 Task: Look for space in San Fernando del Valle de Catamarca, Argentina from 6th September, 2023 to 18th September, 2023 for 3 adults in price range Rs.6000 to Rs.12000. Place can be entire place with 2 bedrooms having 2 beds and 2 bathrooms. Property type can be house, flat, guest house, hotel. Amenities needed are: heating. Booking option can be shelf check-in. Required host language is English.
Action: Mouse moved to (417, 154)
Screenshot: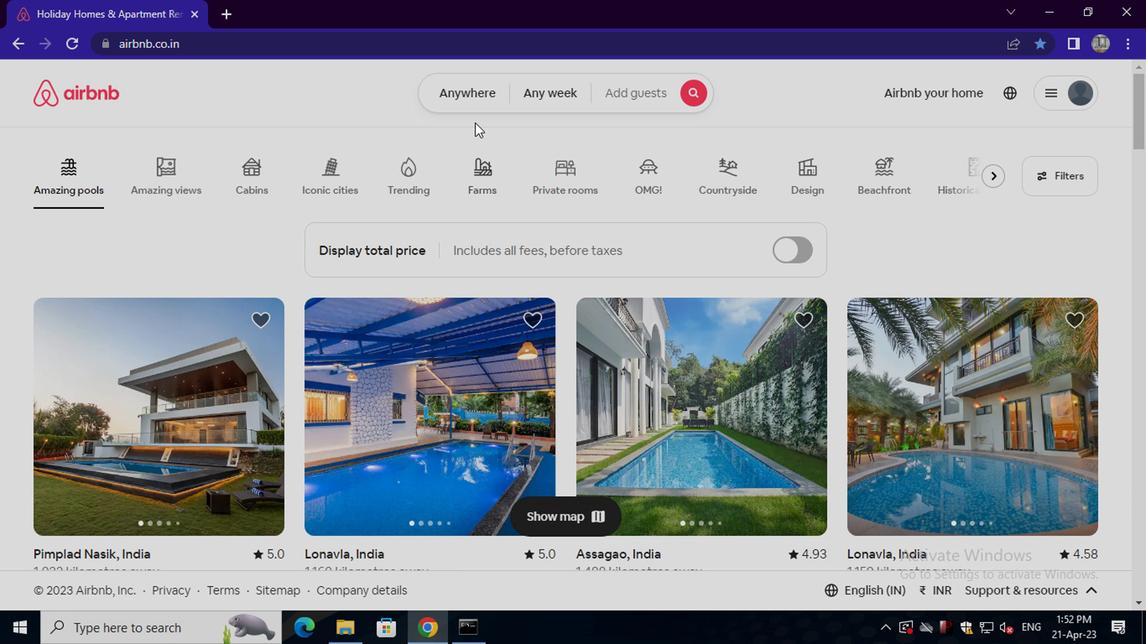 
Action: Mouse pressed left at (417, 154)
Screenshot: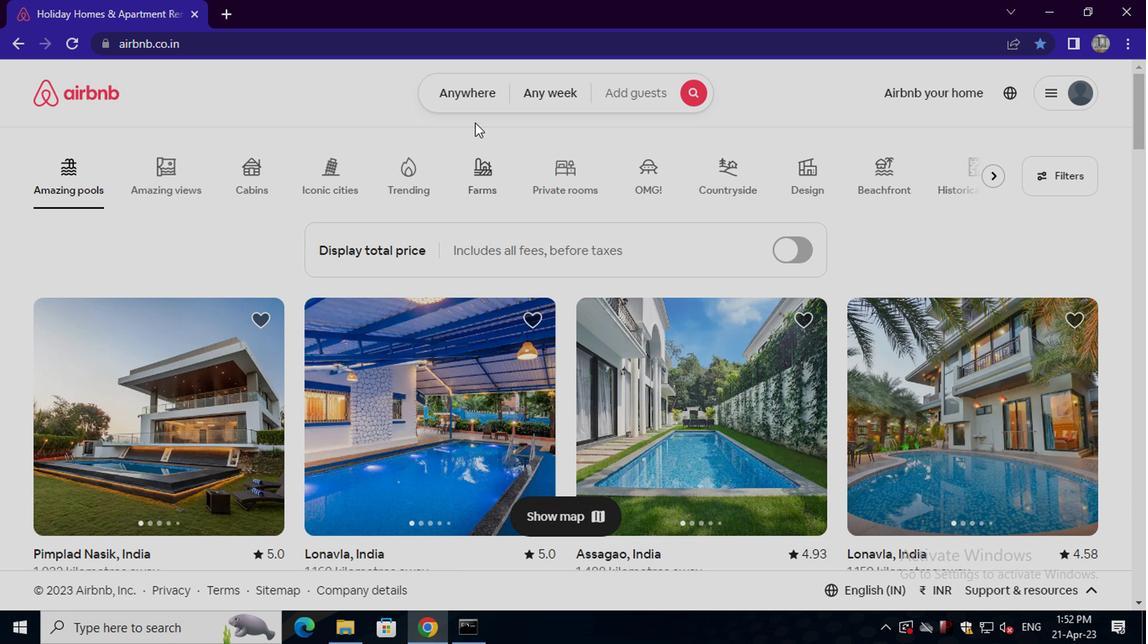 
Action: Mouse moved to (323, 197)
Screenshot: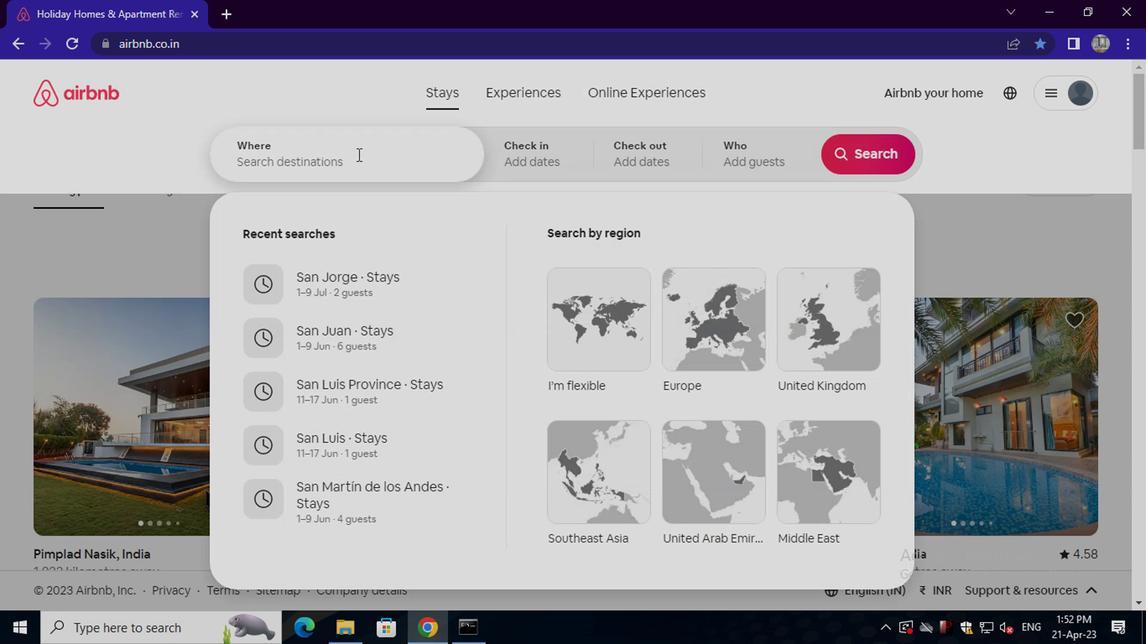 
Action: Mouse pressed left at (323, 197)
Screenshot: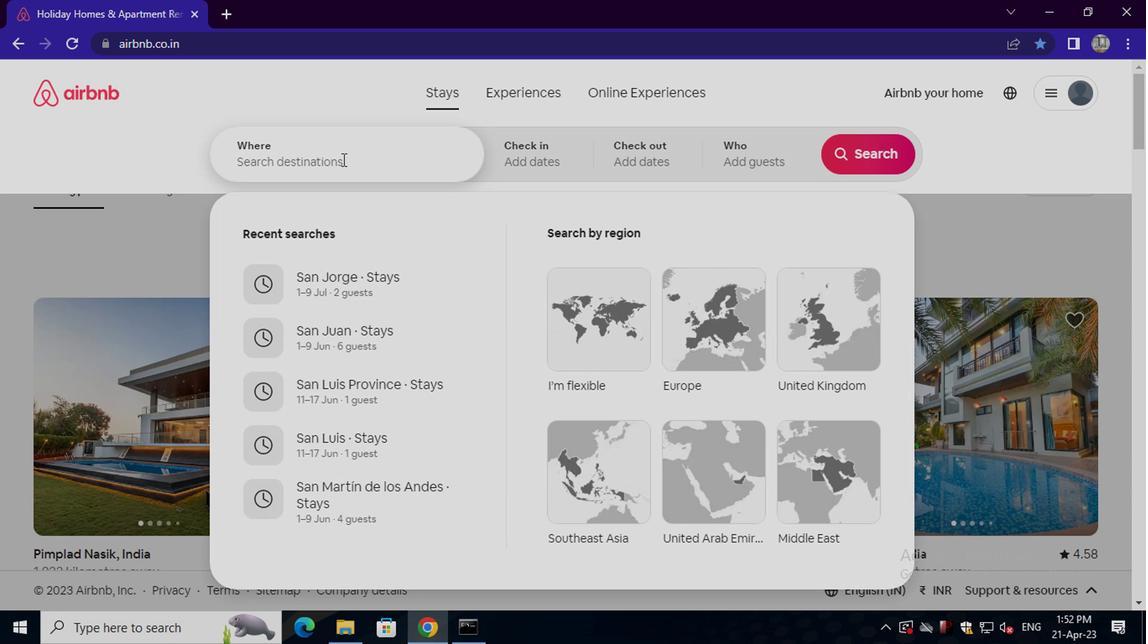 
Action: Key pressed san<Key.space>fere<Key.backspace>nado<Key.space>del<Key.space>valle<Key.space>de<Key.space>catamarca
Screenshot: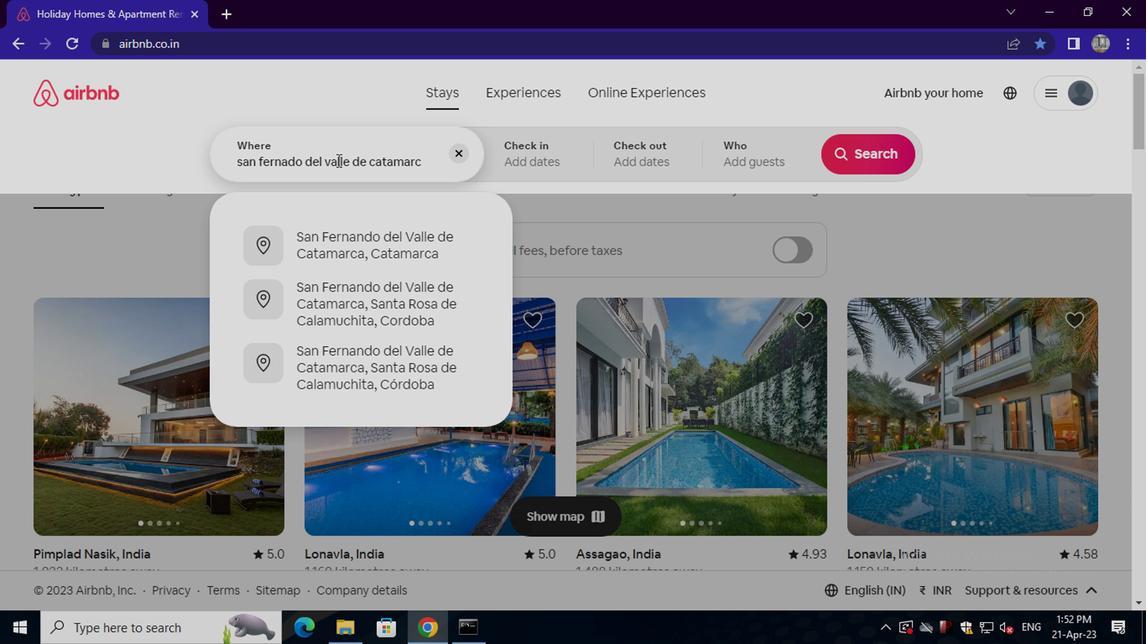 
Action: Mouse moved to (323, 254)
Screenshot: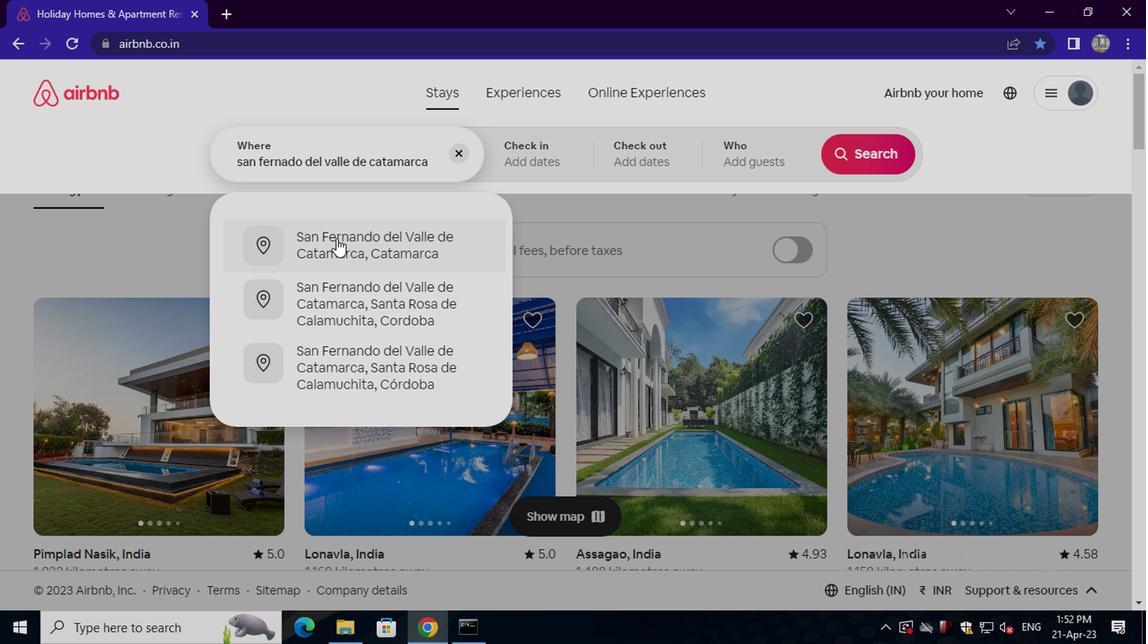 
Action: Mouse pressed left at (323, 254)
Screenshot: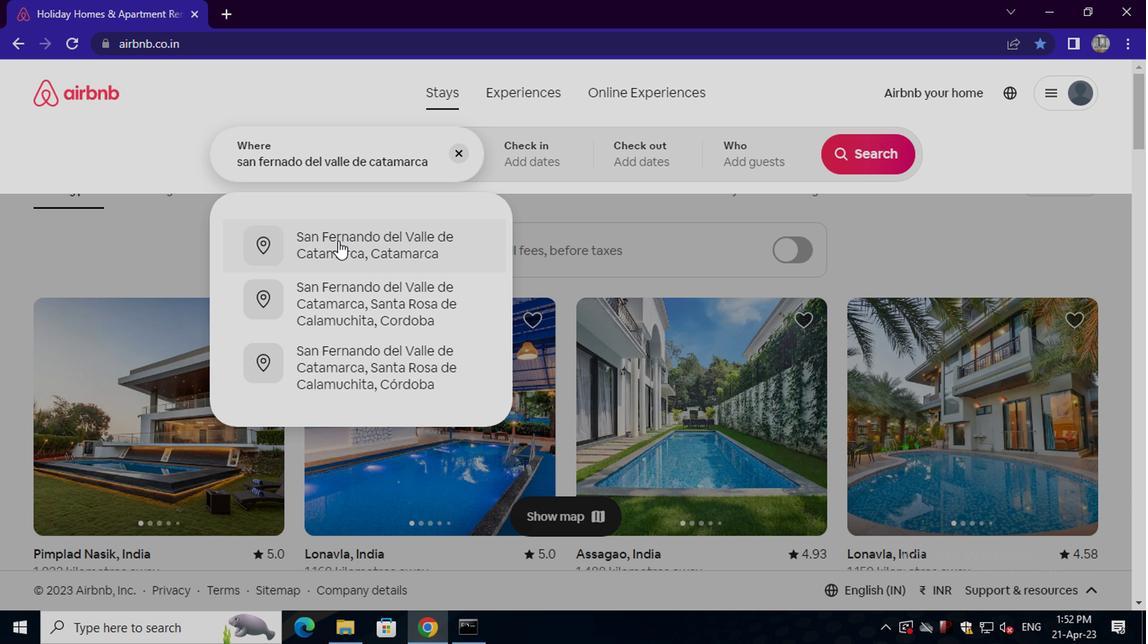 
Action: Mouse moved to (683, 286)
Screenshot: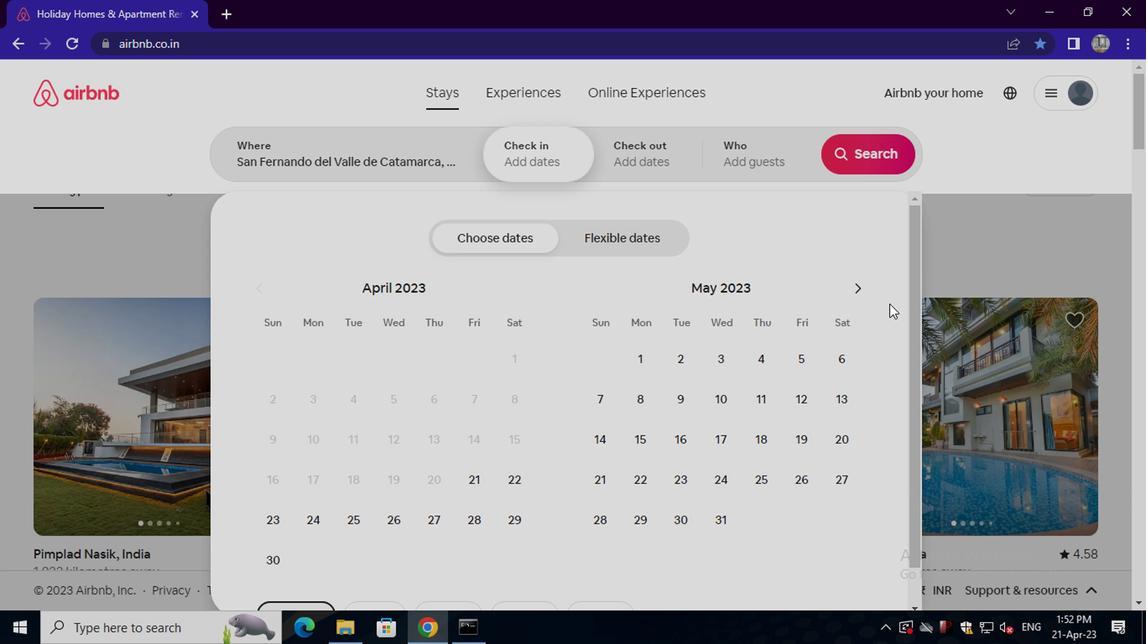 
Action: Mouse pressed left at (683, 286)
Screenshot: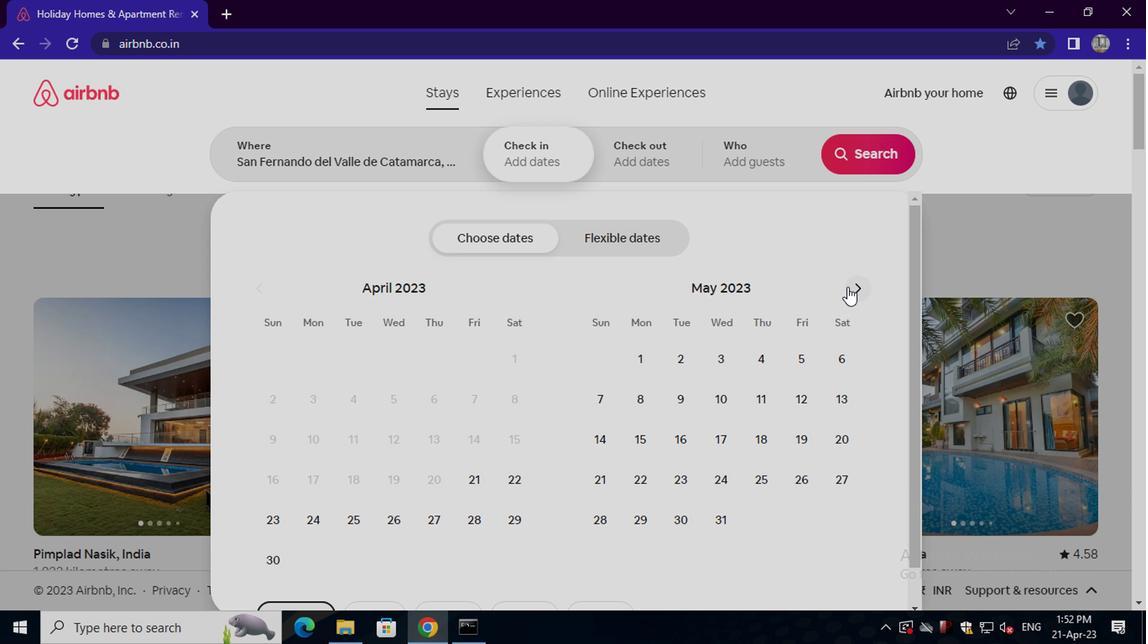 
Action: Mouse moved to (689, 285)
Screenshot: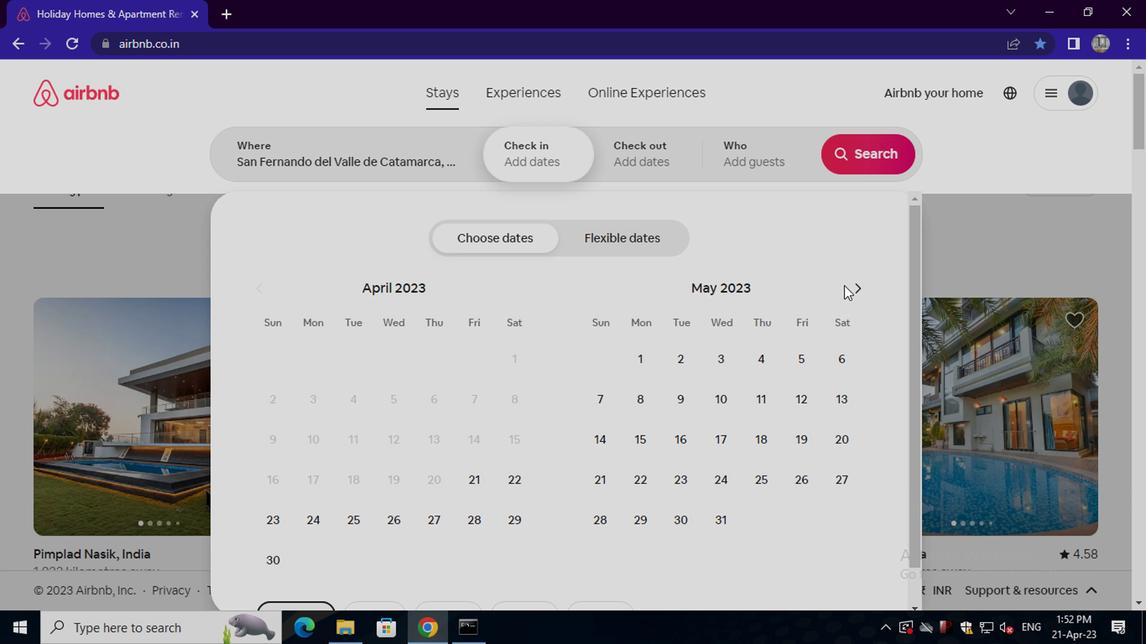 
Action: Mouse pressed left at (689, 285)
Screenshot: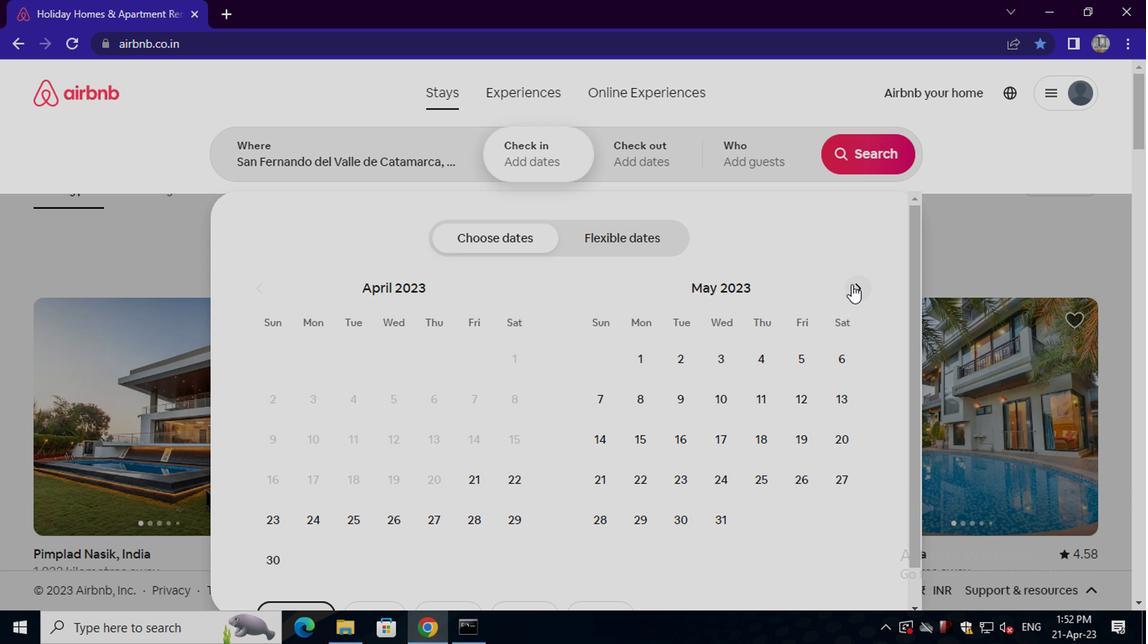 
Action: Mouse pressed left at (689, 285)
Screenshot: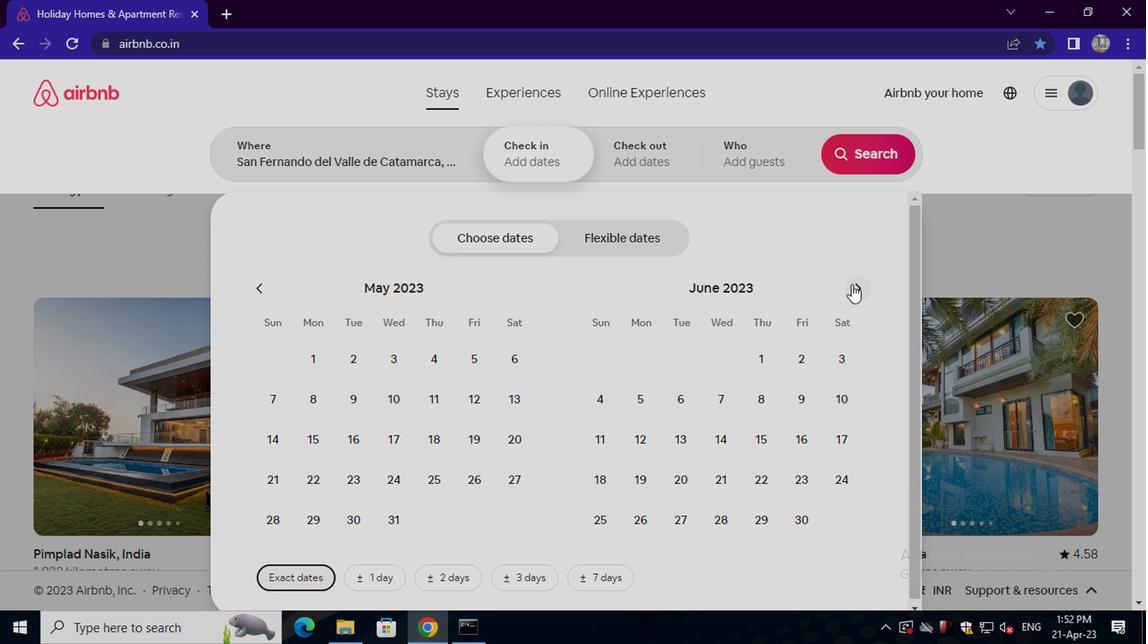 
Action: Mouse pressed left at (689, 285)
Screenshot: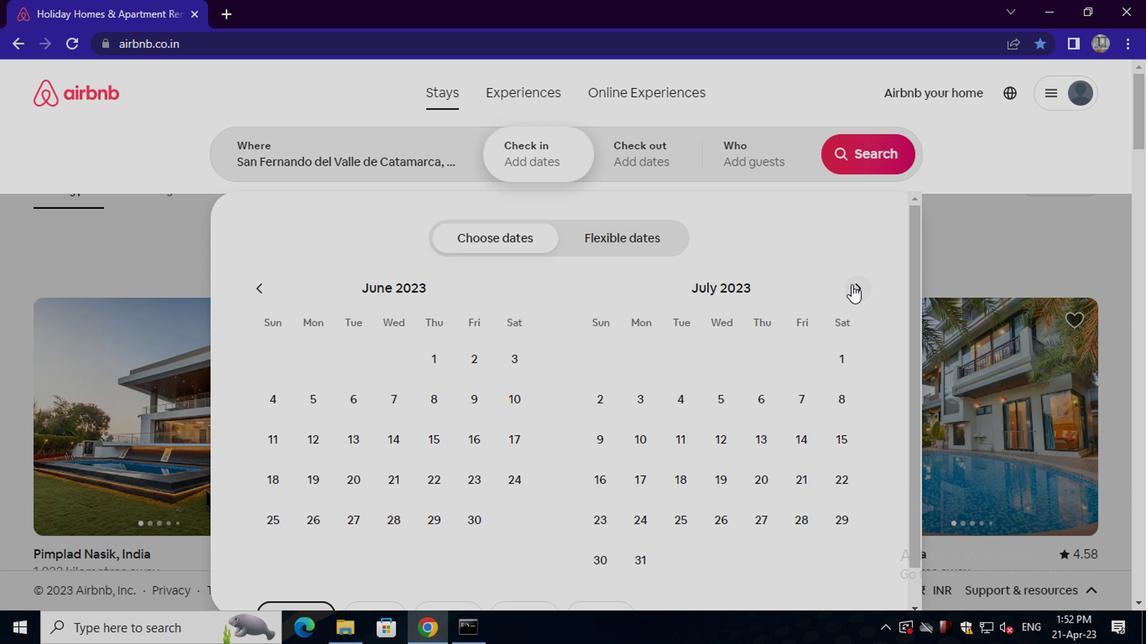 
Action: Mouse pressed left at (689, 285)
Screenshot: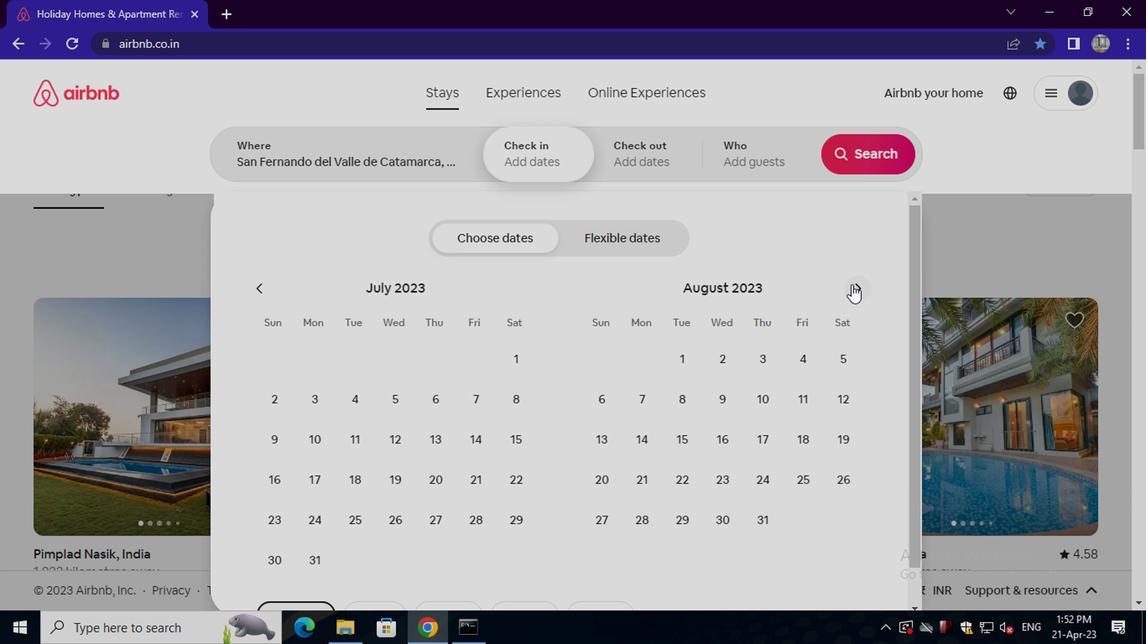 
Action: Mouse moved to (590, 365)
Screenshot: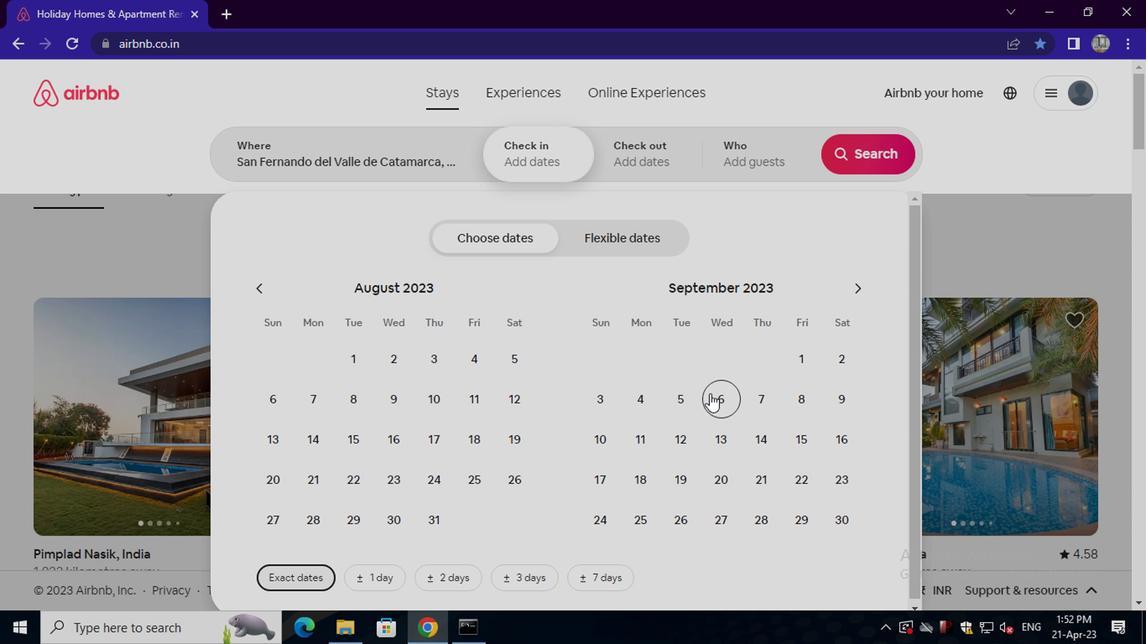 
Action: Mouse pressed left at (590, 365)
Screenshot: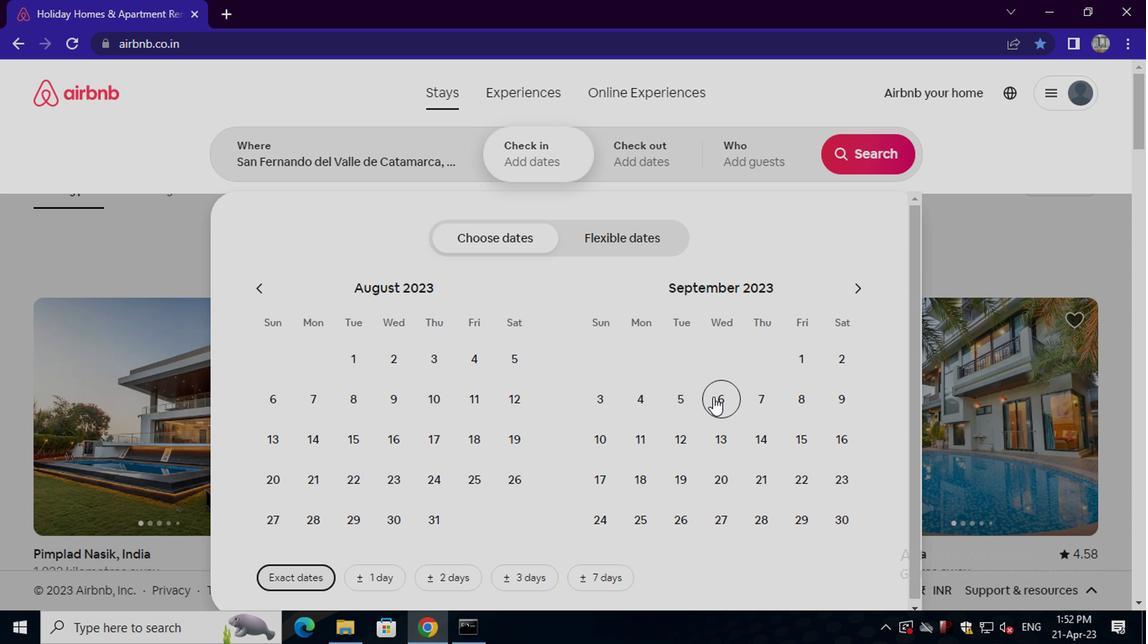 
Action: Mouse moved to (544, 422)
Screenshot: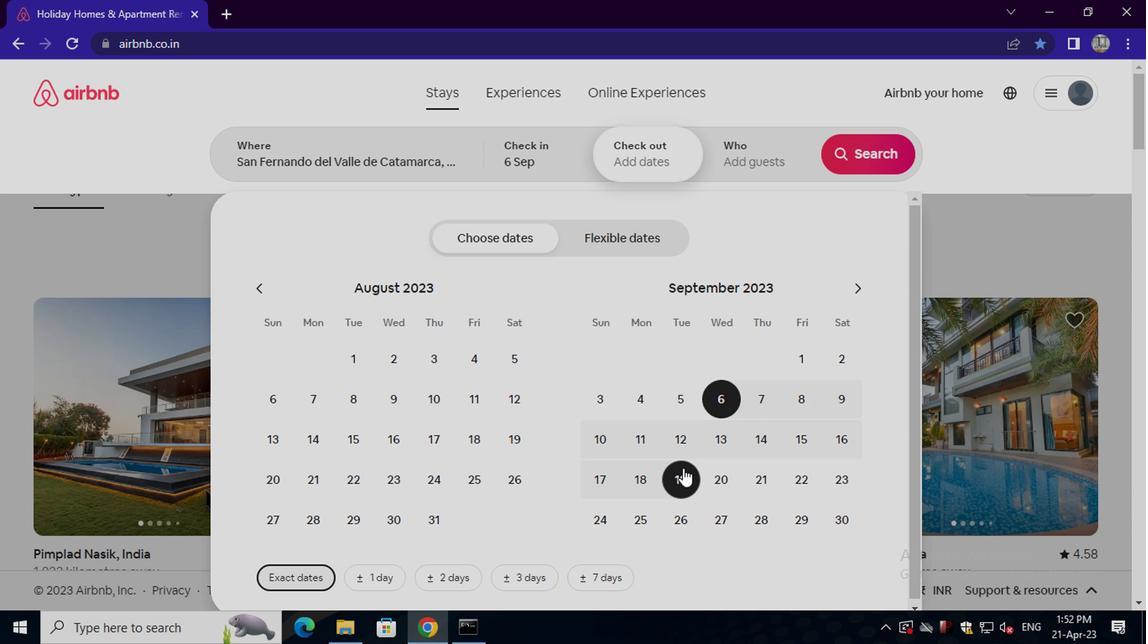 
Action: Mouse pressed left at (544, 422)
Screenshot: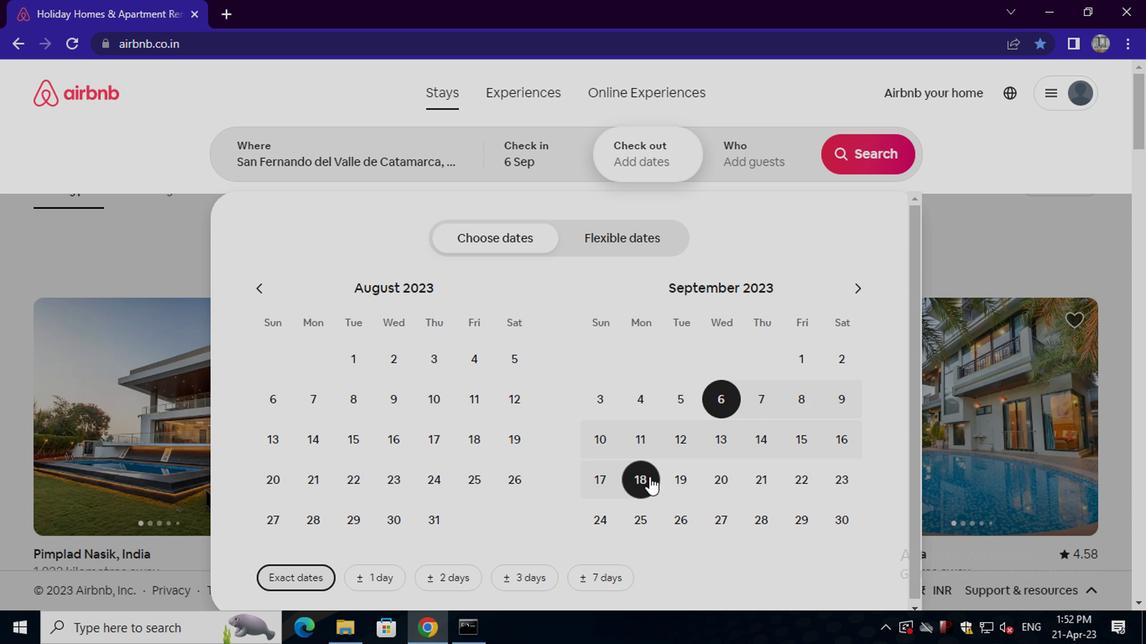 
Action: Mouse moved to (624, 199)
Screenshot: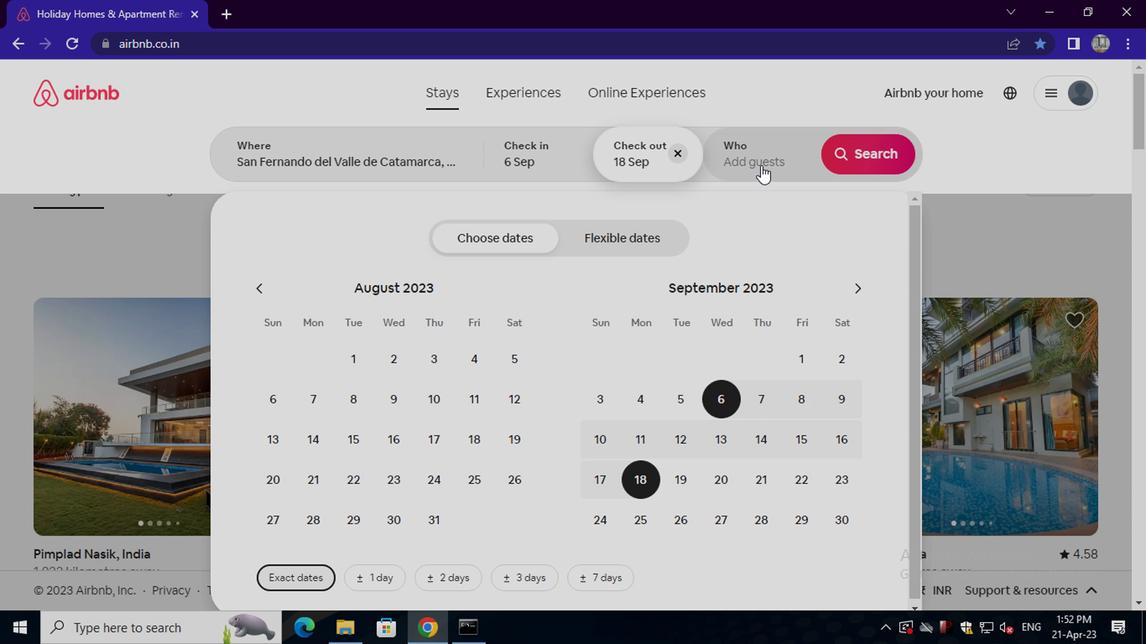 
Action: Mouse pressed left at (624, 199)
Screenshot: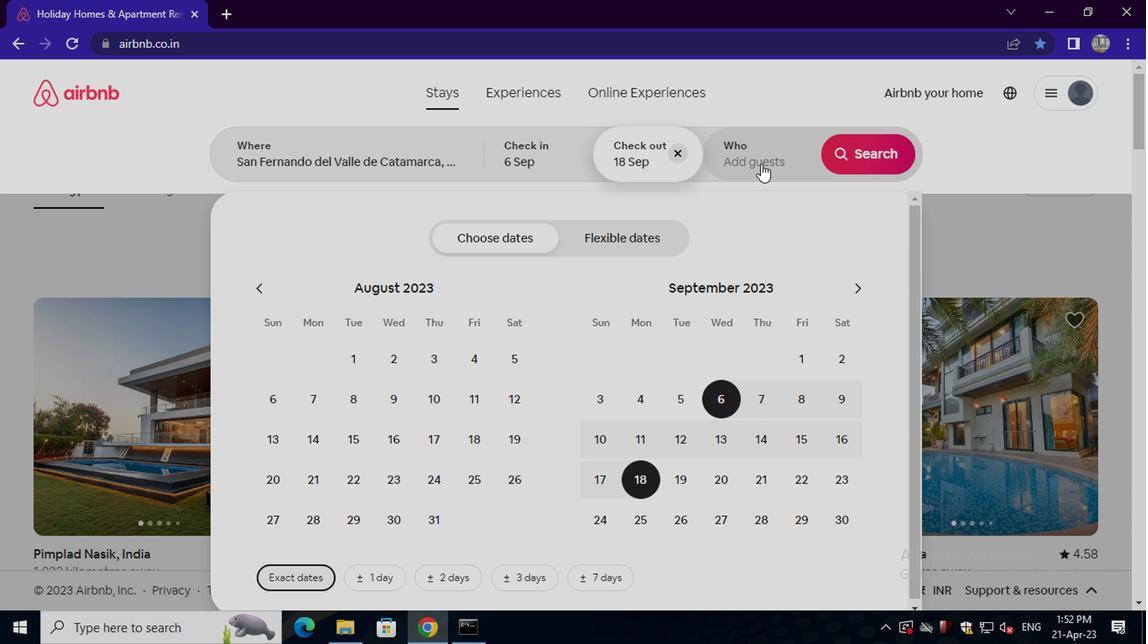 
Action: Mouse moved to (702, 262)
Screenshot: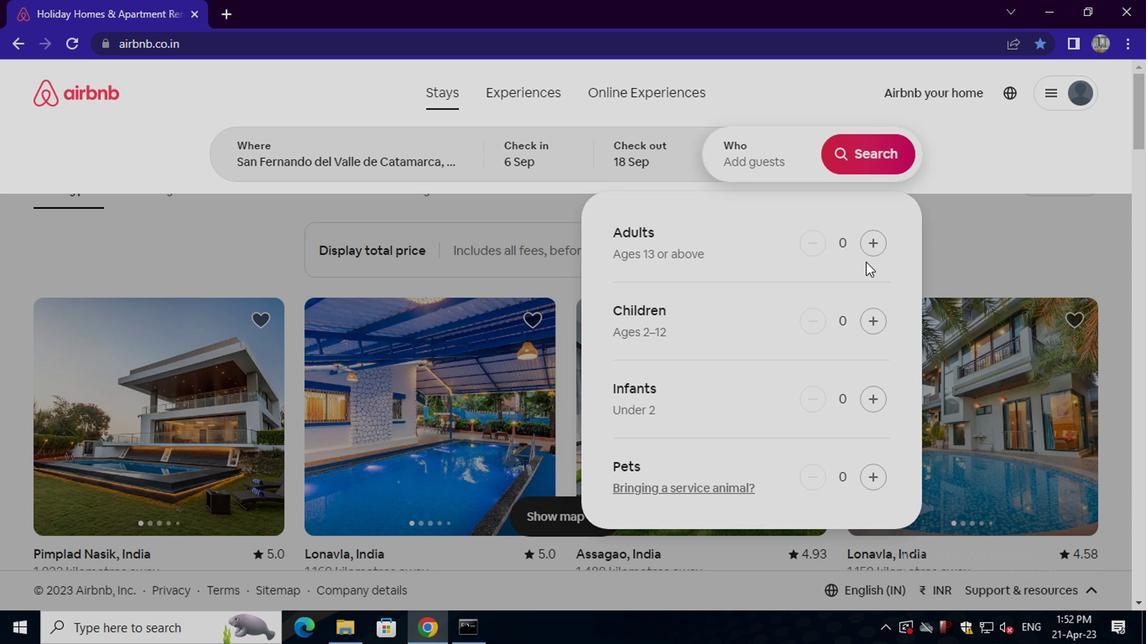 
Action: Mouse pressed left at (702, 262)
Screenshot: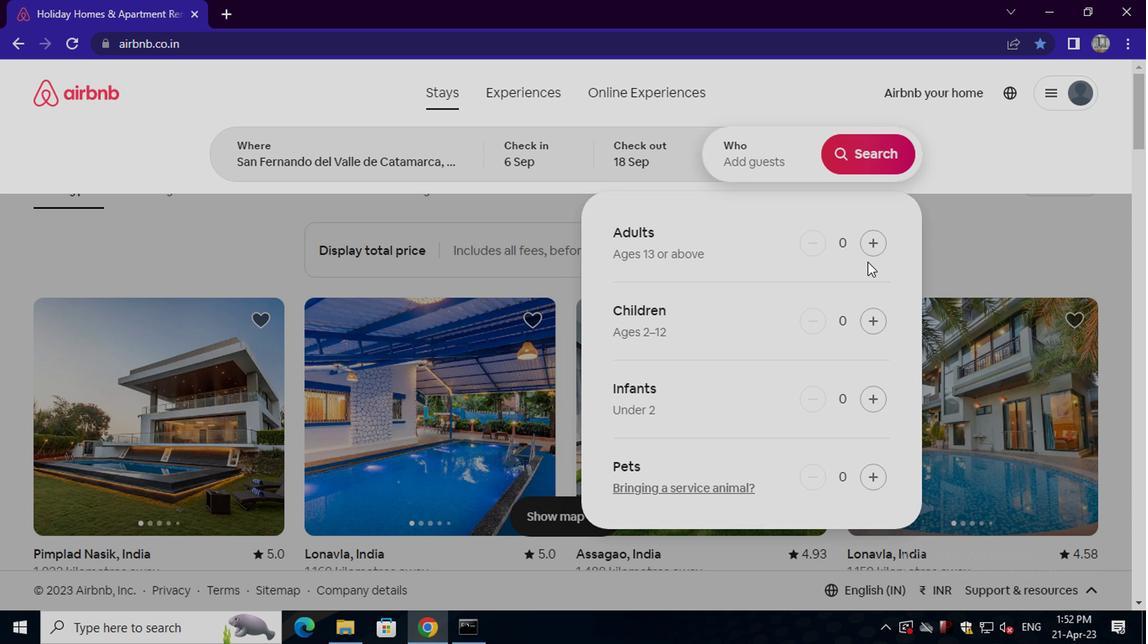 
Action: Mouse moved to (702, 262)
Screenshot: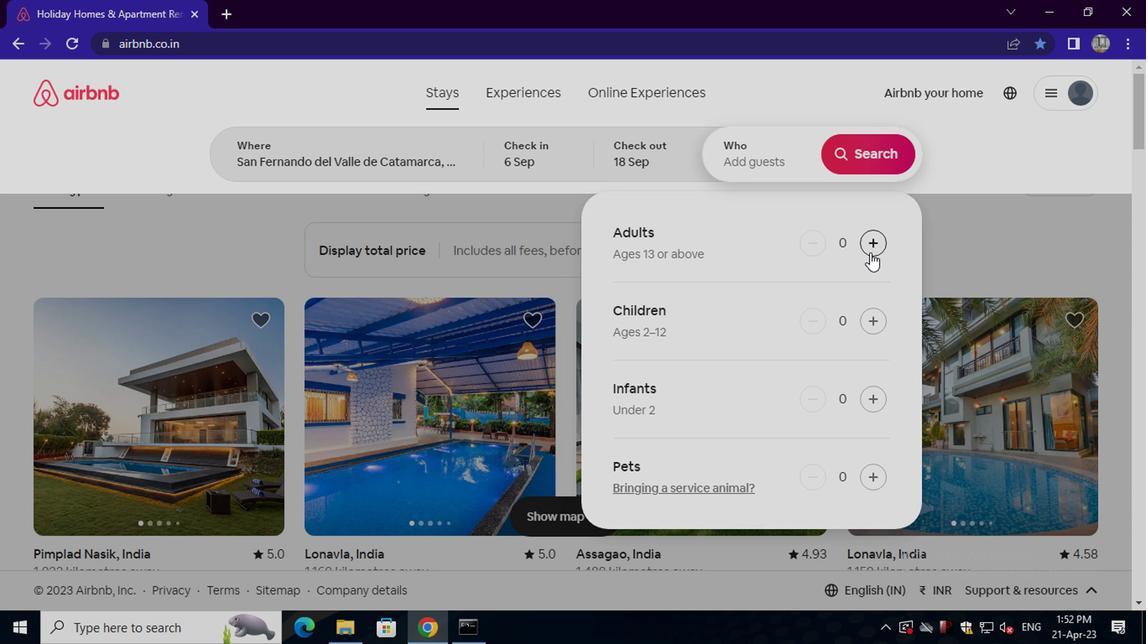 
Action: Mouse pressed left at (702, 262)
Screenshot: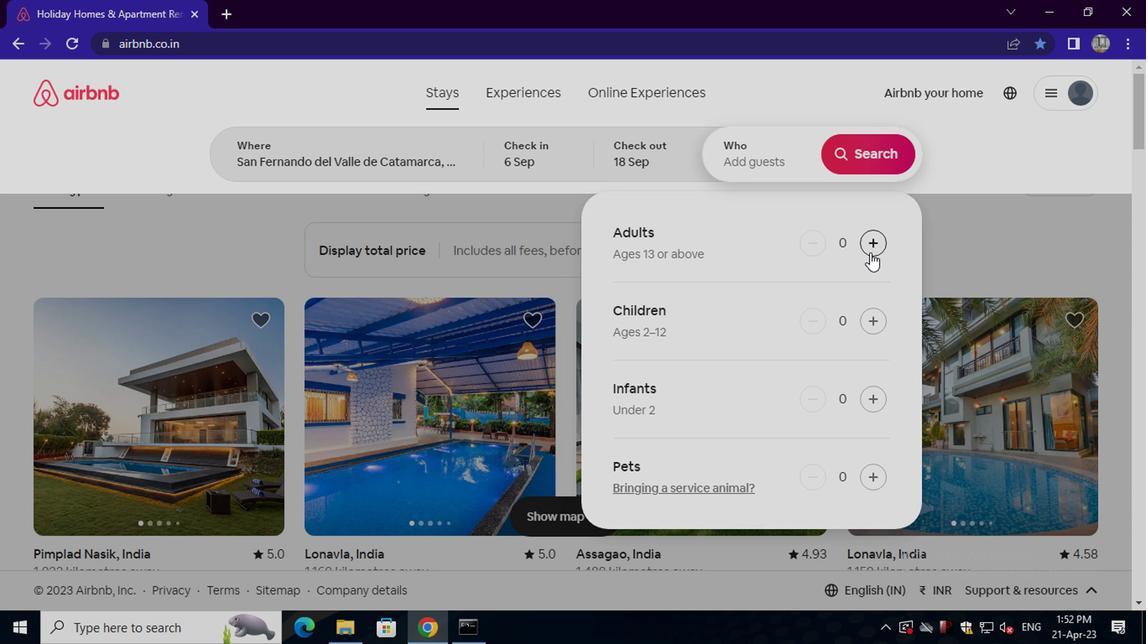 
Action: Mouse moved to (701, 260)
Screenshot: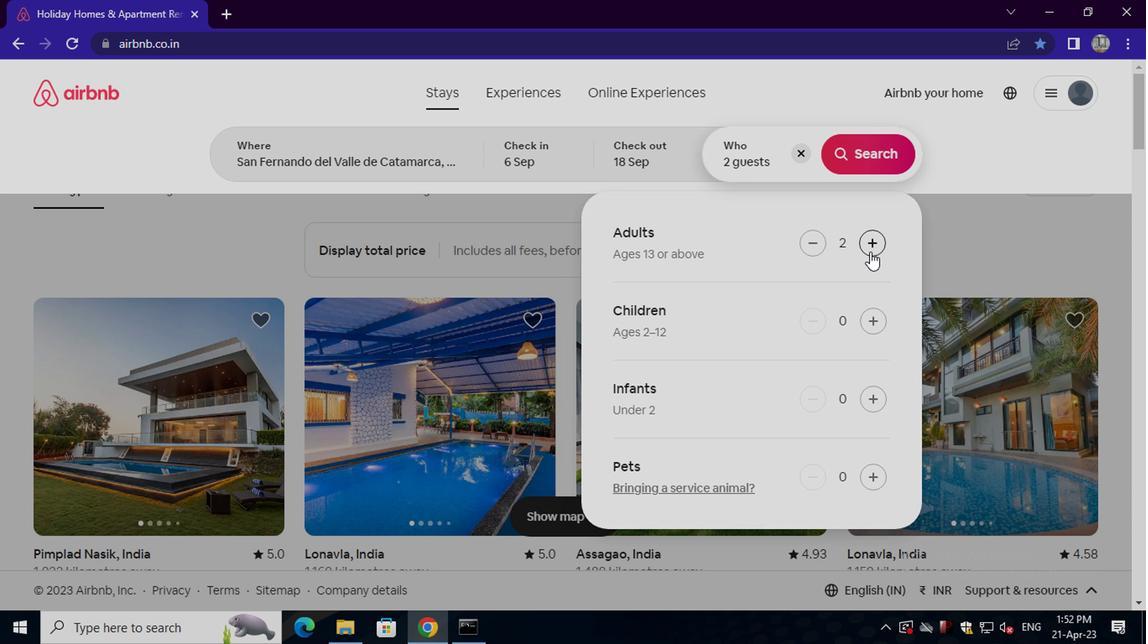 
Action: Mouse pressed left at (701, 260)
Screenshot: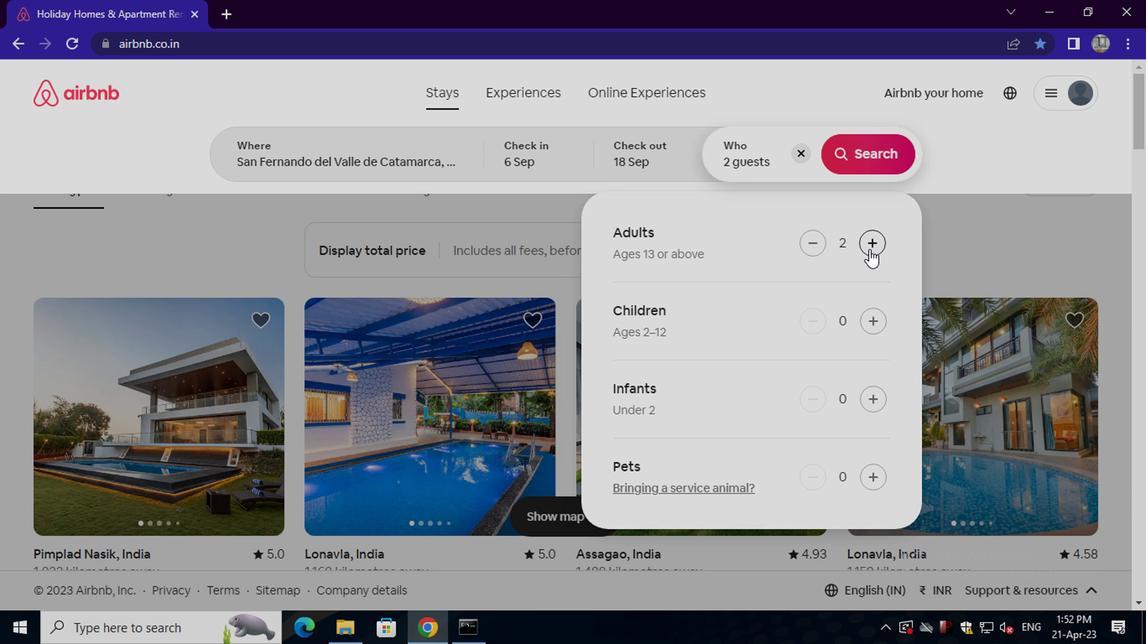 
Action: Mouse moved to (698, 197)
Screenshot: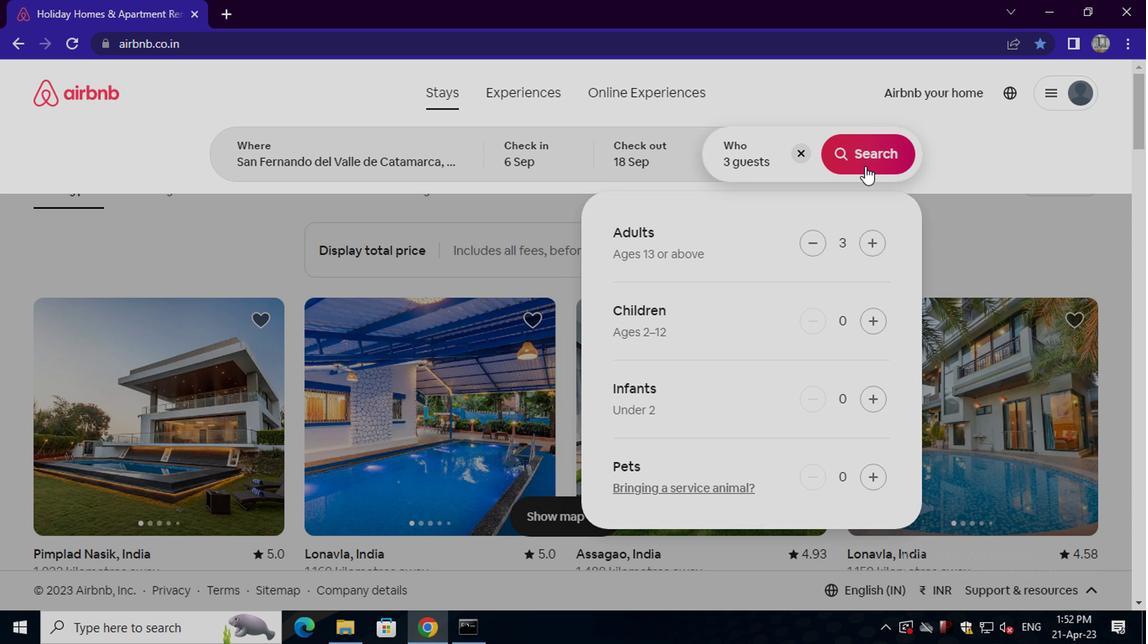 
Action: Mouse pressed left at (698, 197)
Screenshot: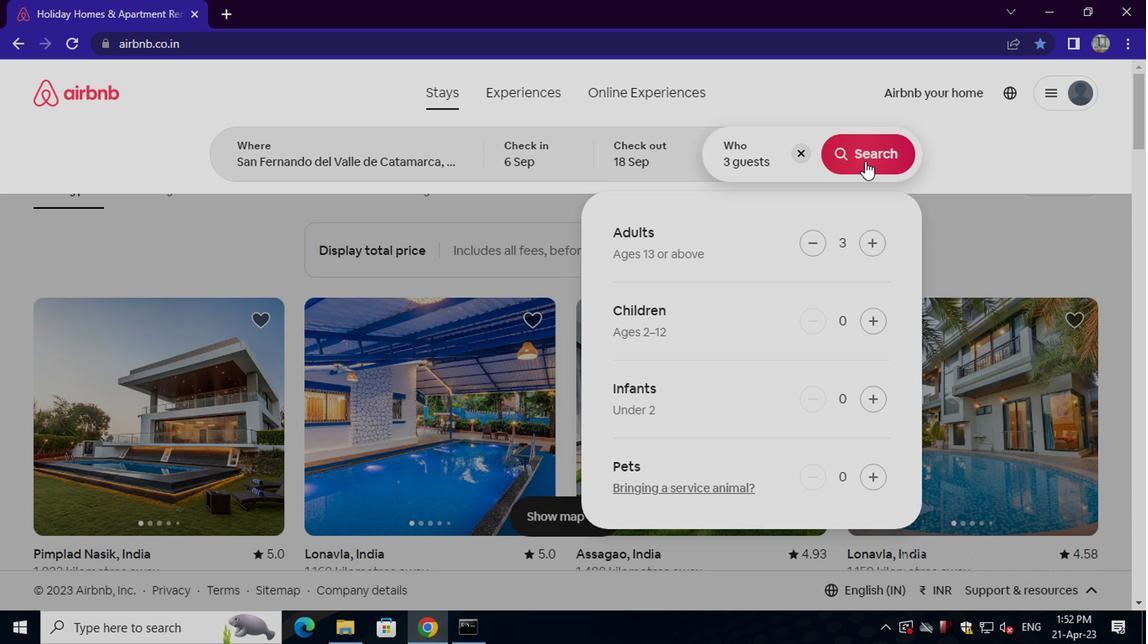 
Action: Mouse moved to (838, 201)
Screenshot: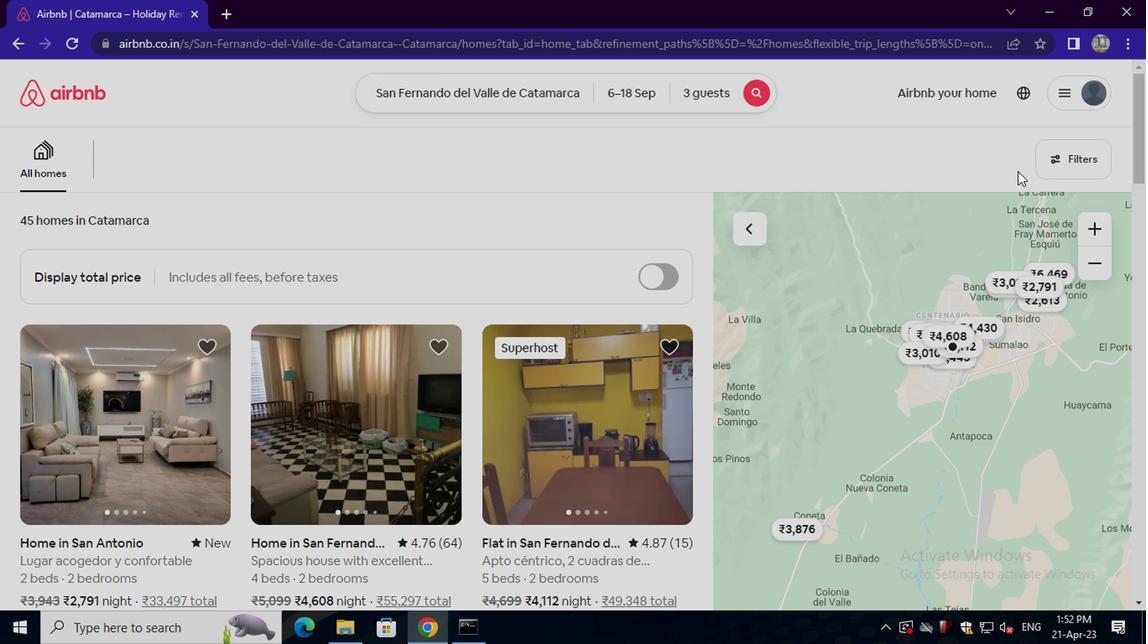 
Action: Mouse pressed left at (838, 201)
Screenshot: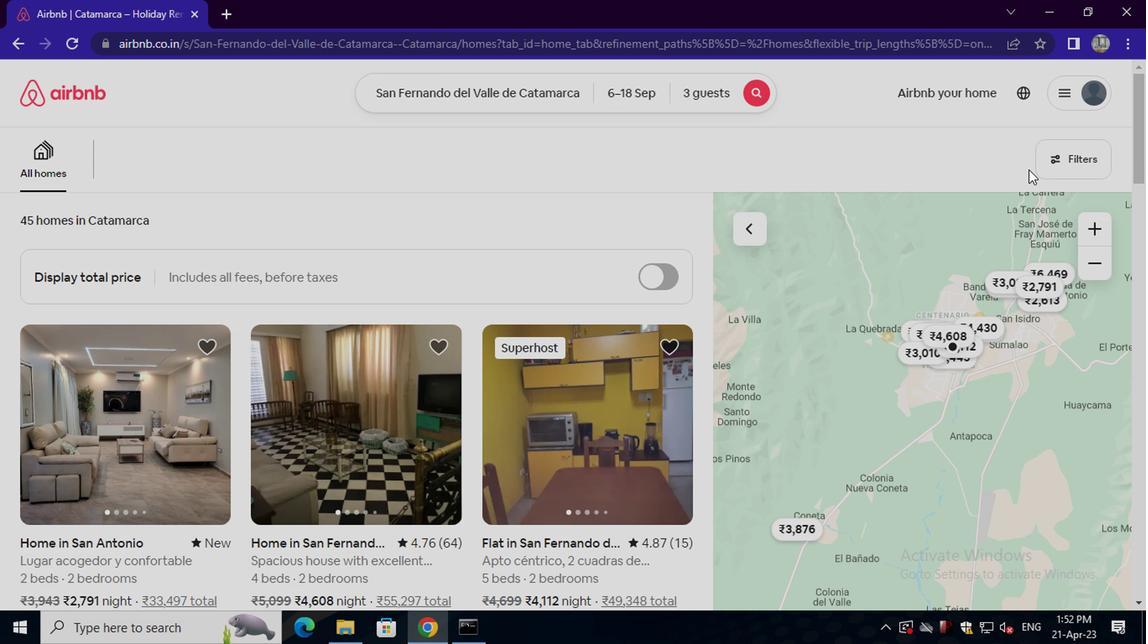 
Action: Mouse moved to (438, 349)
Screenshot: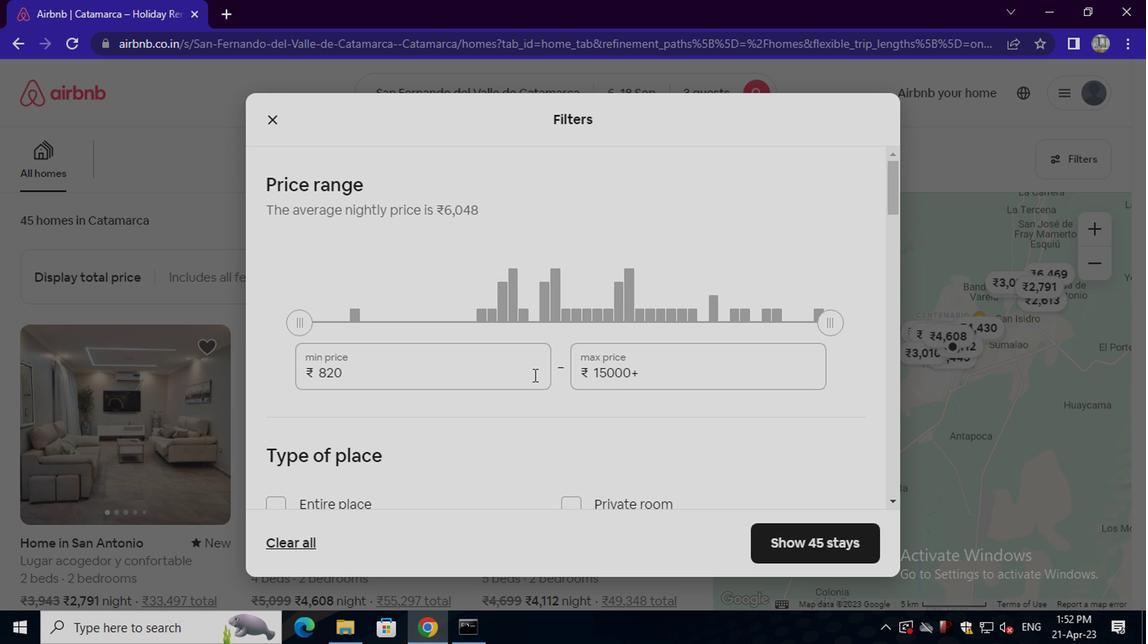 
Action: Mouse pressed left at (438, 349)
Screenshot: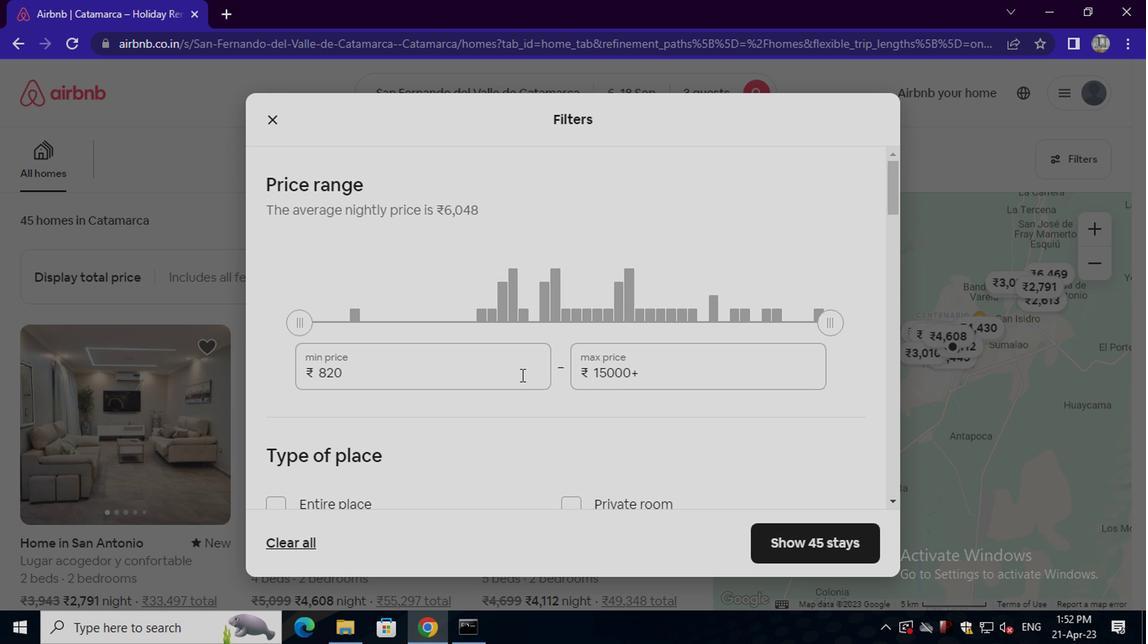 
Action: Key pressed <Key.backspace><Key.backspace><Key.backspace><Key.backspace><Key.backspace><Key.backspace><Key.backspace><Key.backspace><Key.backspace><Key.backspace><Key.backspace><Key.backspace><Key.backspace><Key.backspace><Key.backspace>6000
Screenshot: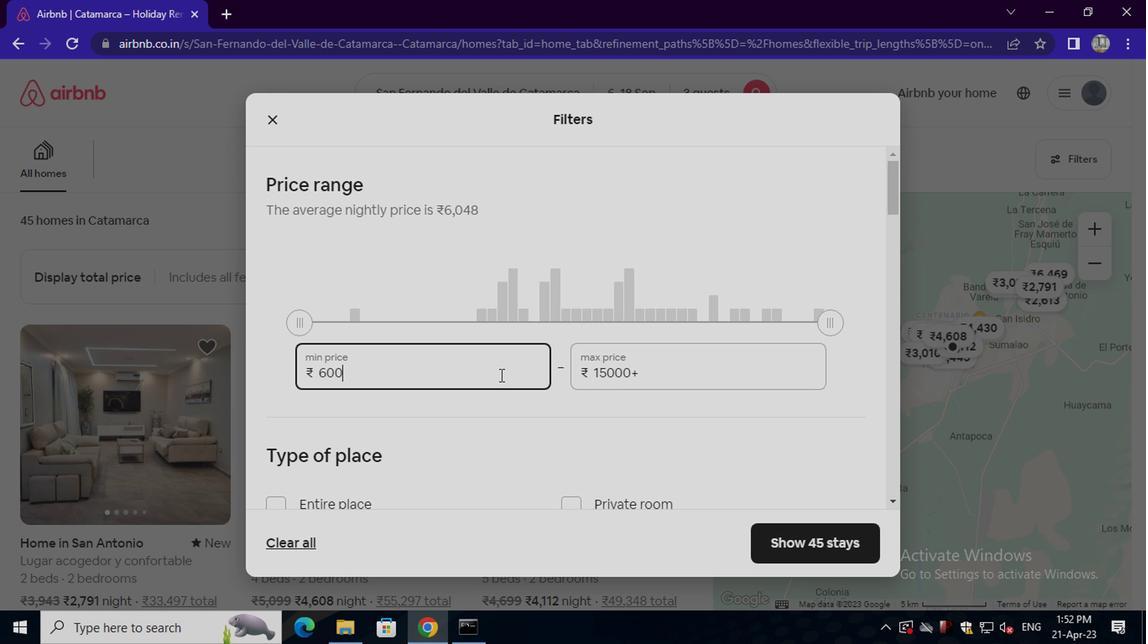 
Action: Mouse moved to (548, 346)
Screenshot: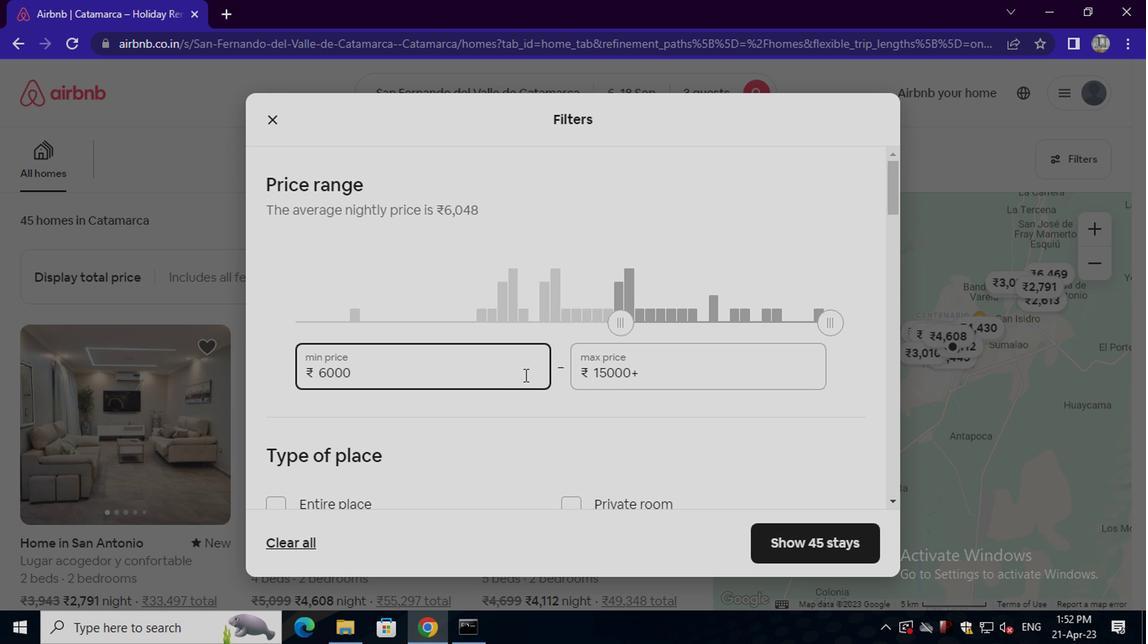 
Action: Mouse pressed left at (548, 346)
Screenshot: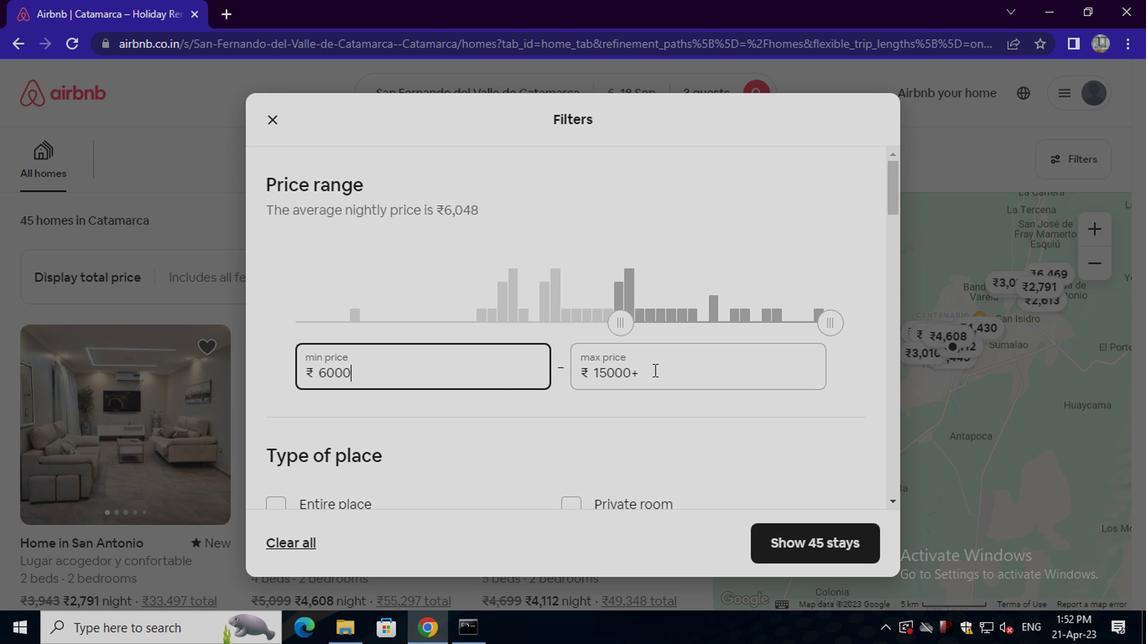 
Action: Key pressed <Key.backspace><Key.backspace><Key.backspace><Key.backspace><Key.backspace><Key.backspace><Key.backspace><Key.backspace><Key.backspace><Key.backspace><Key.backspace><Key.backspace><Key.backspace><Key.backspace><Key.backspace><Key.backspace><Key.backspace><Key.backspace><Key.backspace><Key.backspace><Key.backspace><Key.backspace><Key.backspace><Key.backspace><Key.backspace><Key.backspace><Key.backspace><Key.backspace>12000
Screenshot: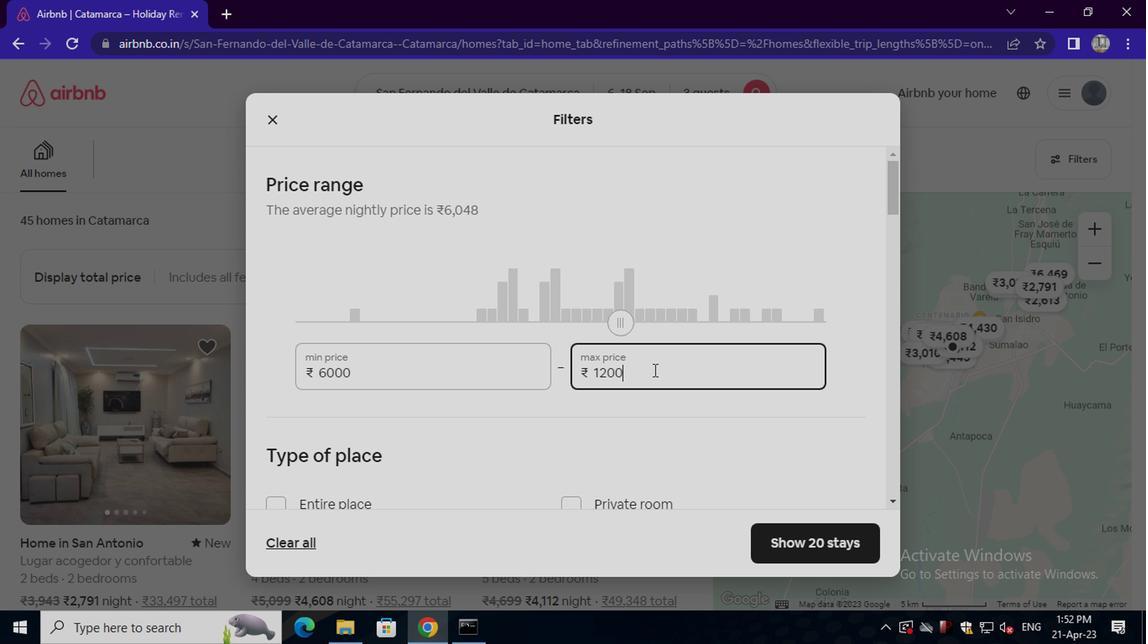 
Action: Mouse moved to (476, 353)
Screenshot: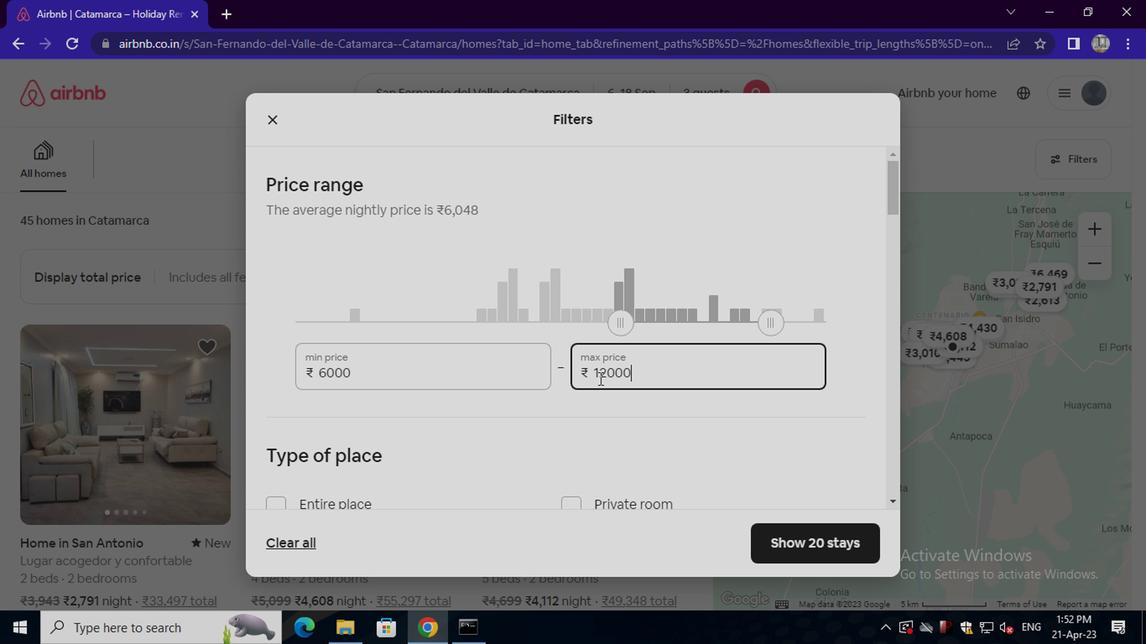 
Action: Mouse scrolled (476, 352) with delta (0, 0)
Screenshot: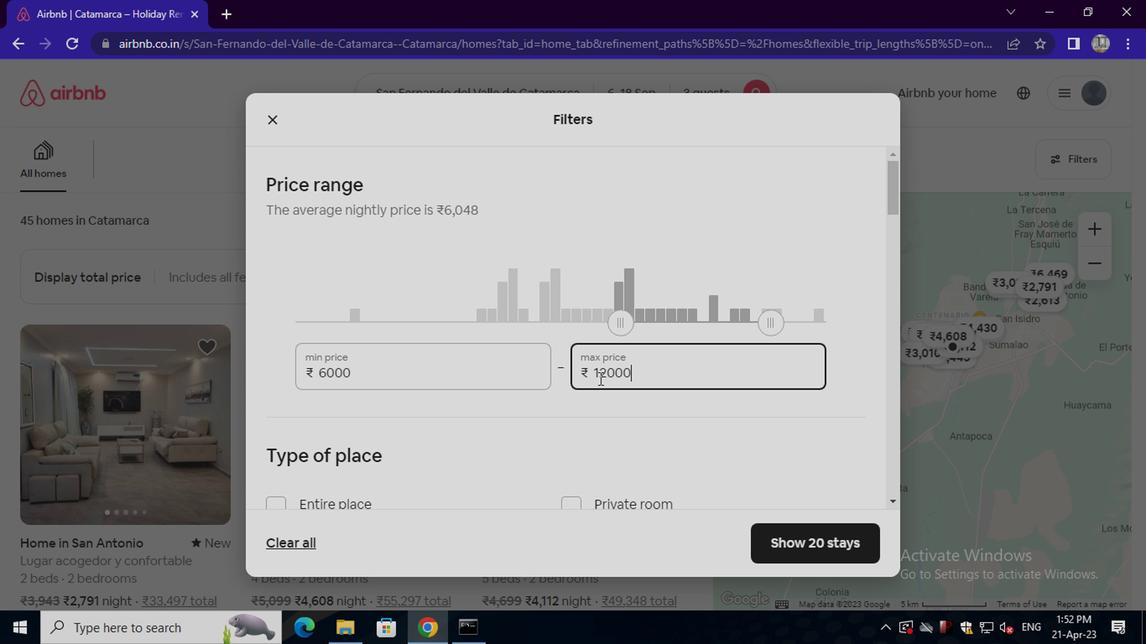 
Action: Mouse moved to (474, 354)
Screenshot: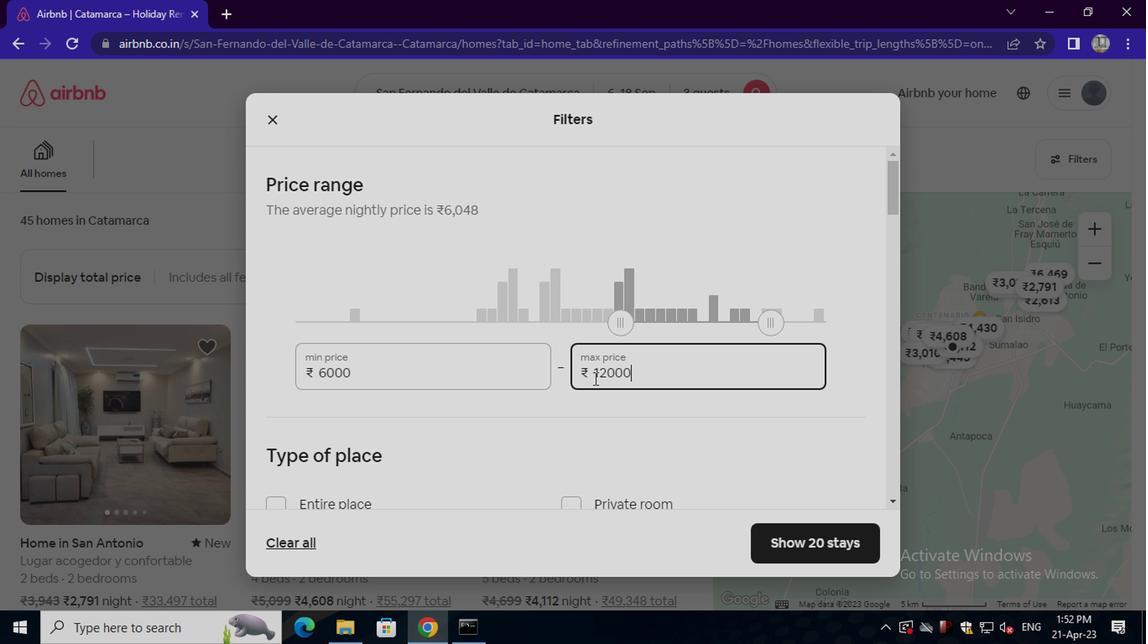 
Action: Mouse scrolled (474, 354) with delta (0, 0)
Screenshot: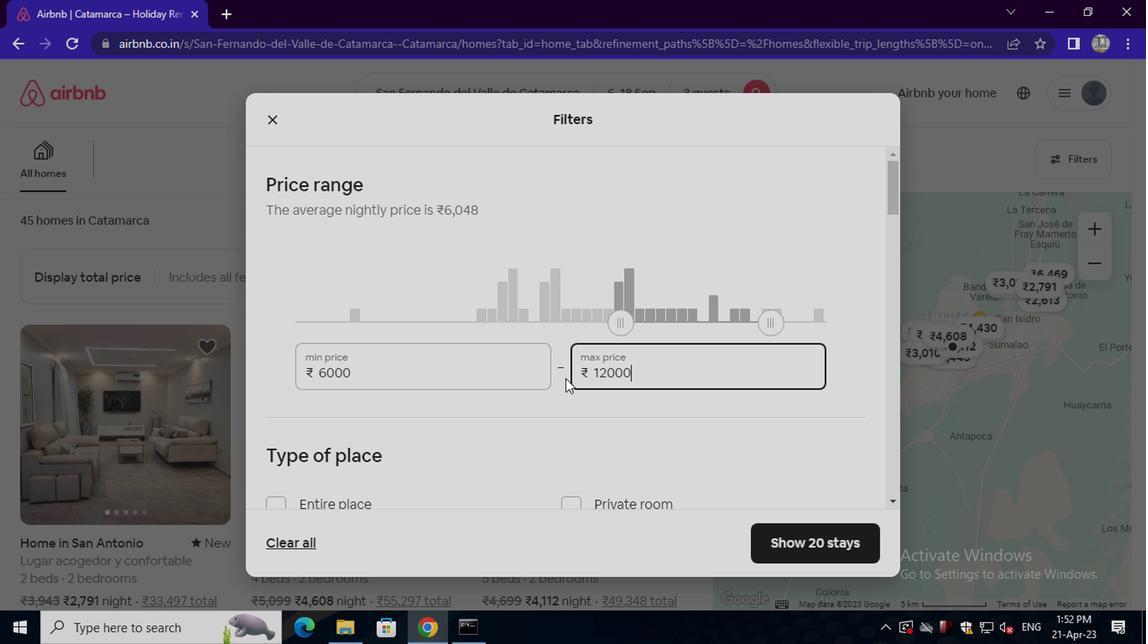 
Action: Mouse scrolled (474, 354) with delta (0, 0)
Screenshot: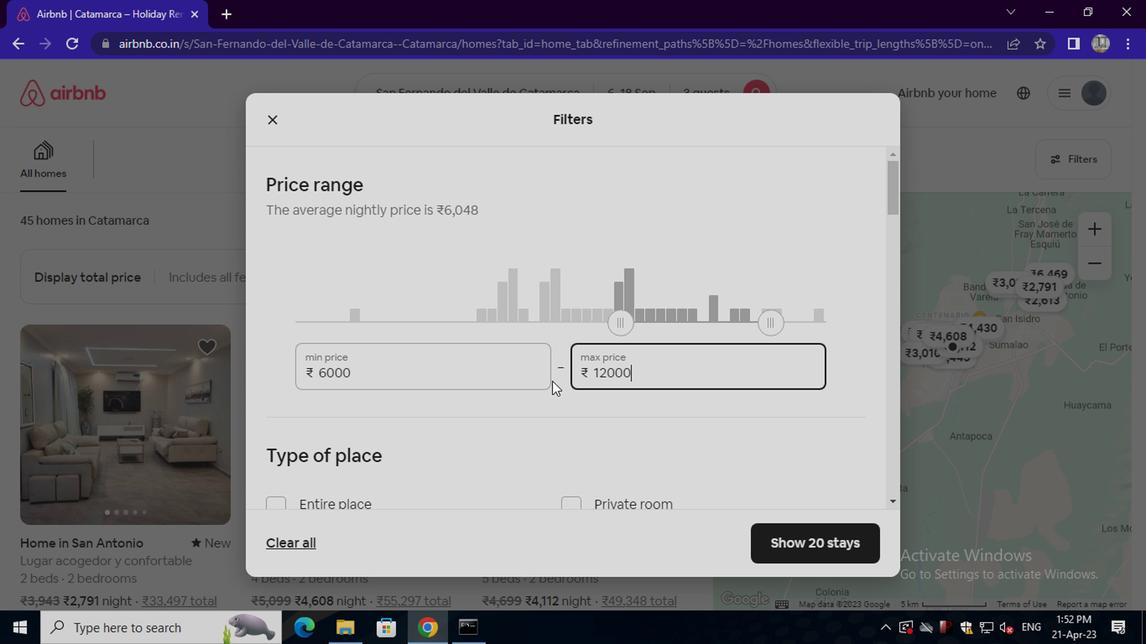 
Action: Mouse moved to (308, 262)
Screenshot: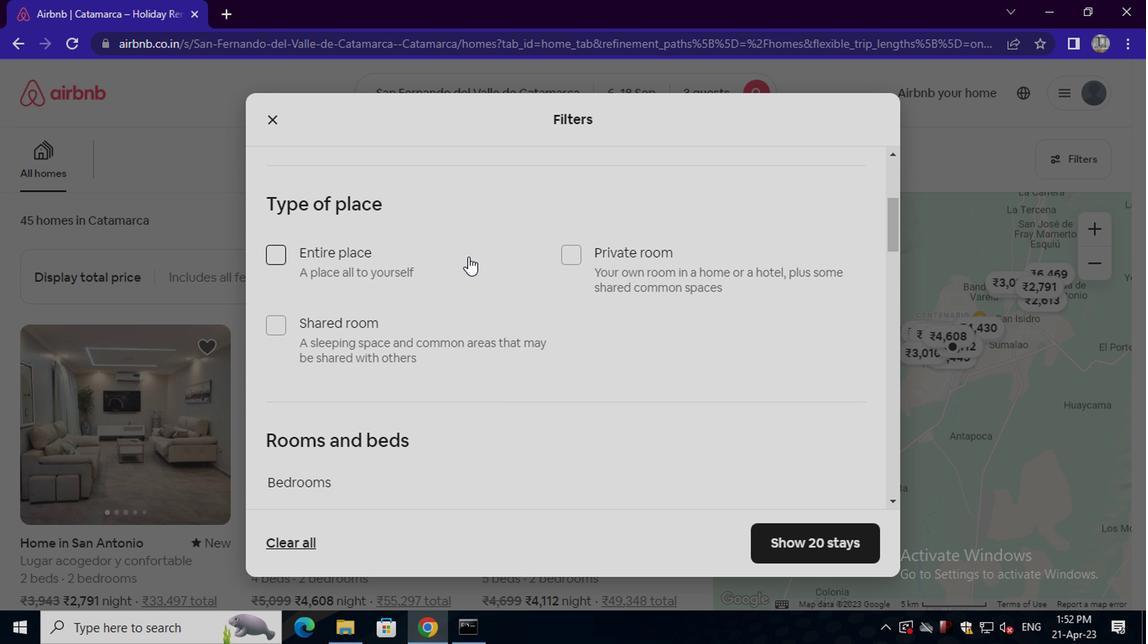 
Action: Mouse pressed left at (308, 262)
Screenshot: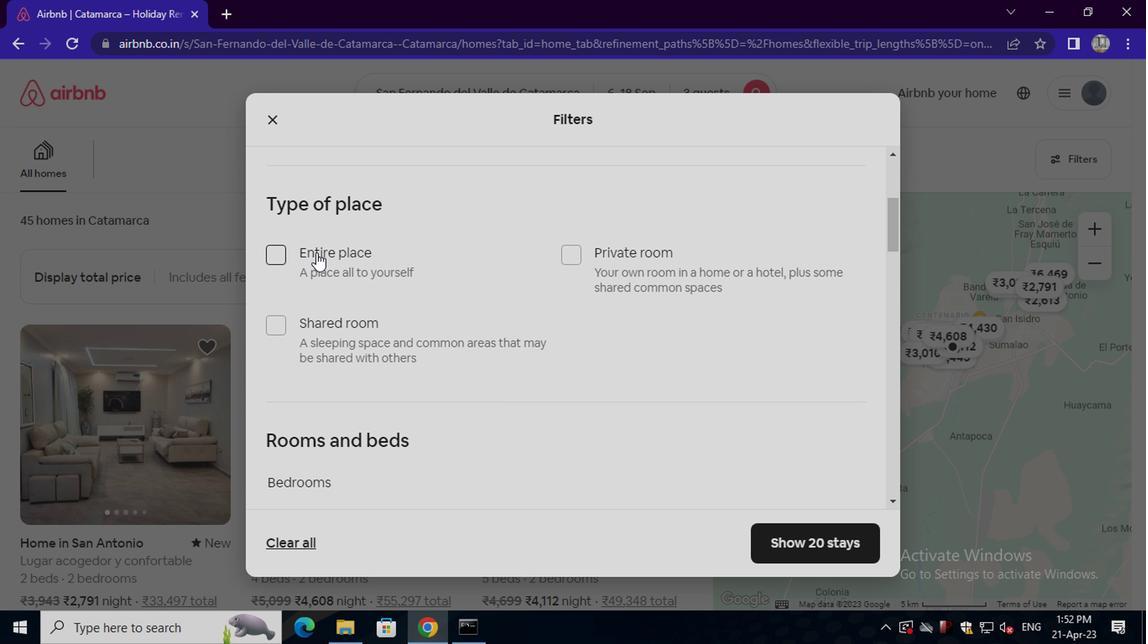 
Action: Mouse moved to (332, 285)
Screenshot: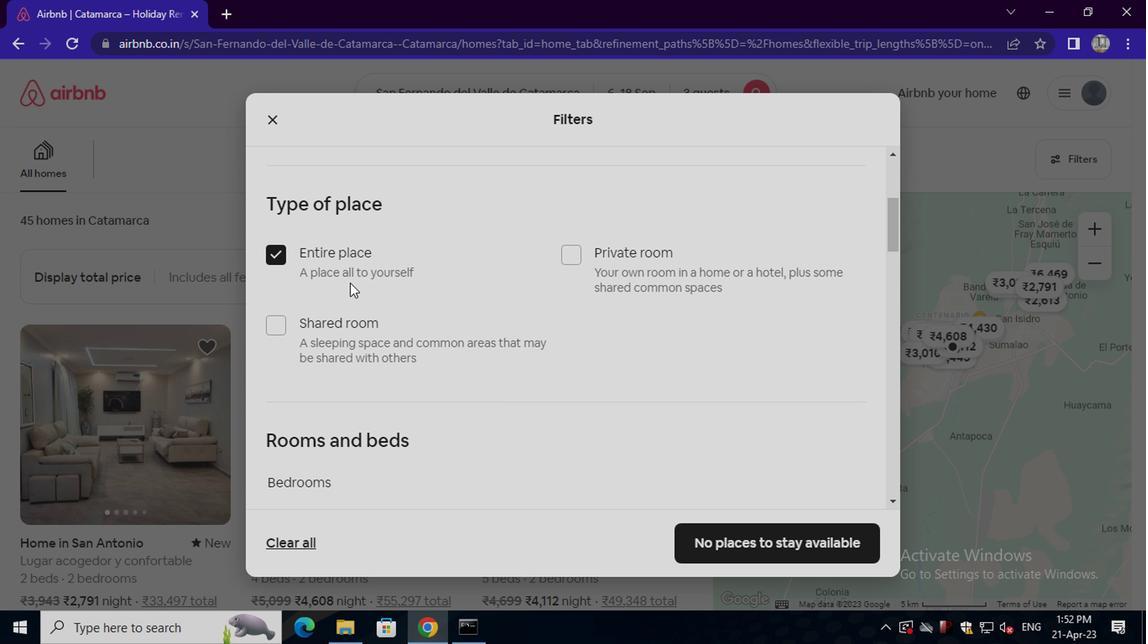 
Action: Mouse scrolled (332, 284) with delta (0, 0)
Screenshot: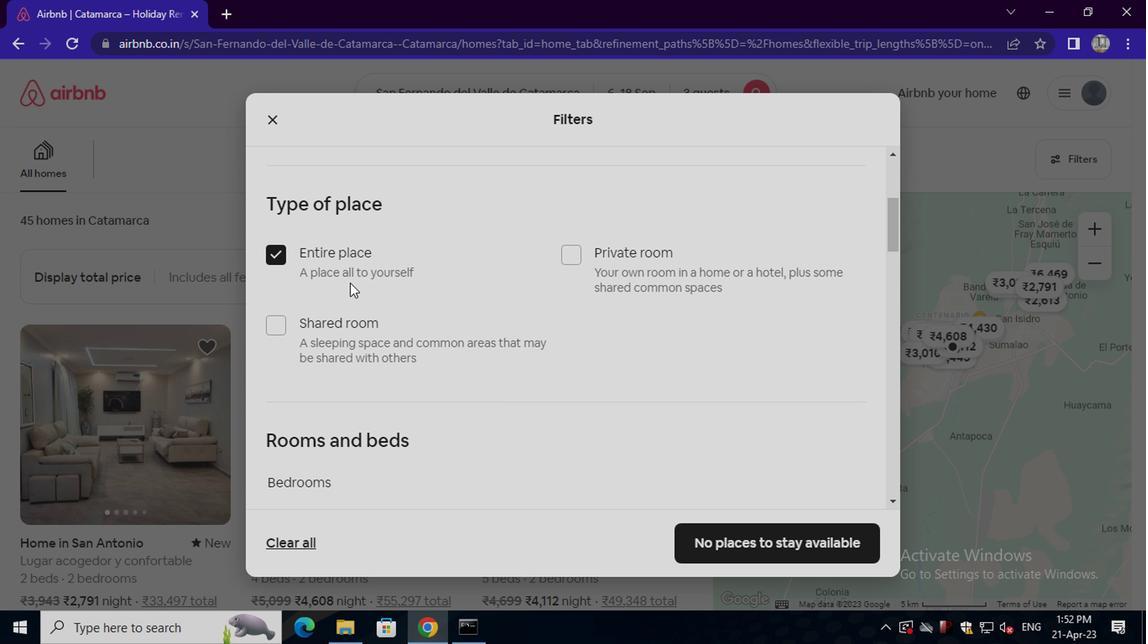 
Action: Mouse moved to (333, 286)
Screenshot: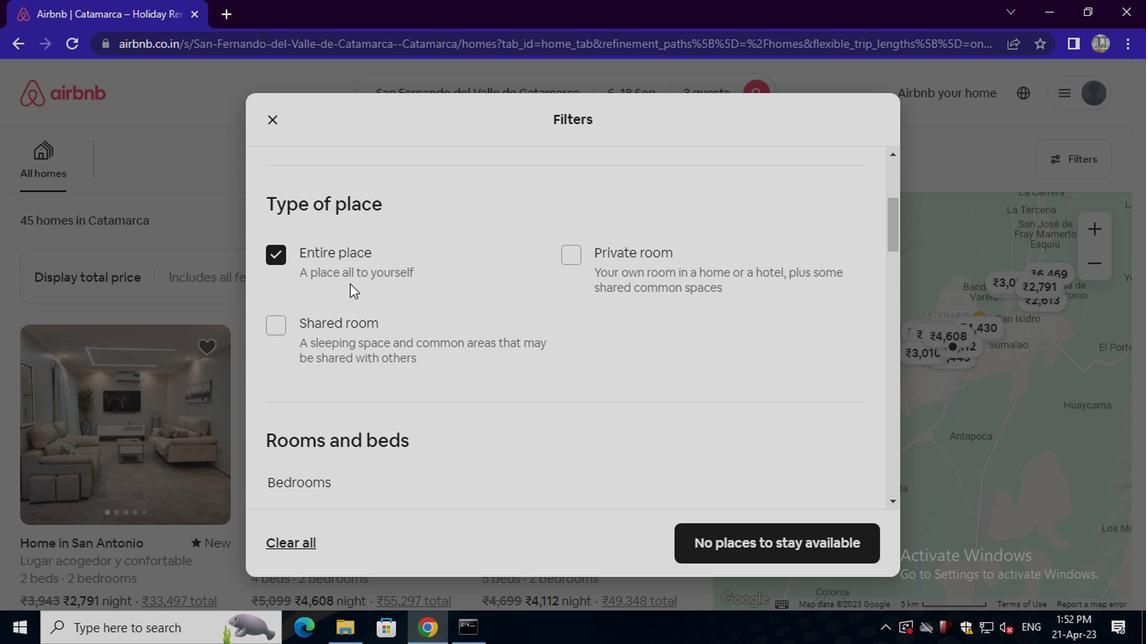 
Action: Mouse scrolled (333, 285) with delta (0, 0)
Screenshot: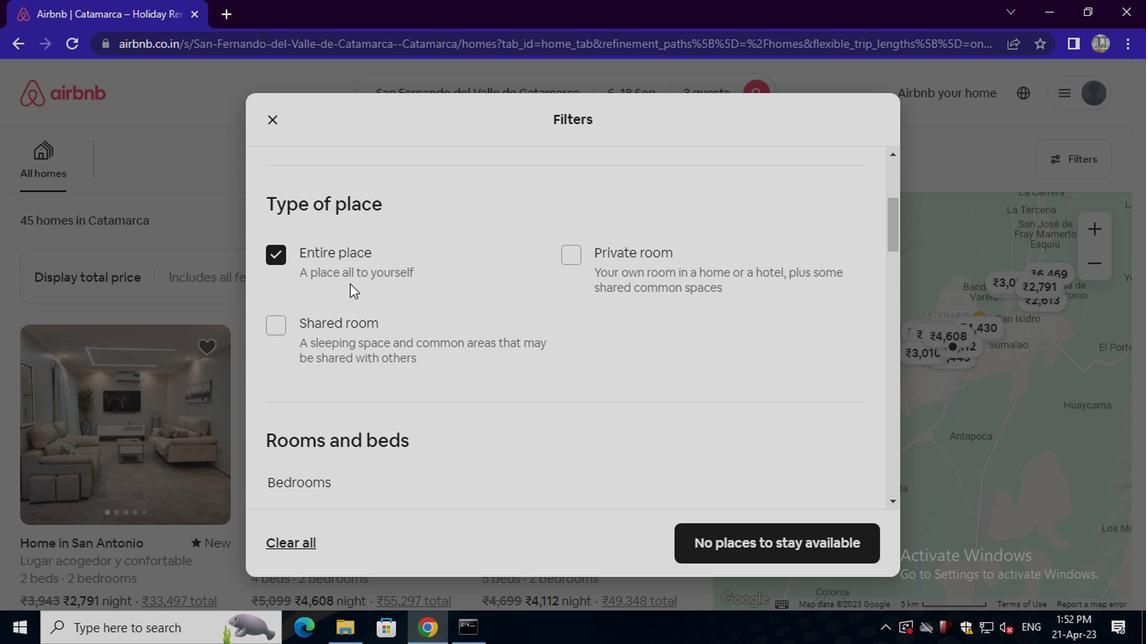
Action: Mouse moved to (333, 286)
Screenshot: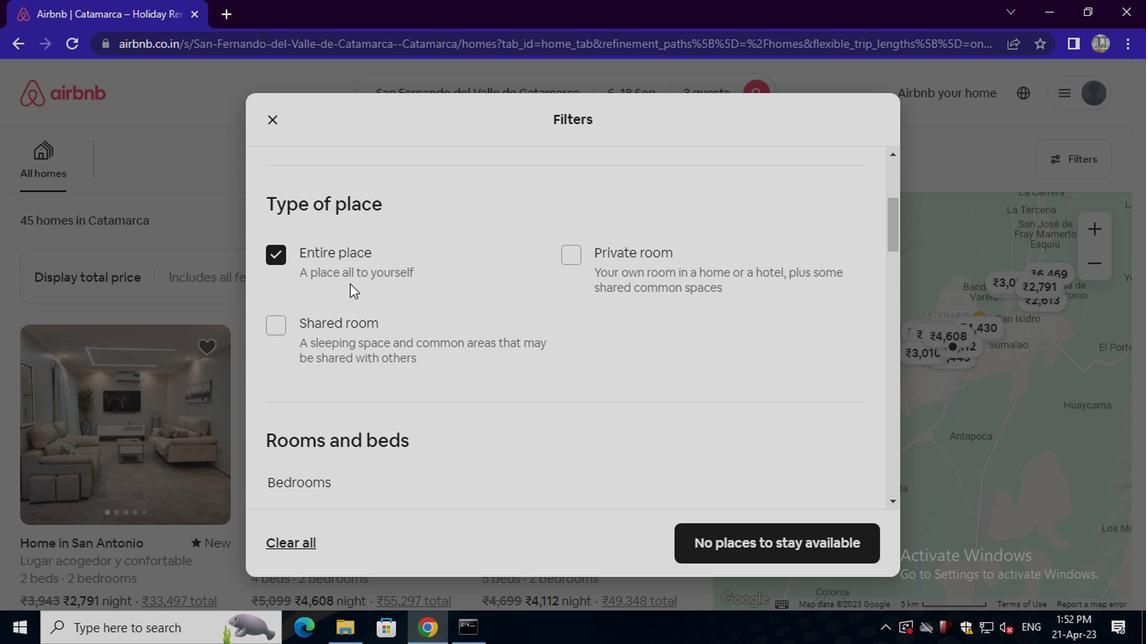 
Action: Mouse scrolled (333, 286) with delta (0, 0)
Screenshot: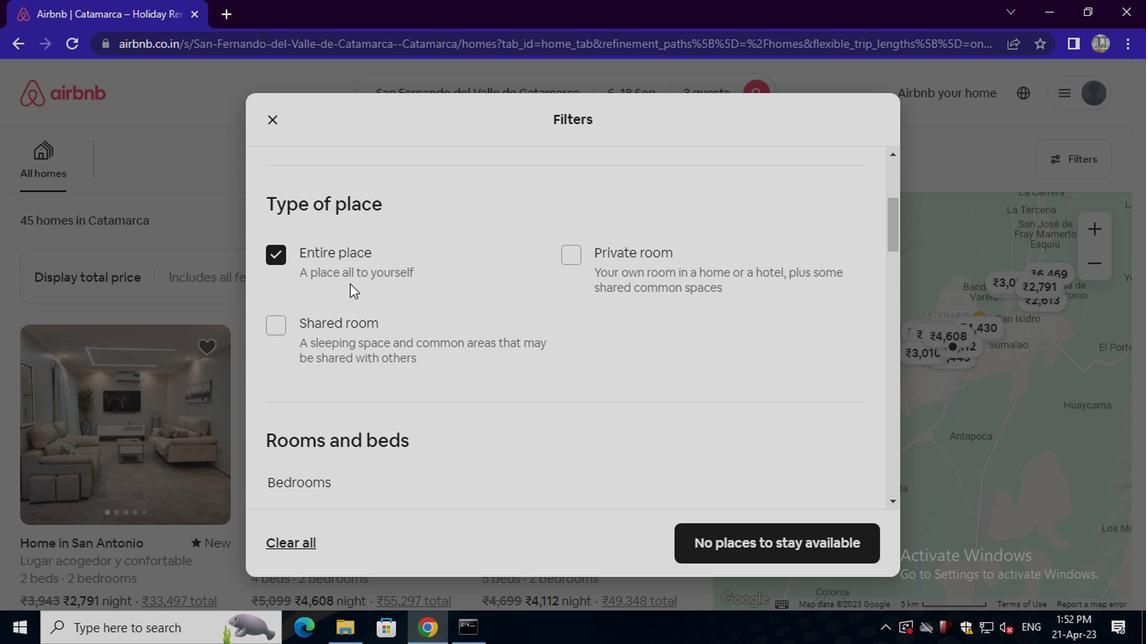 
Action: Mouse moved to (383, 284)
Screenshot: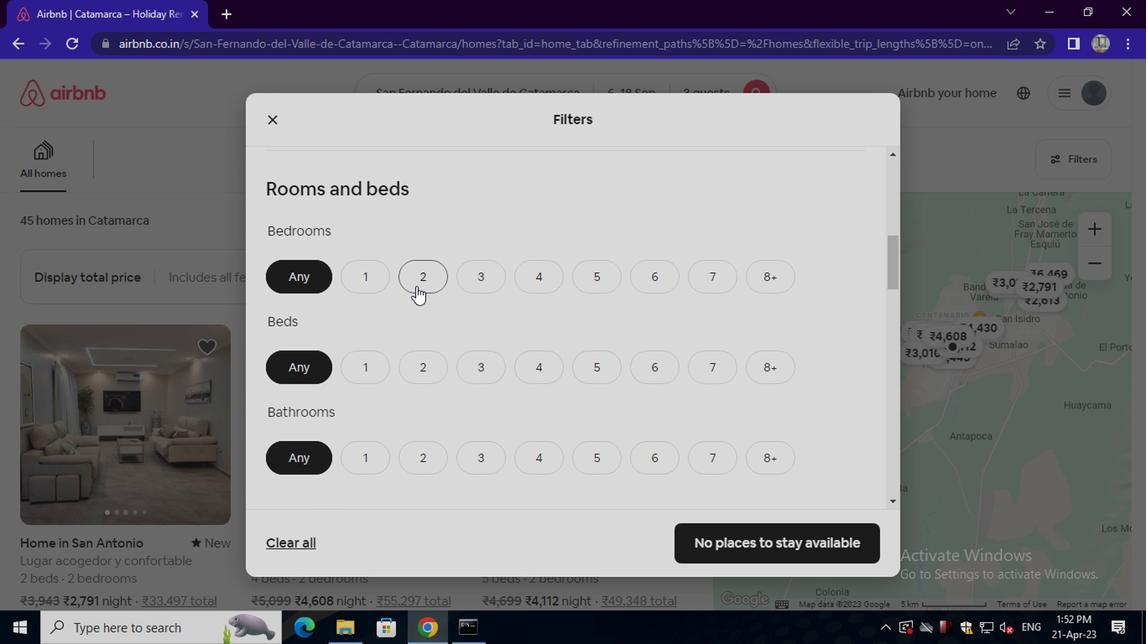 
Action: Mouse pressed left at (383, 284)
Screenshot: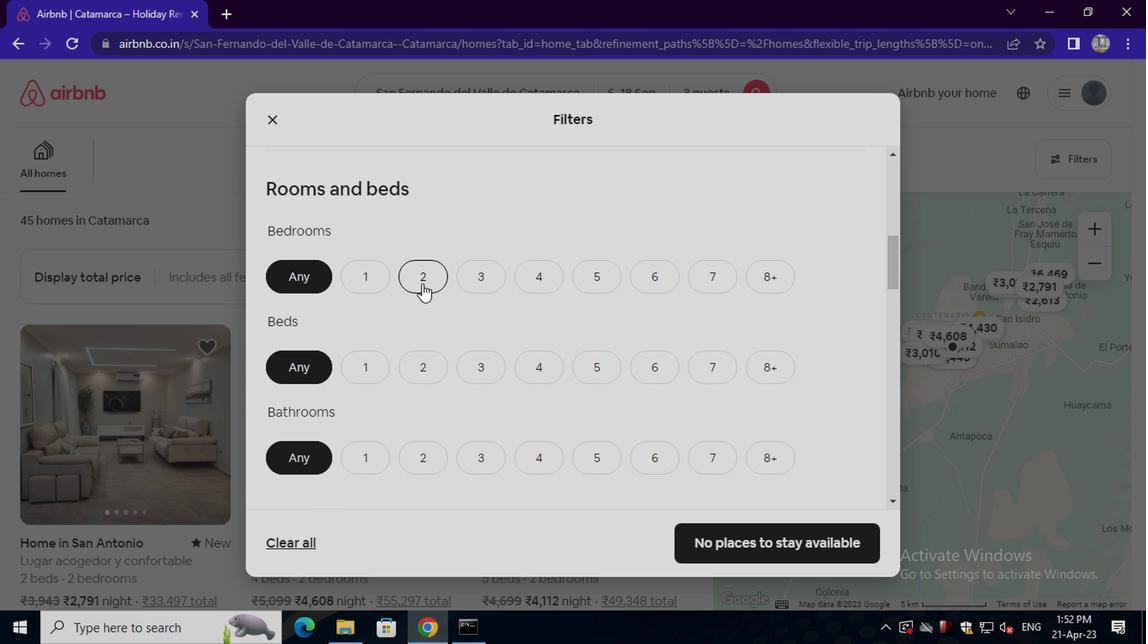 
Action: Mouse moved to (385, 333)
Screenshot: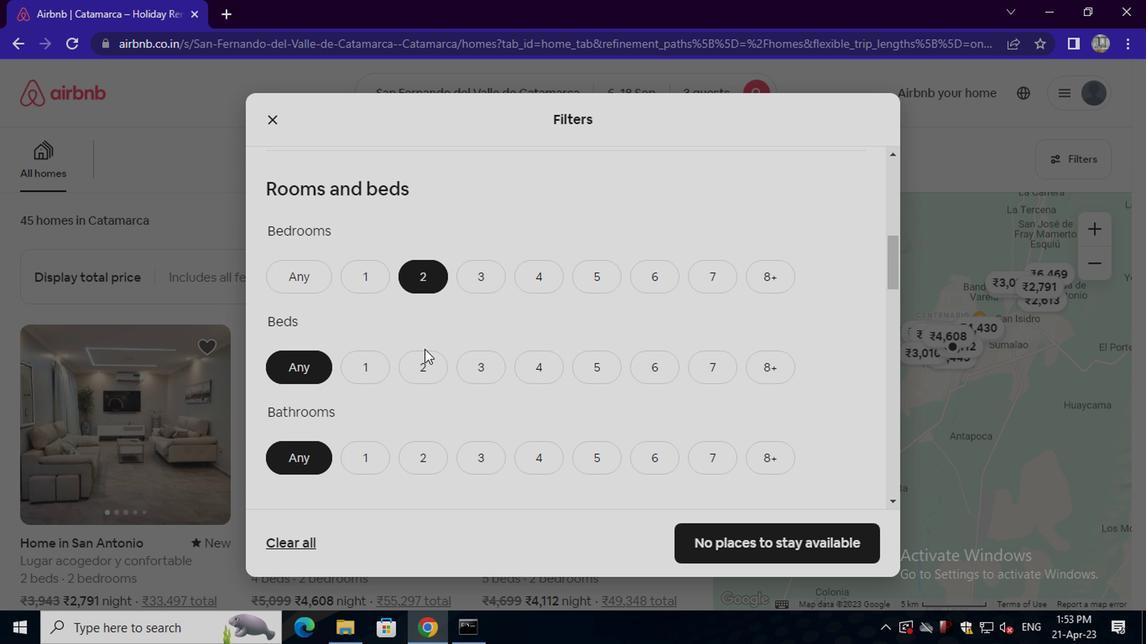 
Action: Mouse pressed left at (385, 333)
Screenshot: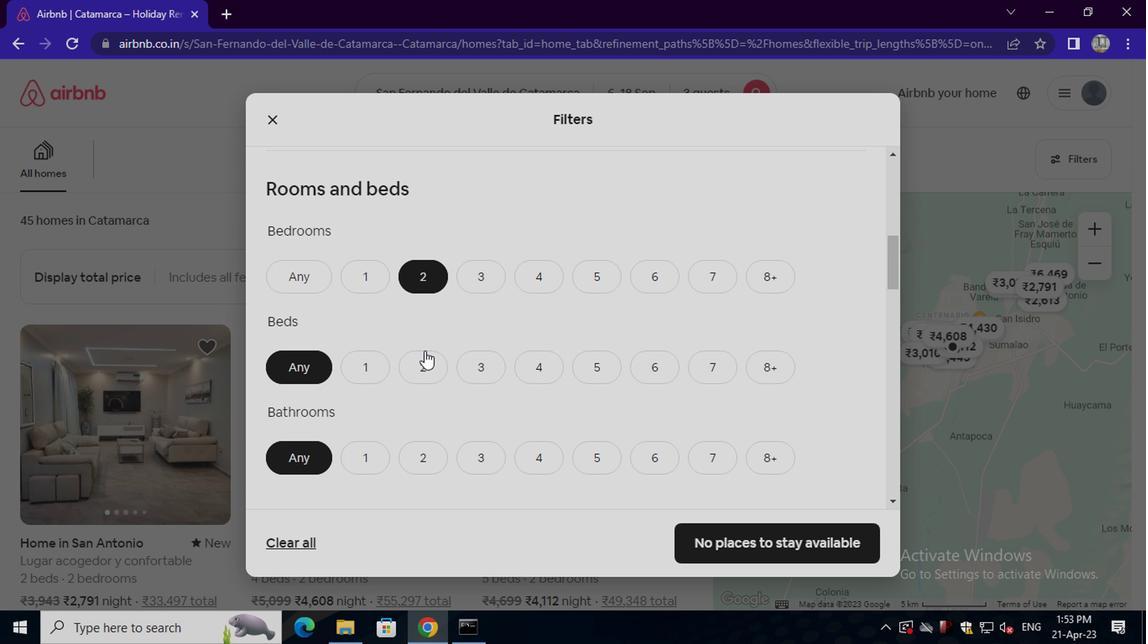 
Action: Mouse moved to (382, 403)
Screenshot: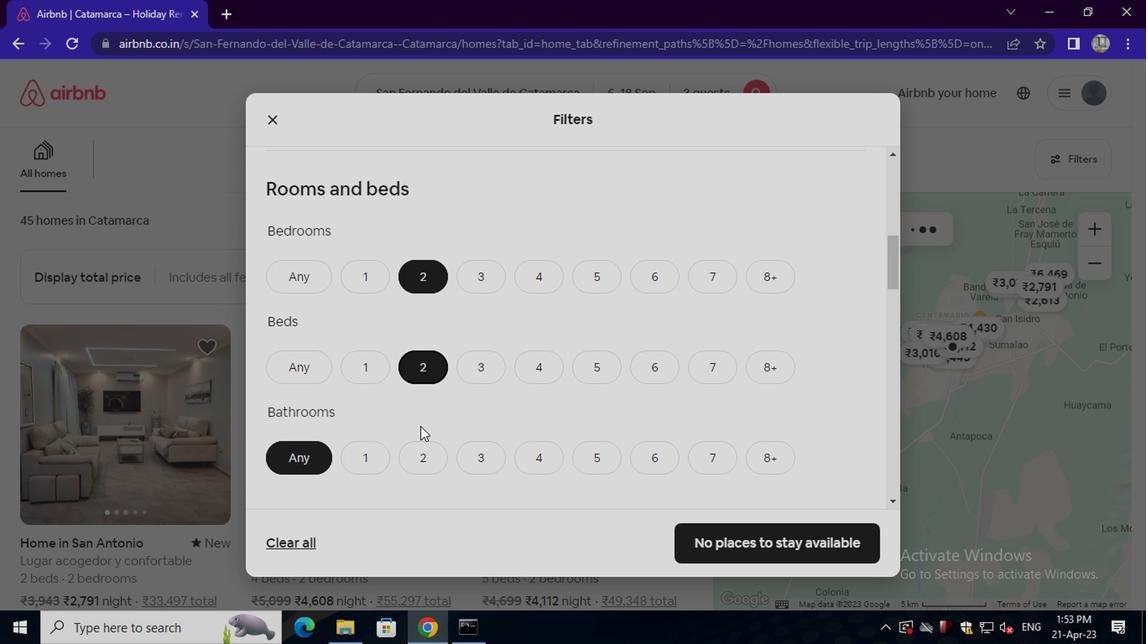 
Action: Mouse pressed left at (382, 403)
Screenshot: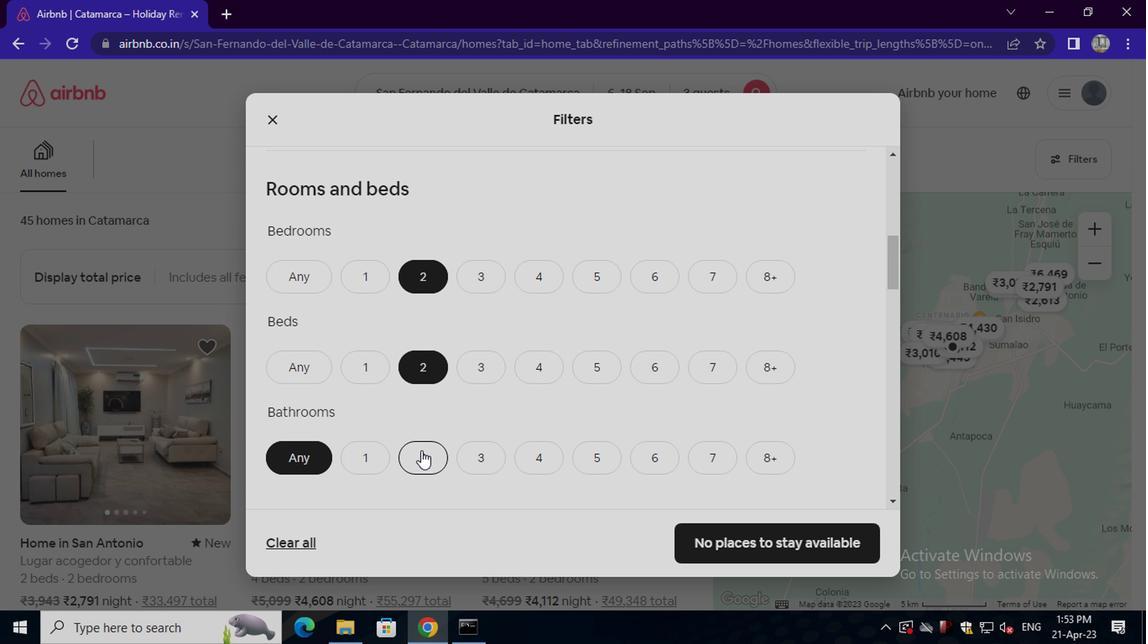 
Action: Mouse moved to (388, 404)
Screenshot: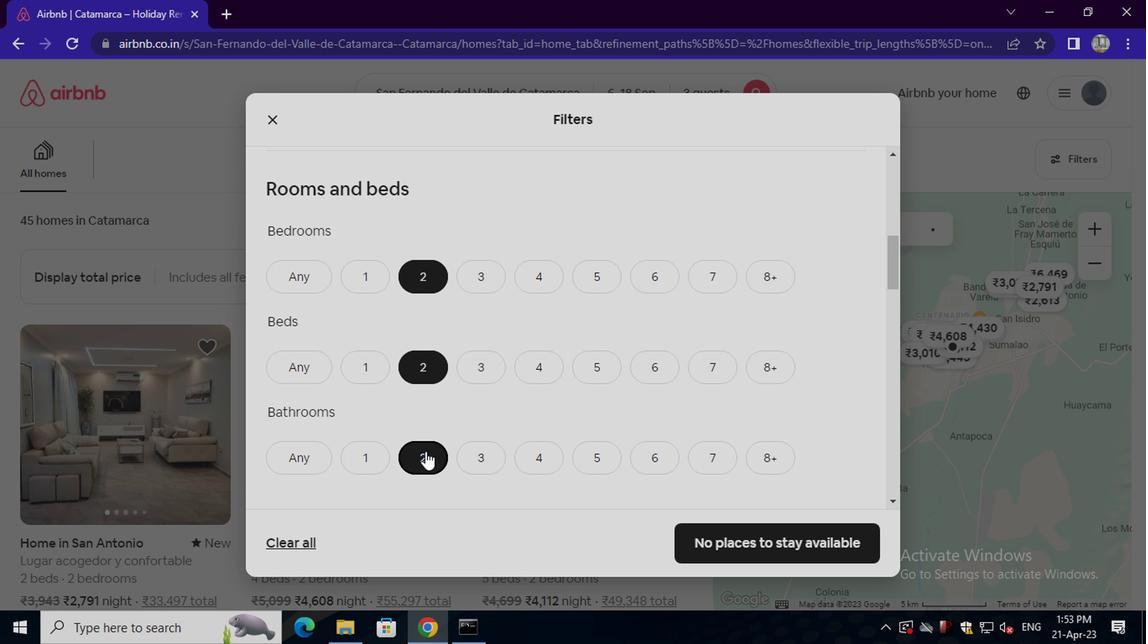
Action: Mouse scrolled (388, 403) with delta (0, 0)
Screenshot: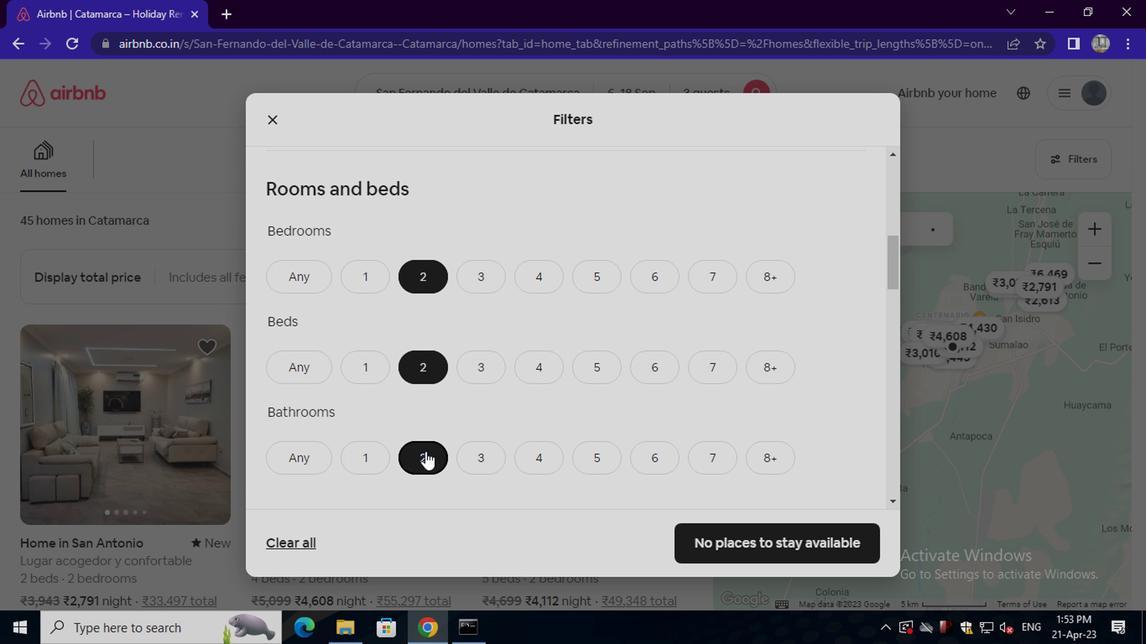 
Action: Mouse scrolled (388, 403) with delta (0, 0)
Screenshot: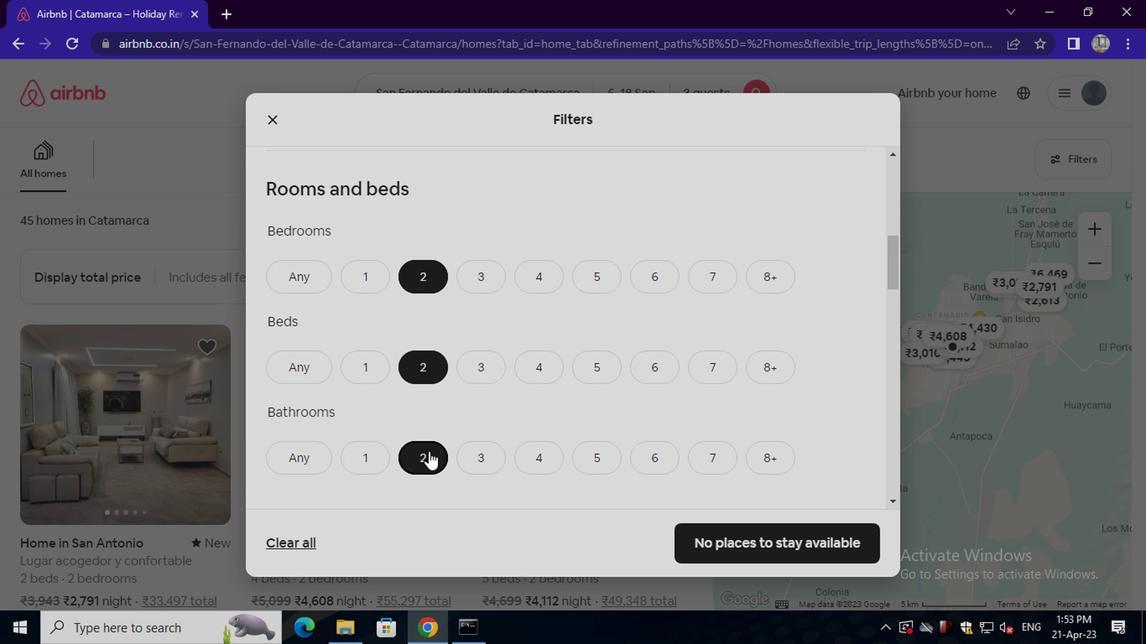 
Action: Mouse moved to (340, 401)
Screenshot: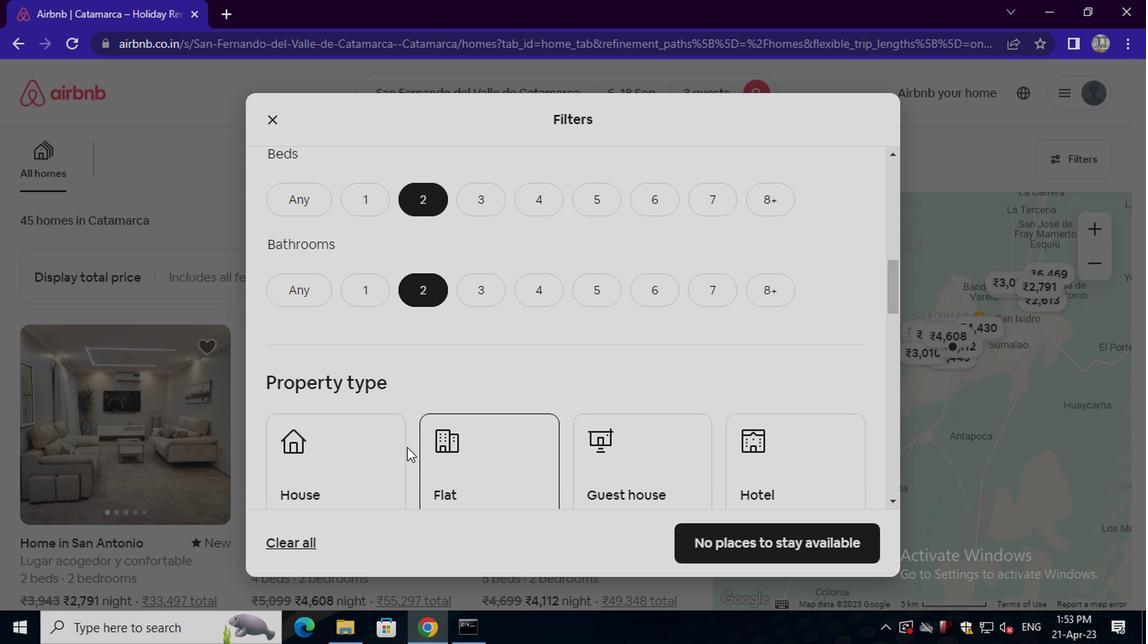
Action: Mouse pressed left at (340, 401)
Screenshot: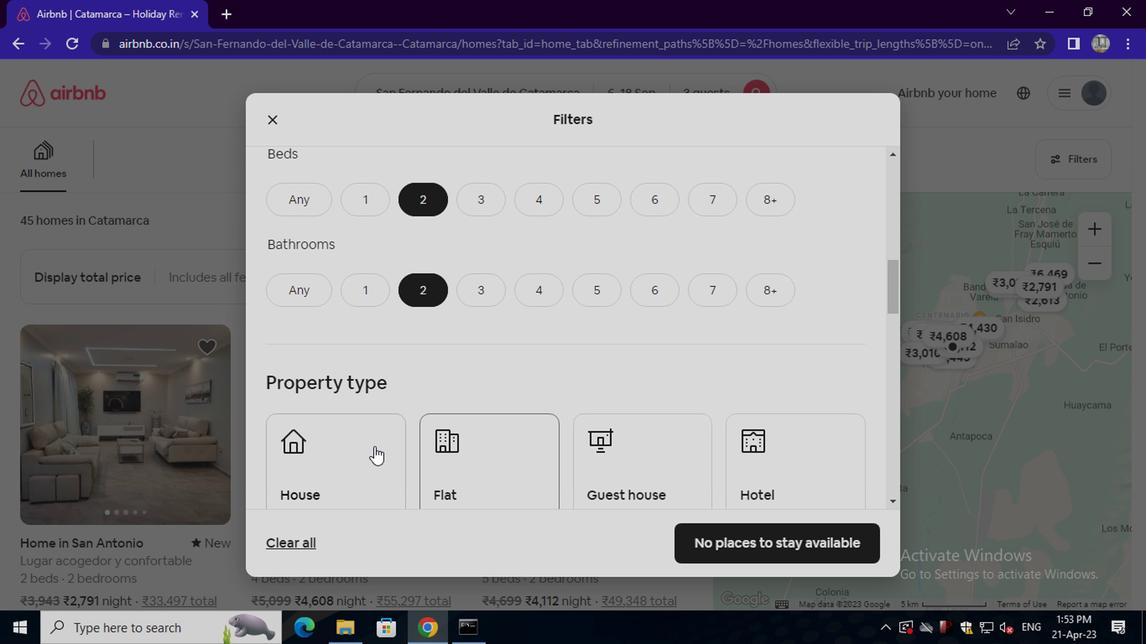
Action: Mouse moved to (419, 409)
Screenshot: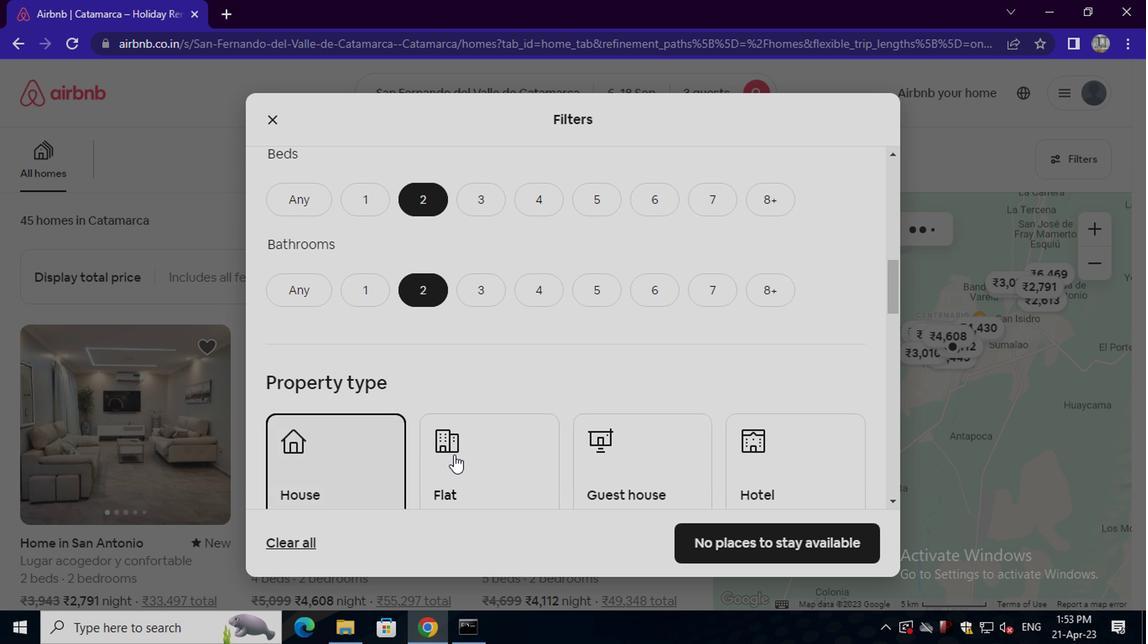 
Action: Mouse pressed left at (419, 409)
Screenshot: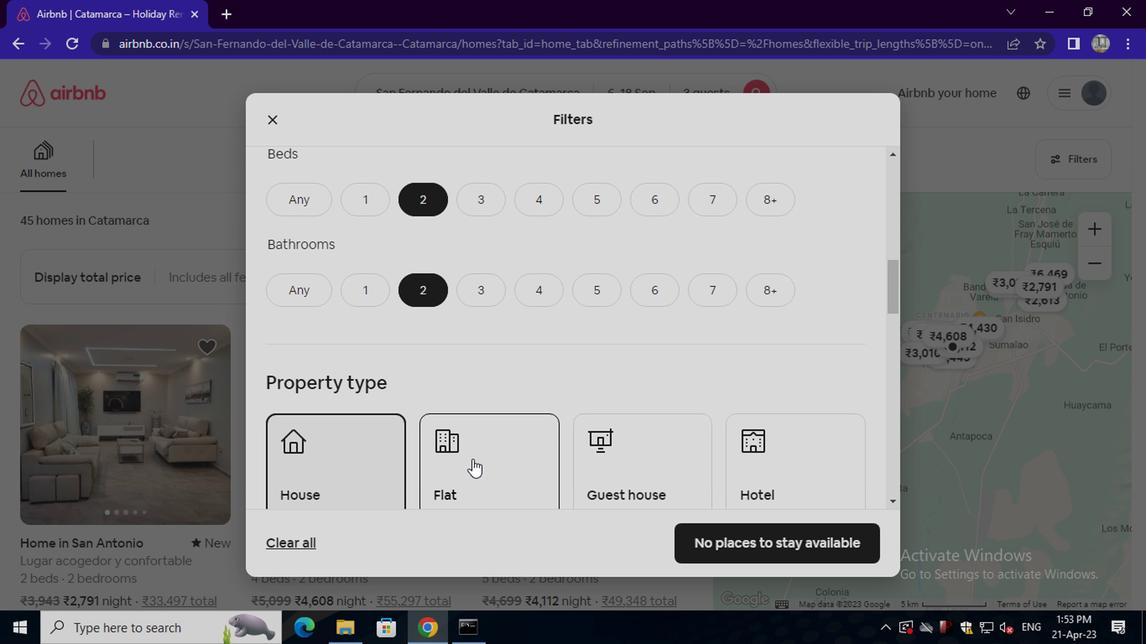 
Action: Mouse moved to (429, 406)
Screenshot: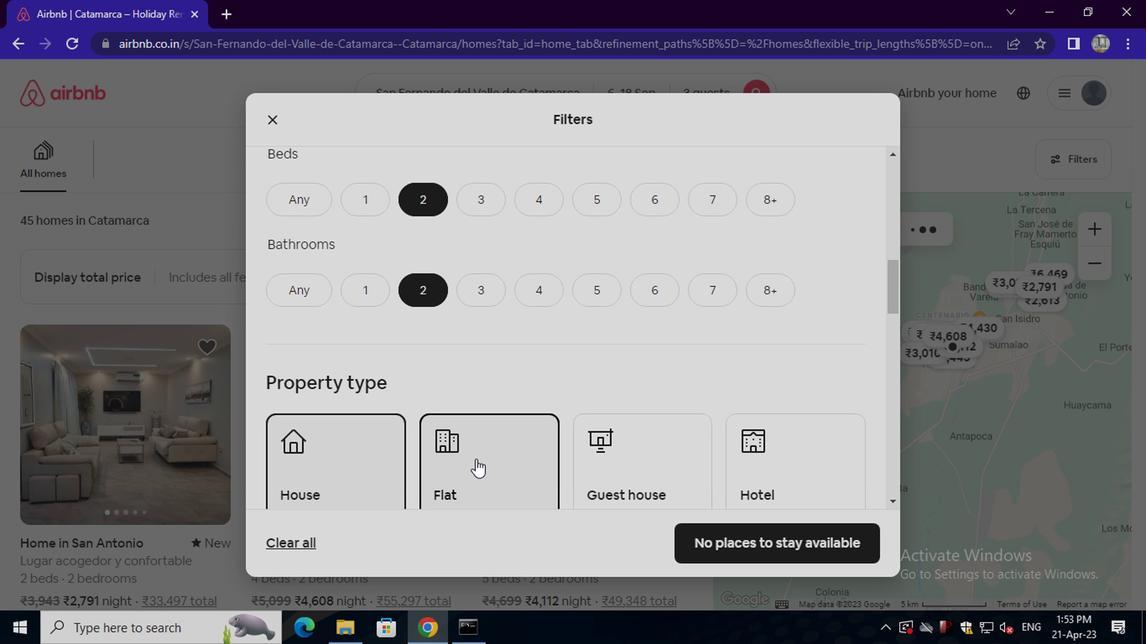 
Action: Mouse scrolled (429, 405) with delta (0, 0)
Screenshot: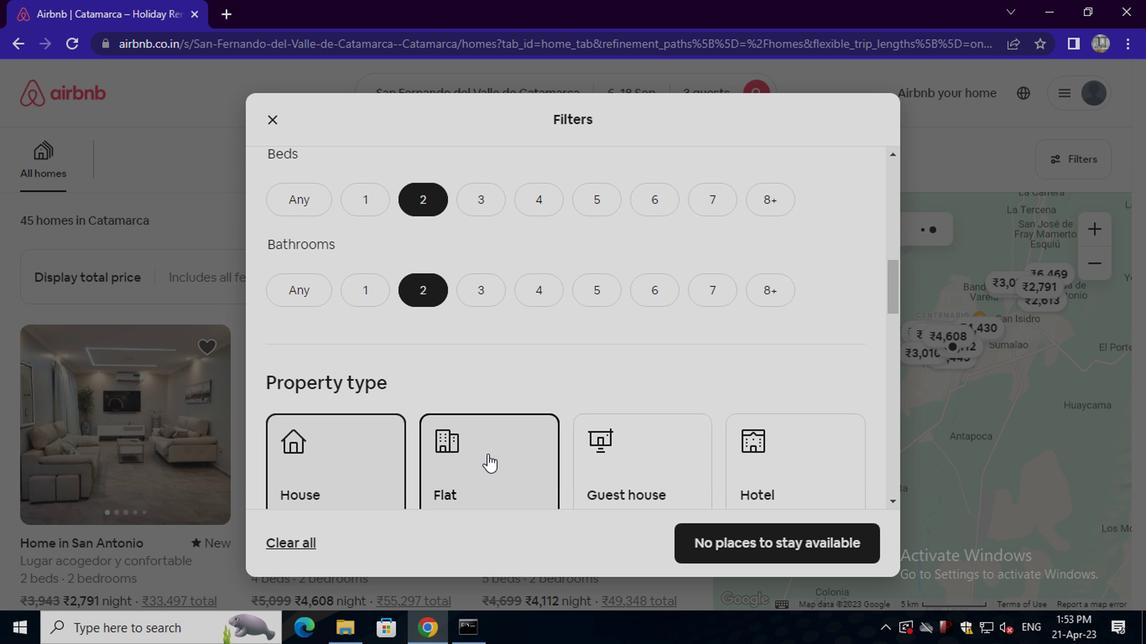 
Action: Mouse scrolled (429, 405) with delta (0, 0)
Screenshot: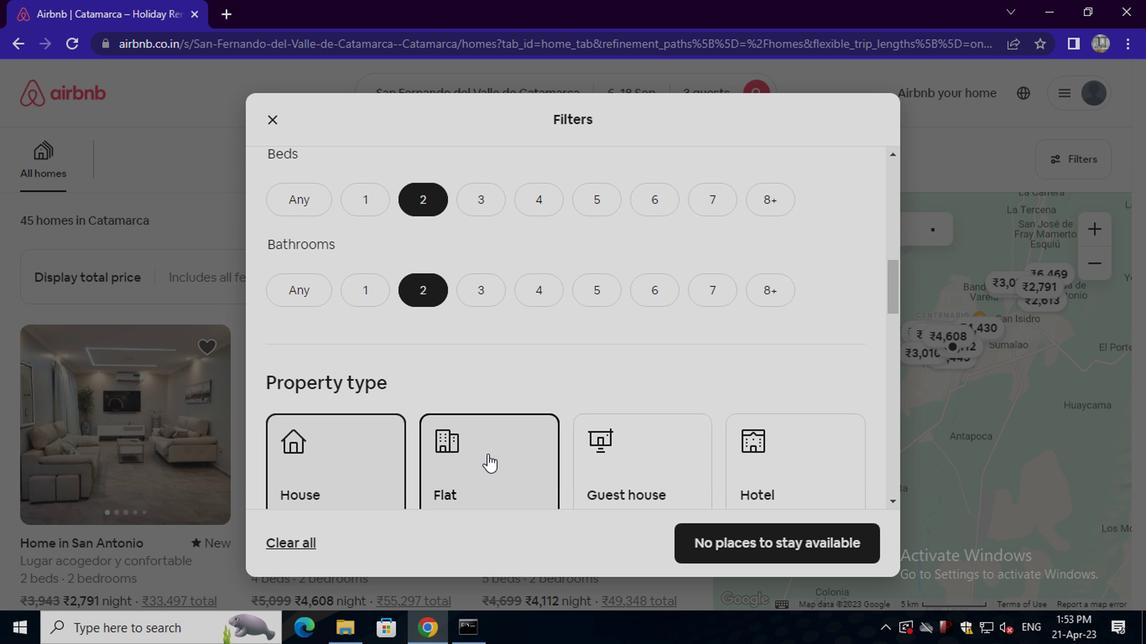 
Action: Mouse scrolled (429, 405) with delta (0, 0)
Screenshot: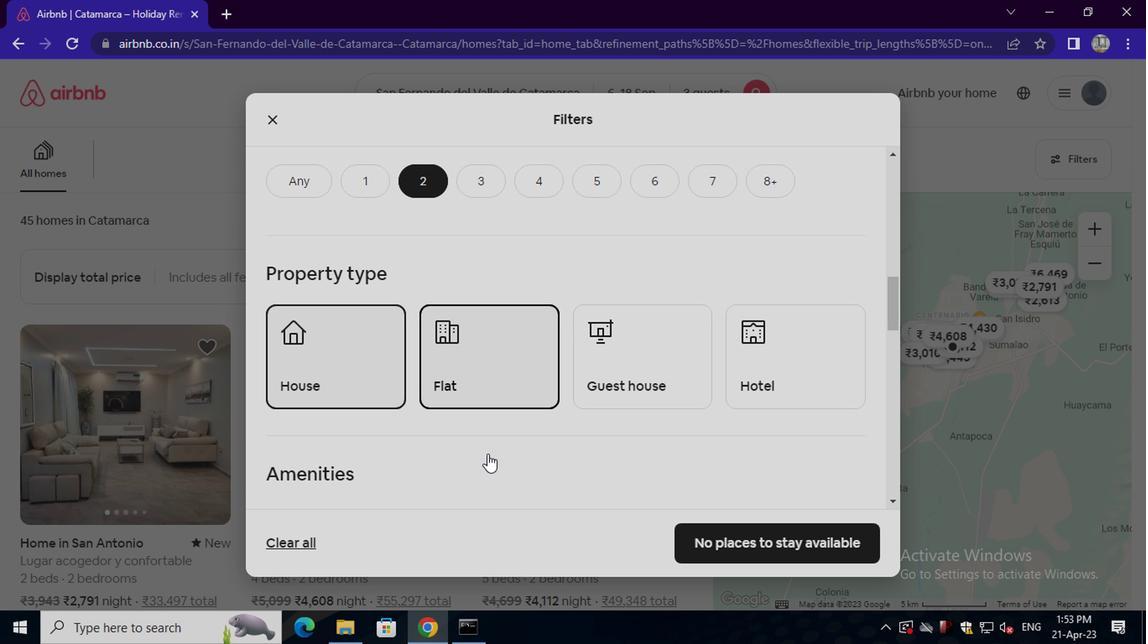 
Action: Mouse moved to (631, 246)
Screenshot: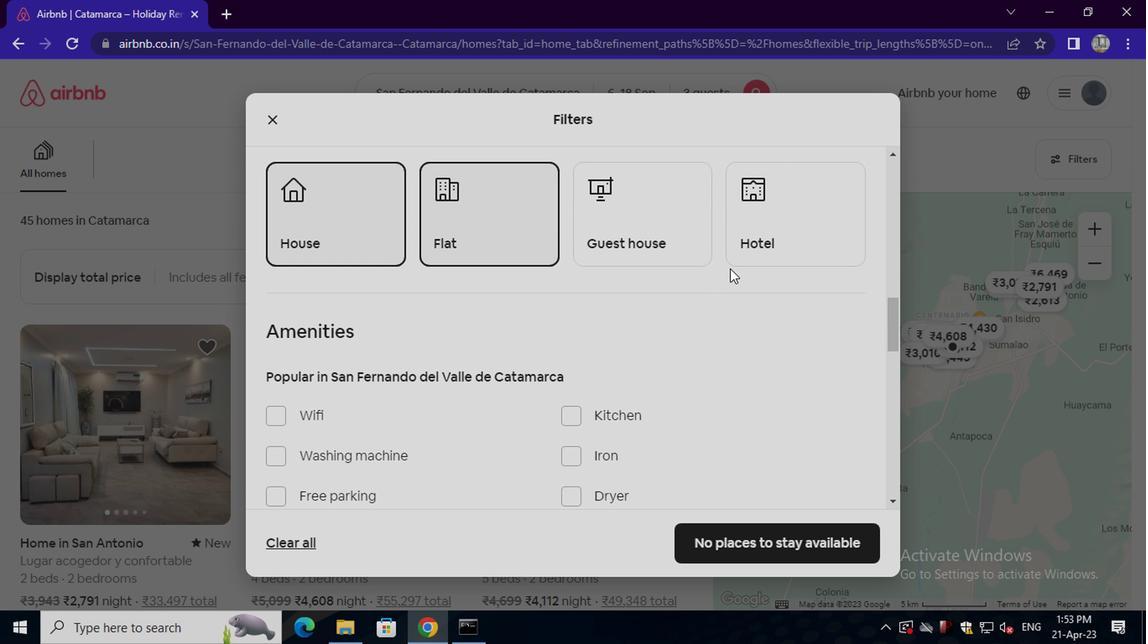 
Action: Mouse pressed left at (631, 246)
Screenshot: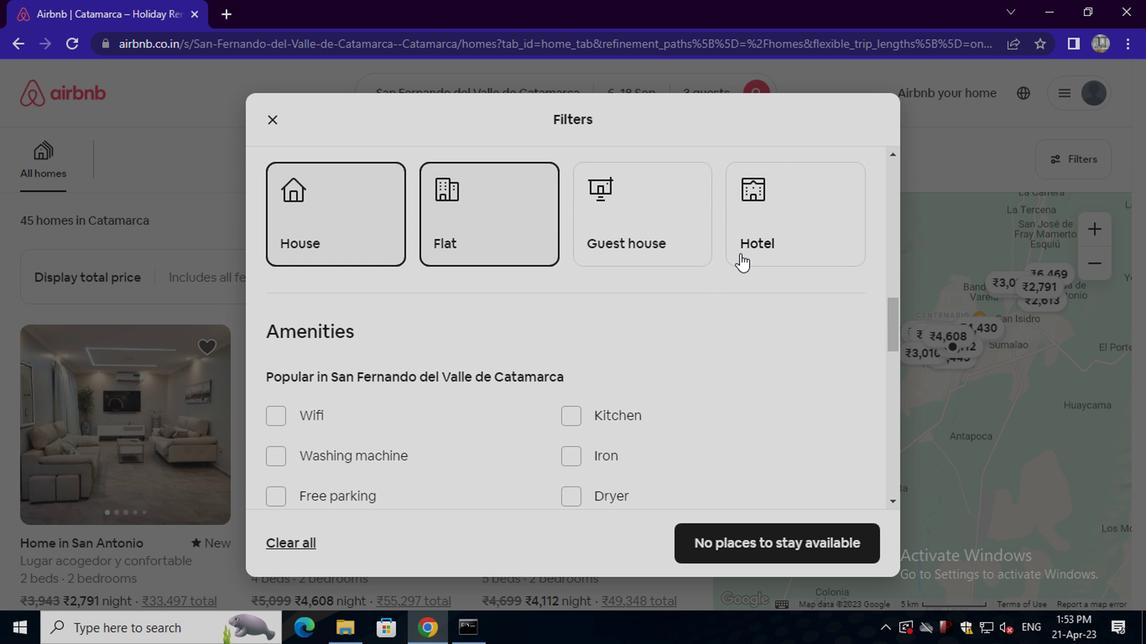 
Action: Mouse moved to (521, 306)
Screenshot: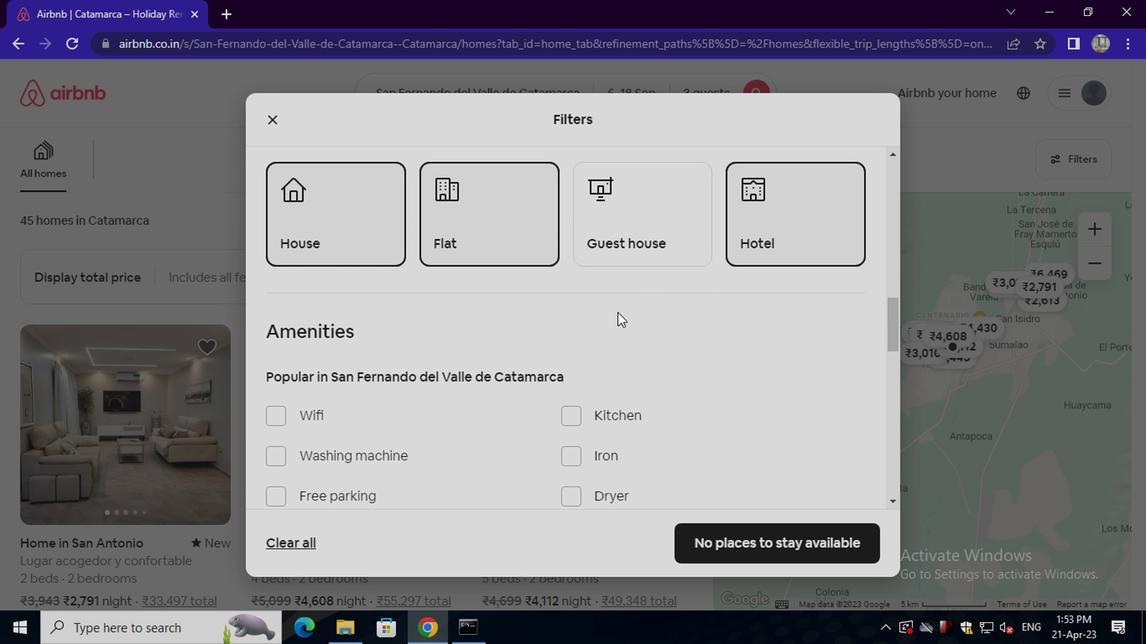 
Action: Mouse scrolled (521, 305) with delta (0, 0)
Screenshot: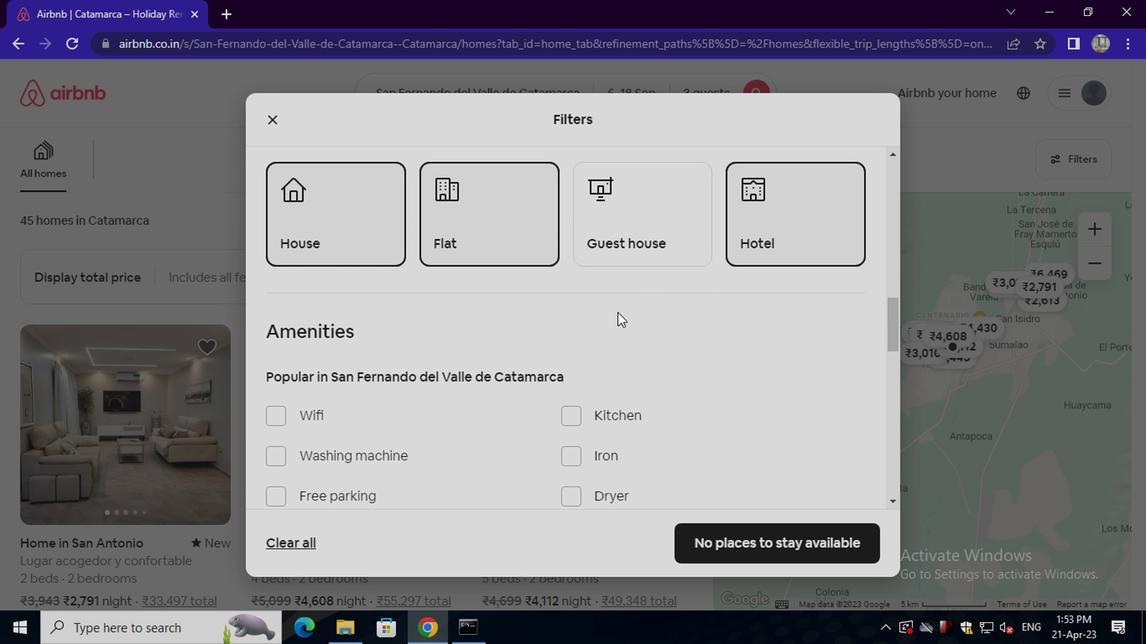 
Action: Mouse scrolled (521, 305) with delta (0, 0)
Screenshot: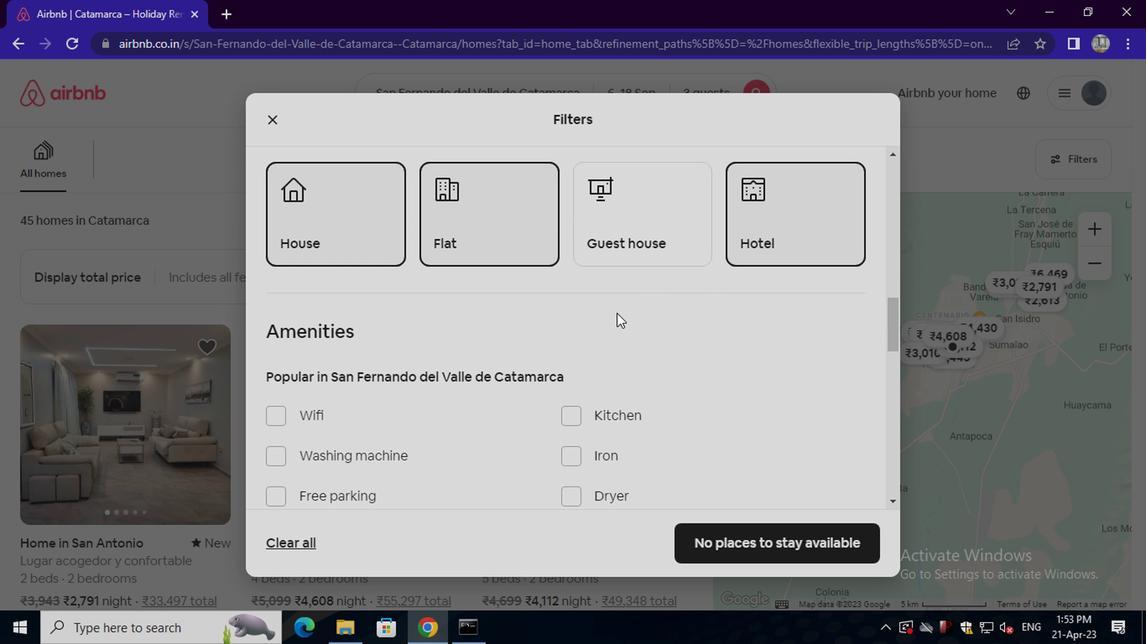 
Action: Mouse scrolled (521, 305) with delta (0, 0)
Screenshot: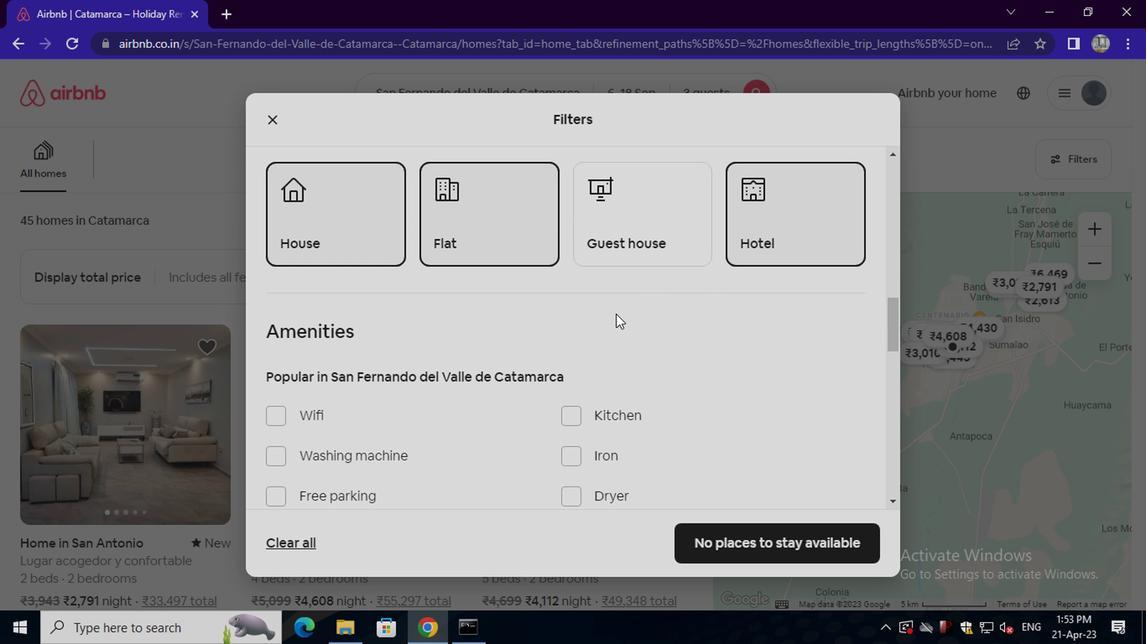 
Action: Mouse moved to (317, 286)
Screenshot: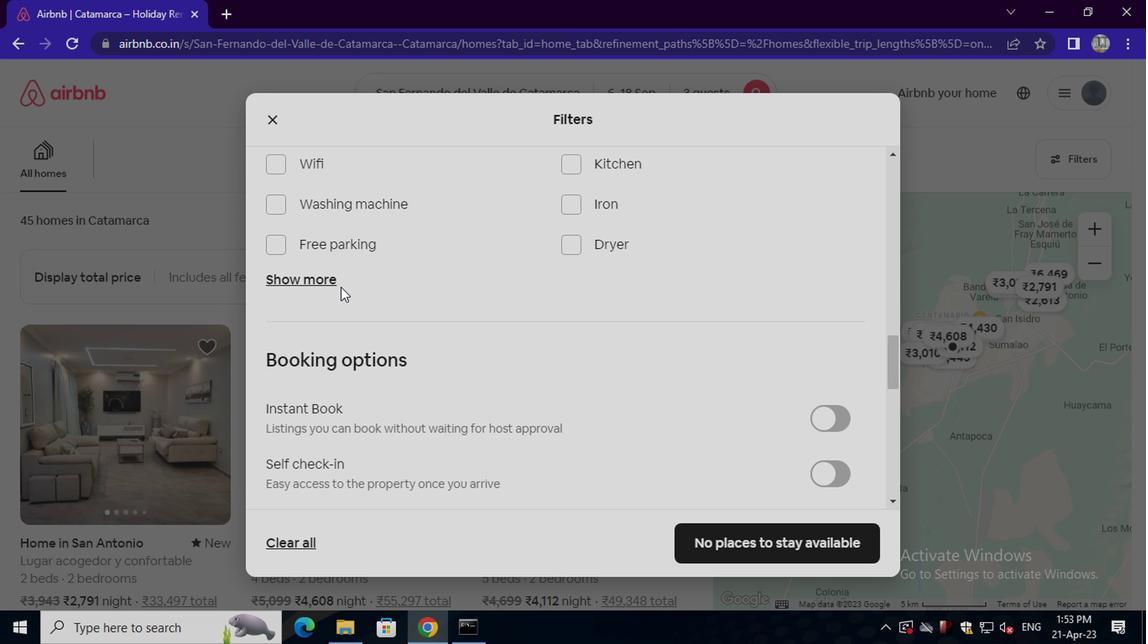
Action: Mouse pressed left at (317, 286)
Screenshot: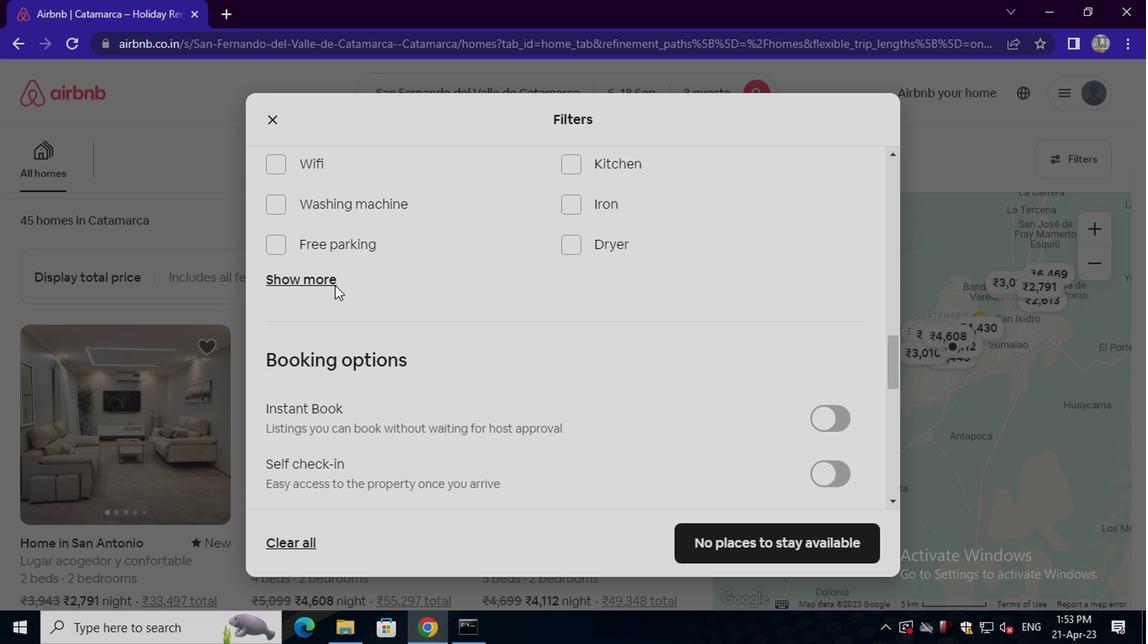 
Action: Mouse moved to (491, 322)
Screenshot: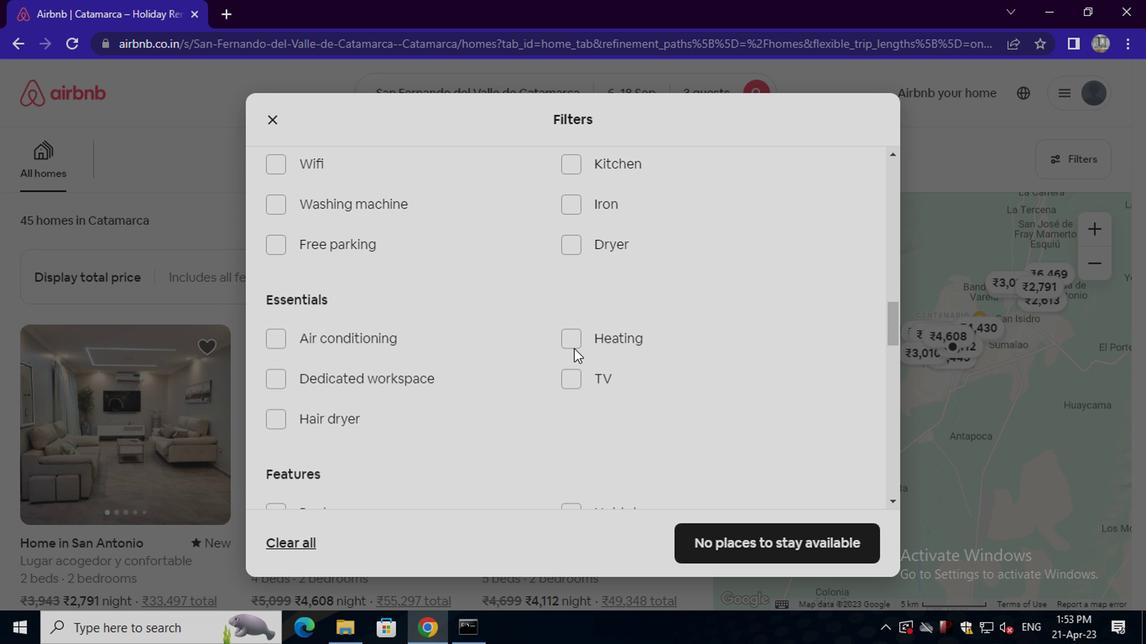 
Action: Mouse pressed left at (491, 322)
Screenshot: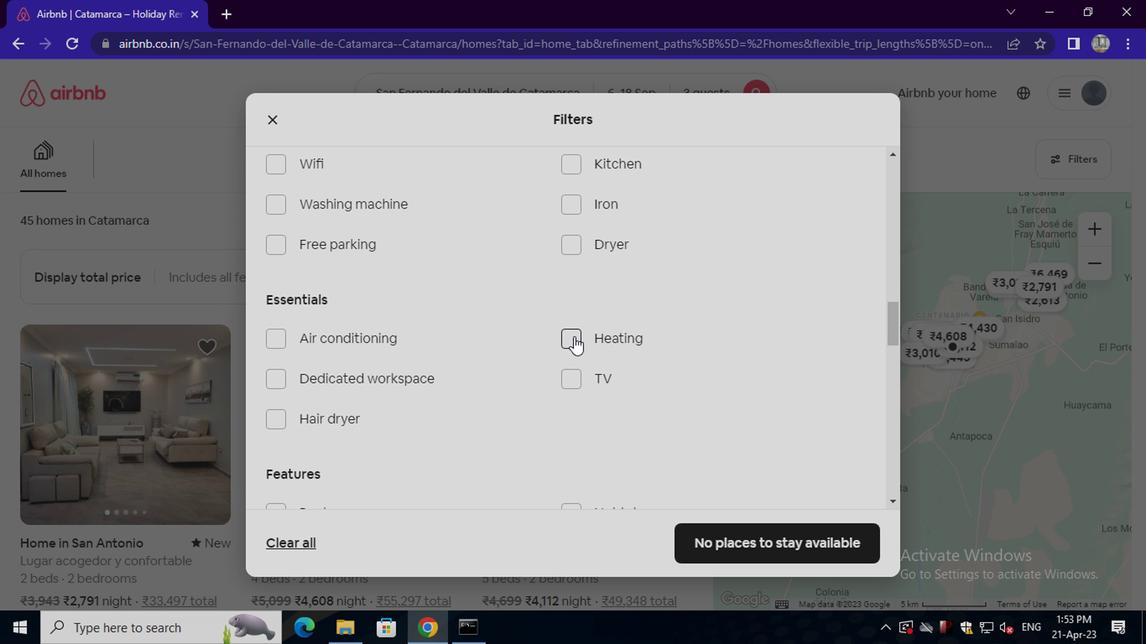 
Action: Mouse moved to (497, 355)
Screenshot: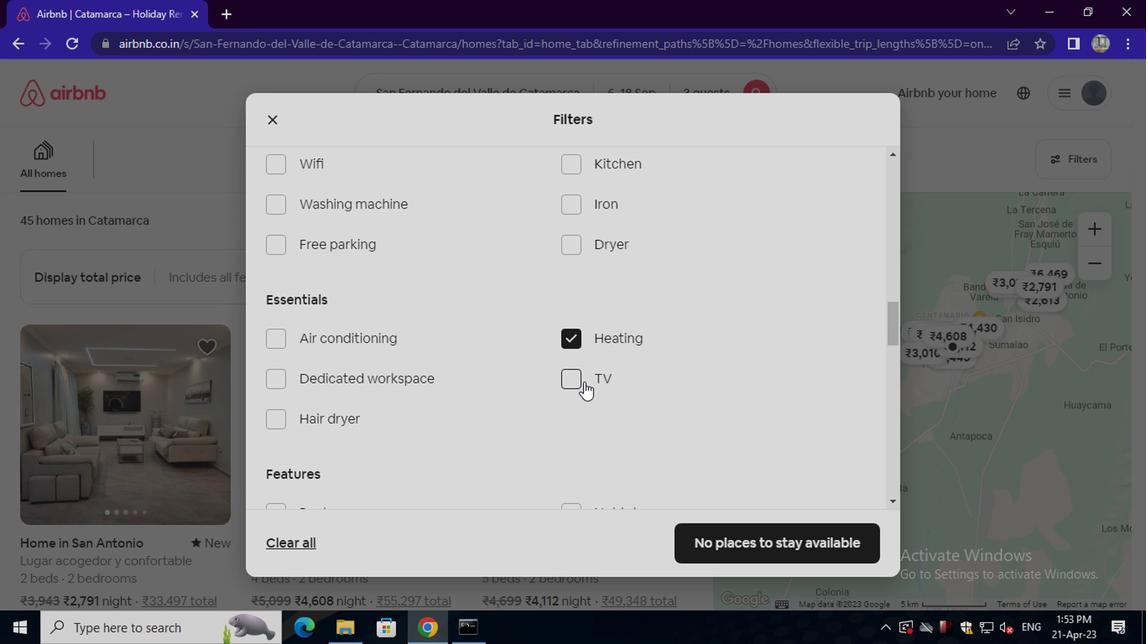 
Action: Mouse scrolled (497, 355) with delta (0, 0)
Screenshot: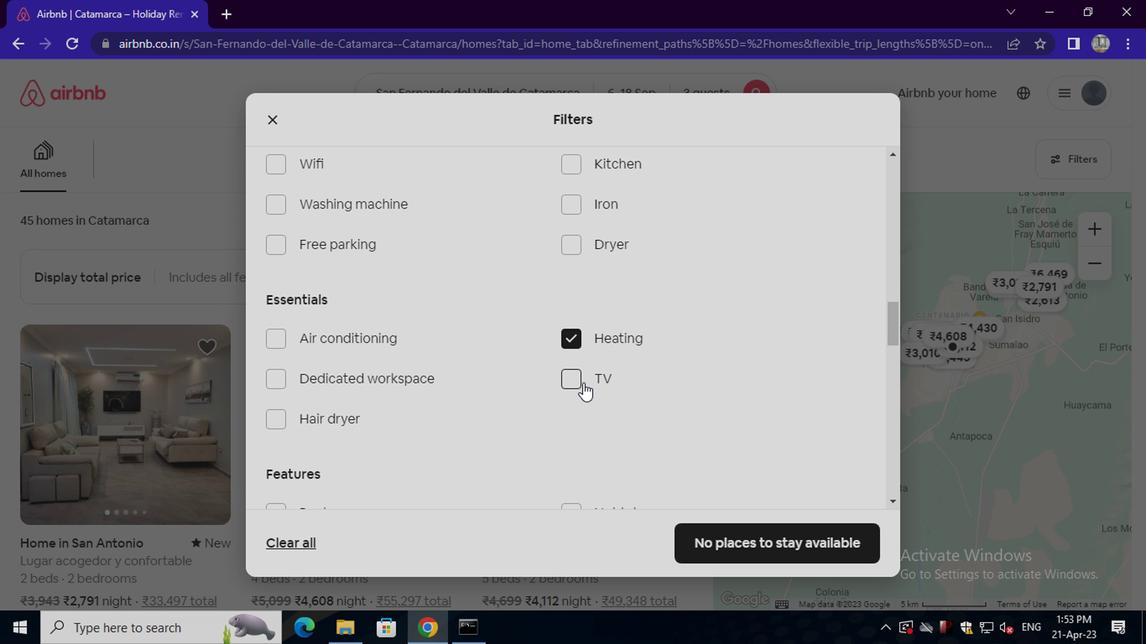 
Action: Mouse moved to (496, 357)
Screenshot: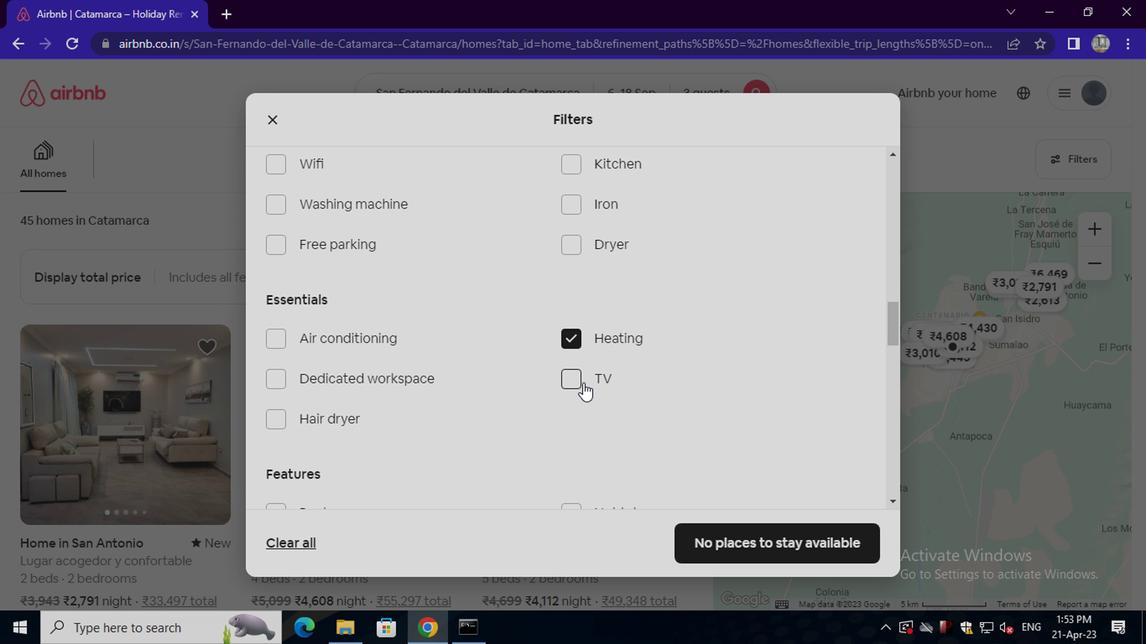 
Action: Mouse scrolled (496, 356) with delta (0, 0)
Screenshot: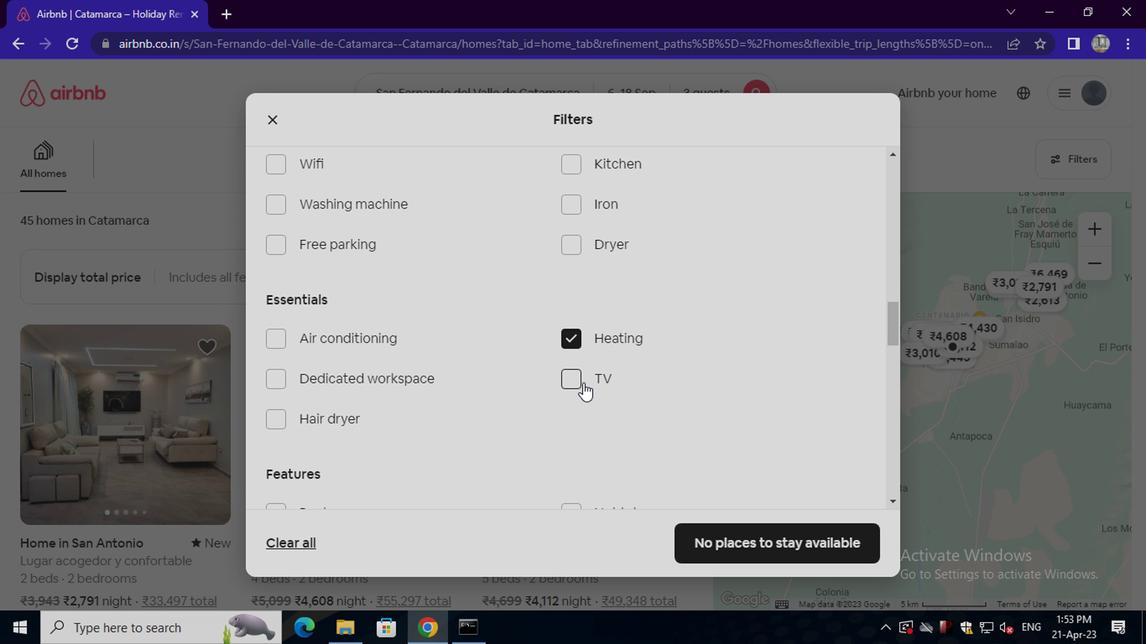 
Action: Mouse moved to (496, 357)
Screenshot: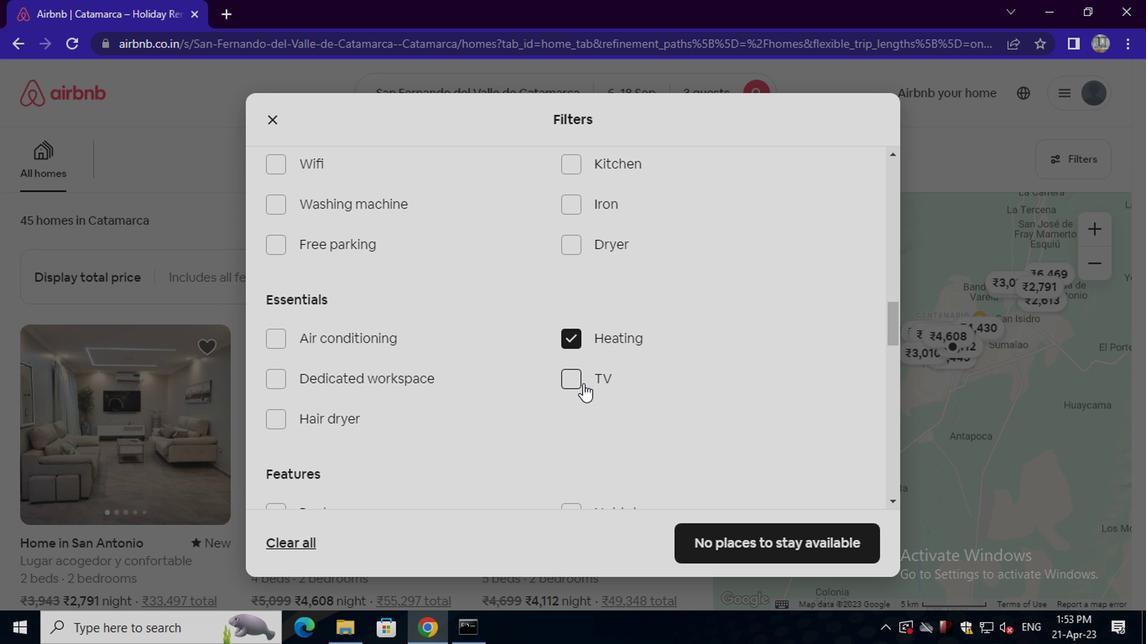 
Action: Mouse scrolled (496, 357) with delta (0, 0)
Screenshot: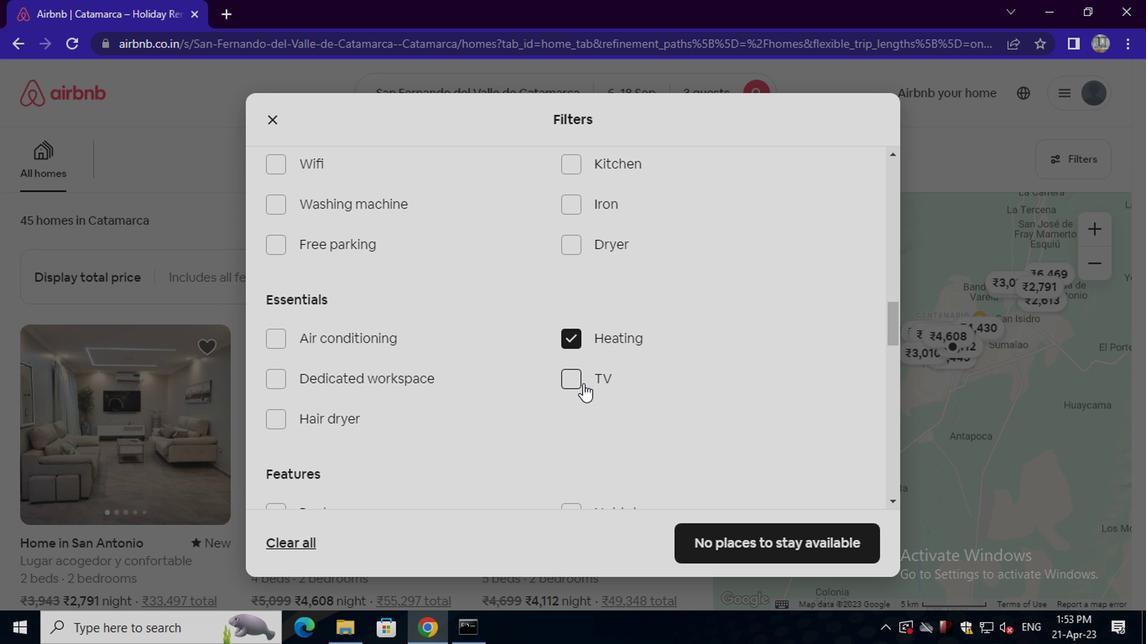 
Action: Mouse scrolled (496, 357) with delta (0, 0)
Screenshot: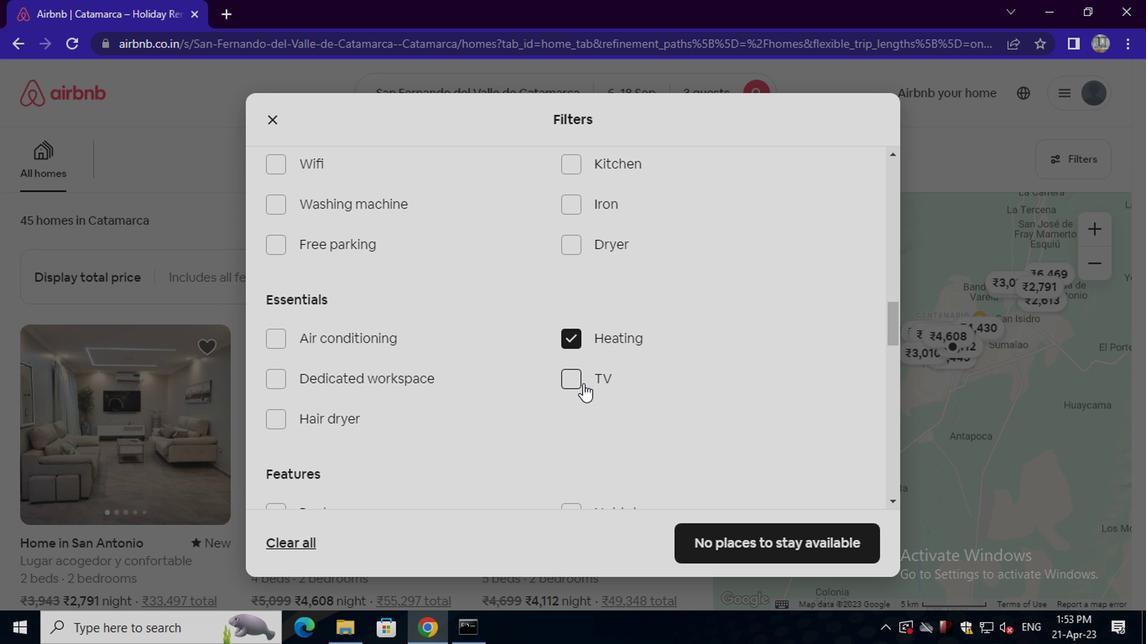 
Action: Mouse scrolled (496, 357) with delta (0, 0)
Screenshot: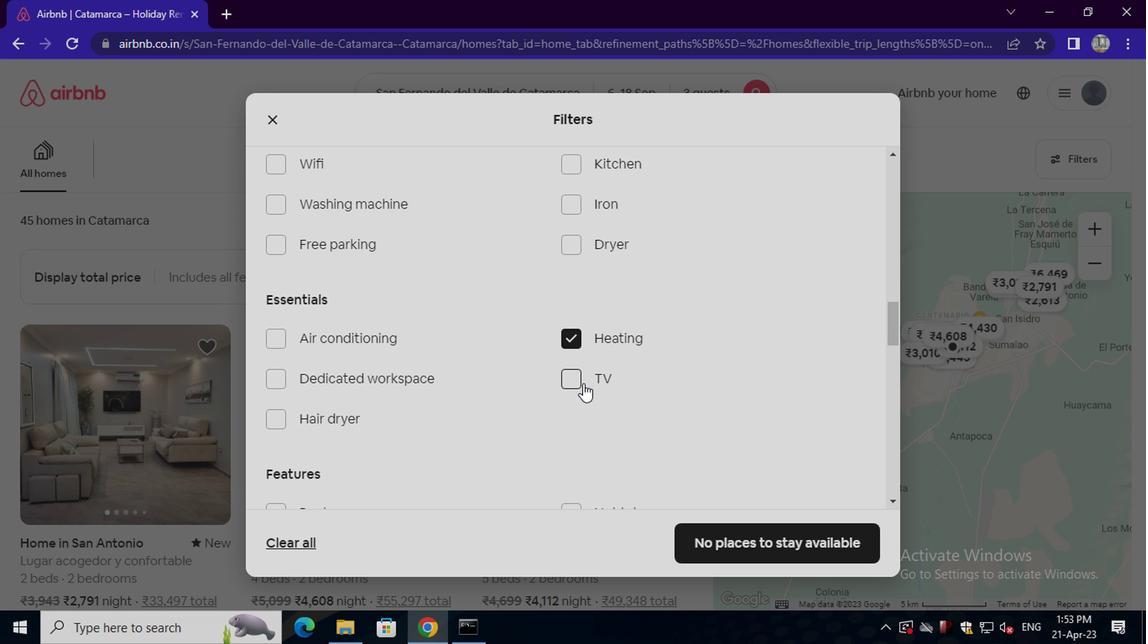 
Action: Mouse scrolled (496, 357) with delta (0, 0)
Screenshot: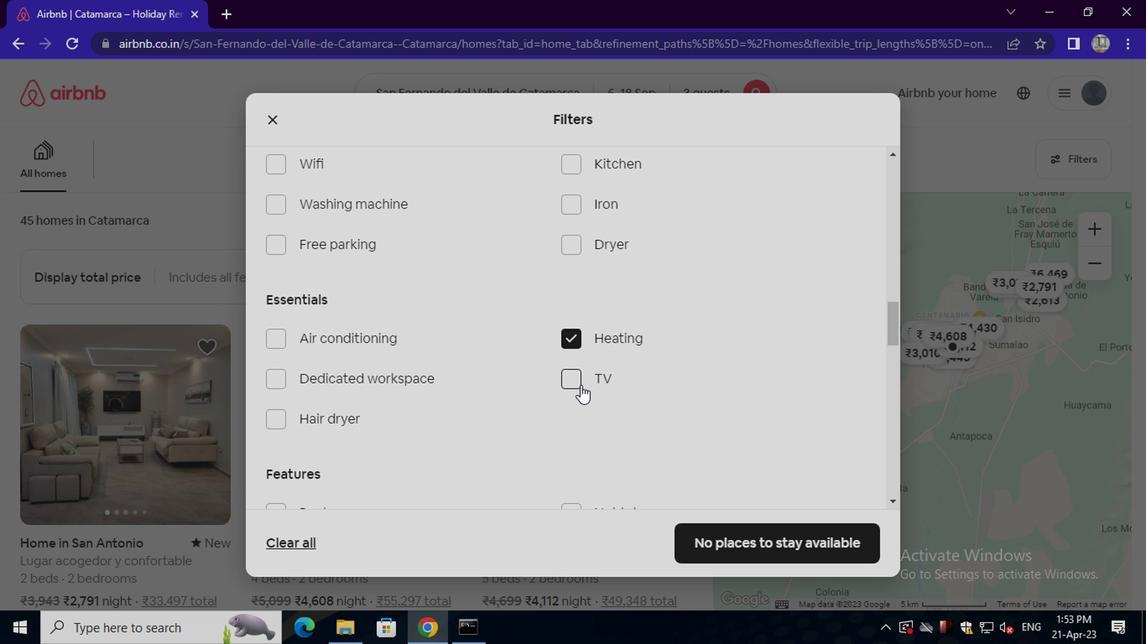 
Action: Mouse moved to (677, 426)
Screenshot: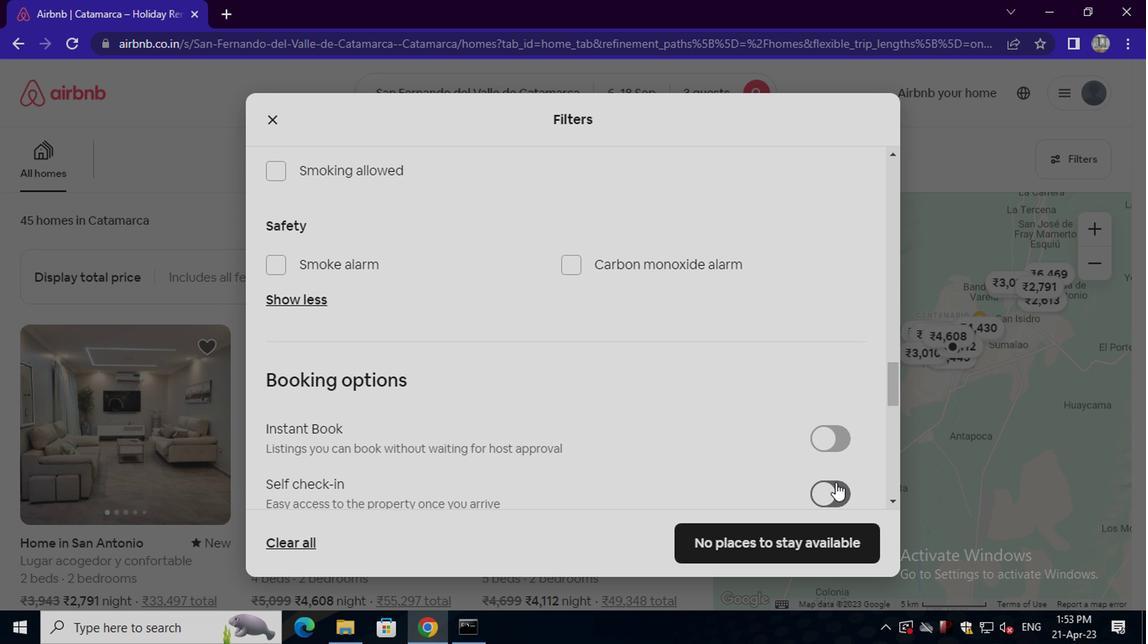 
Action: Mouse pressed left at (677, 426)
Screenshot: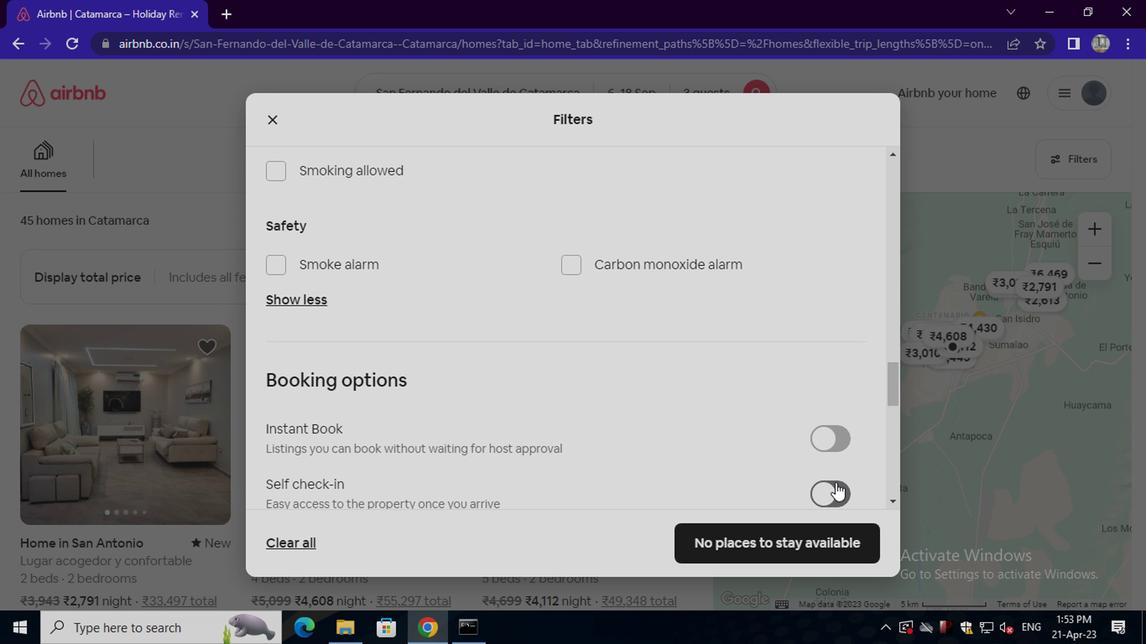 
Action: Mouse moved to (441, 351)
Screenshot: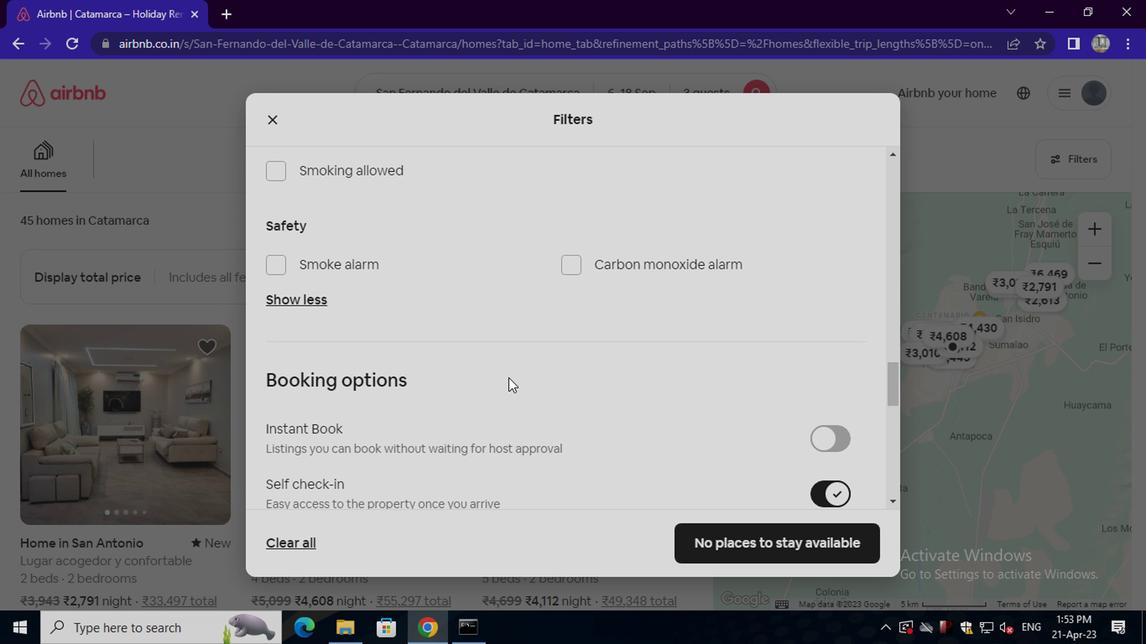 
Action: Mouse scrolled (441, 351) with delta (0, 0)
Screenshot: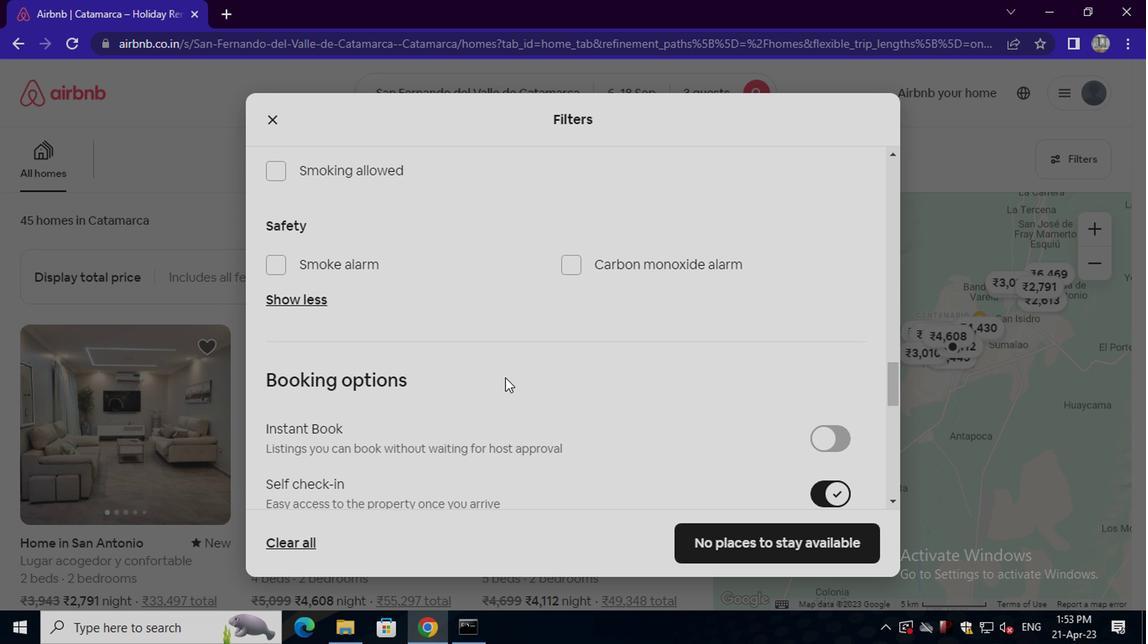 
Action: Mouse moved to (441, 351)
Screenshot: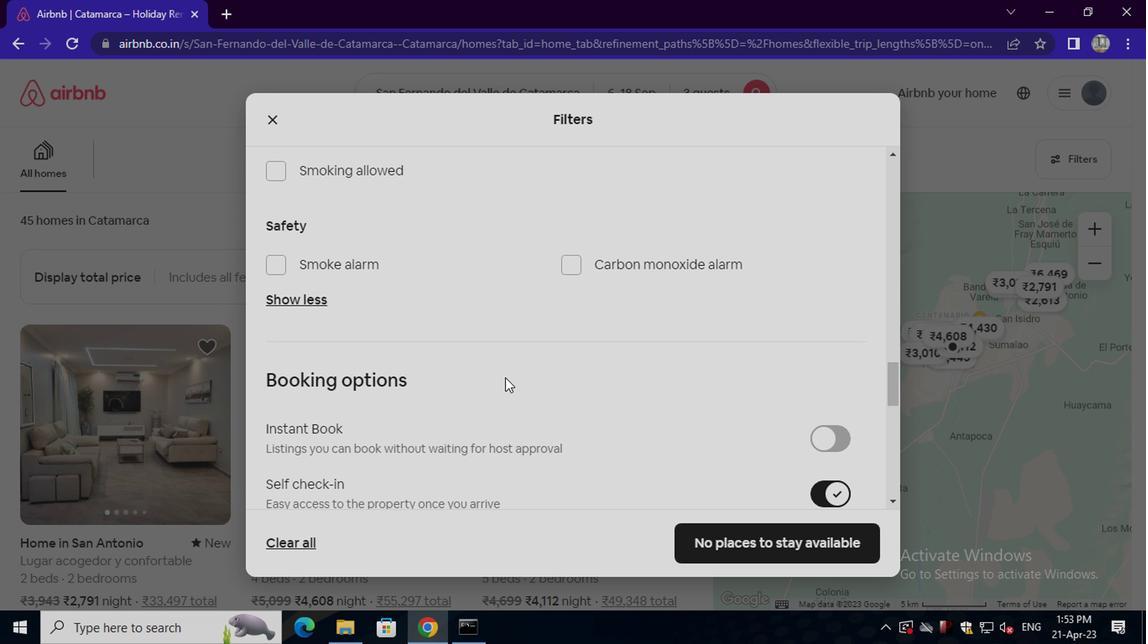 
Action: Mouse scrolled (441, 351) with delta (0, 0)
Screenshot: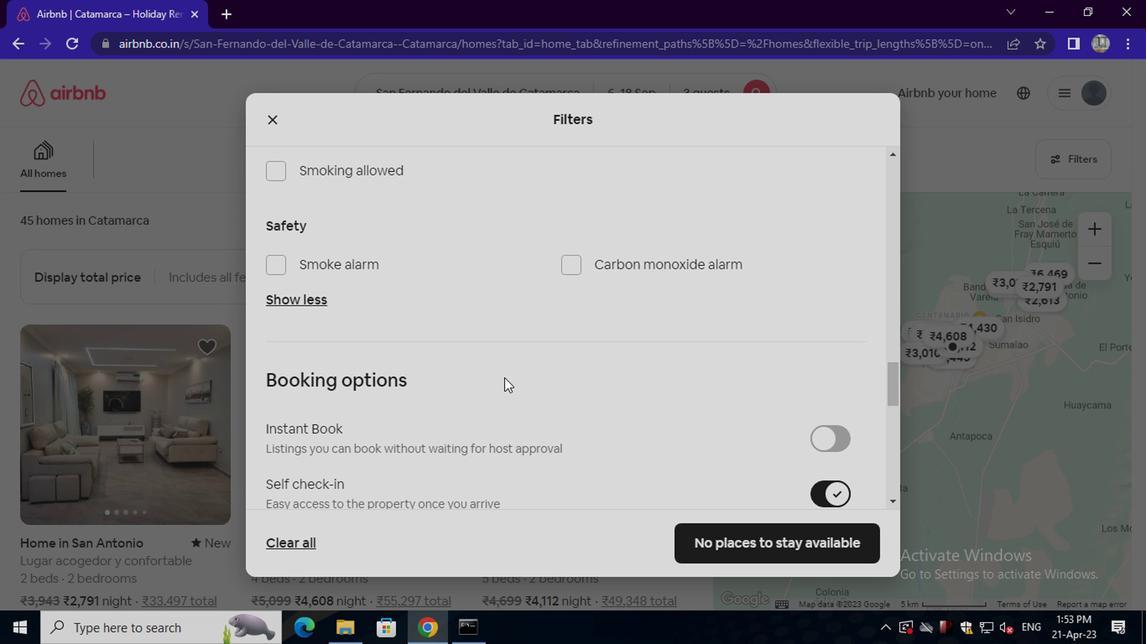 
Action: Mouse scrolled (441, 351) with delta (0, 0)
Screenshot: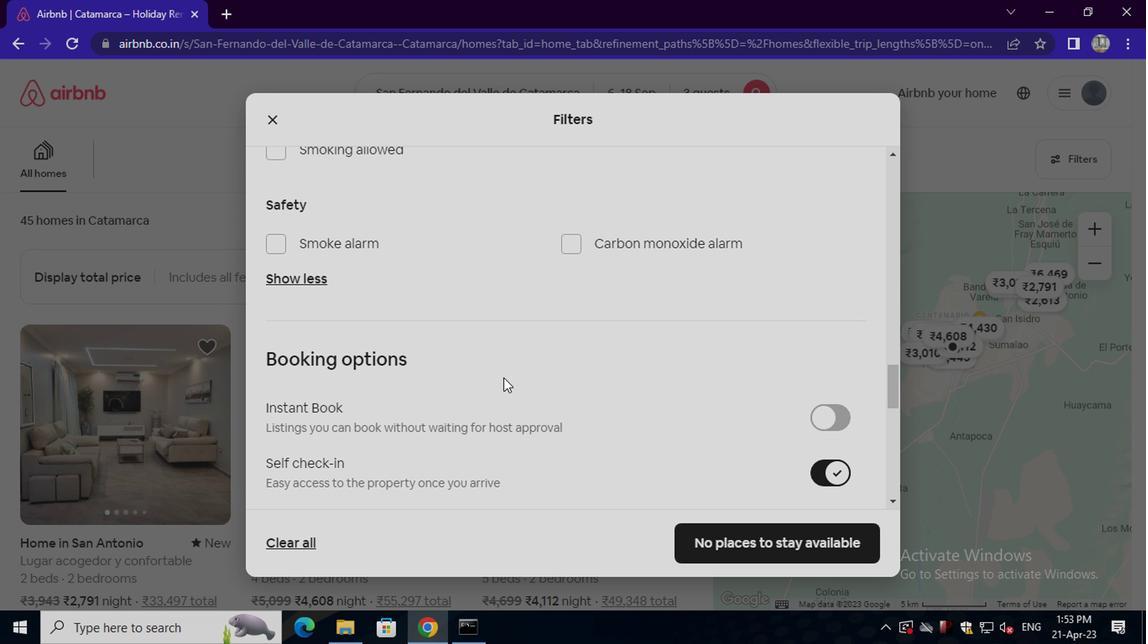 
Action: Mouse moved to (440, 351)
Screenshot: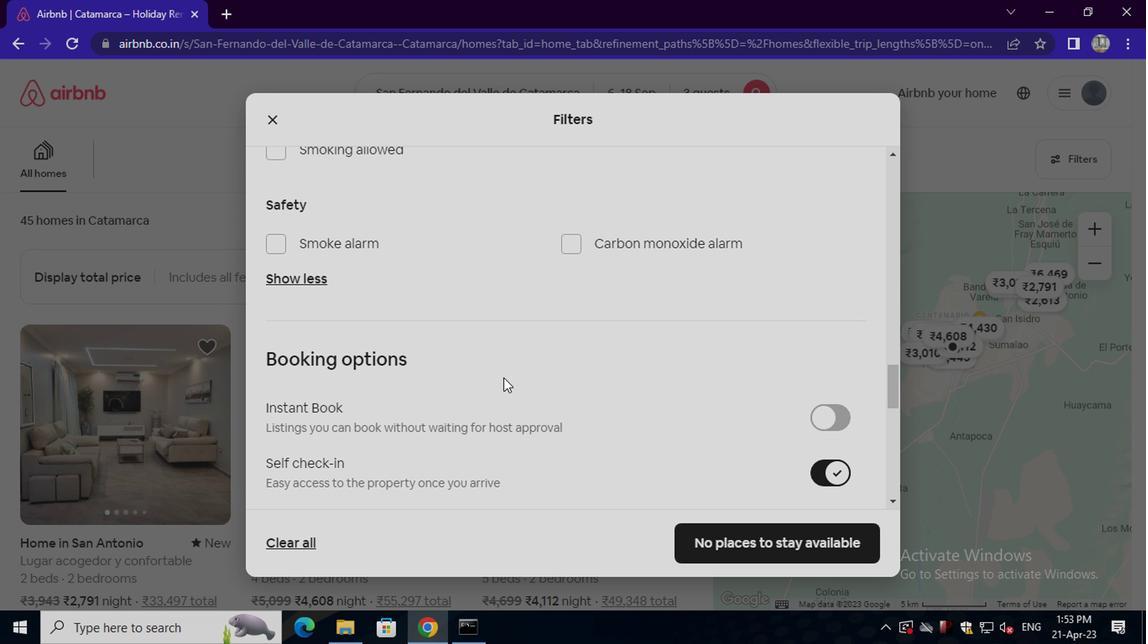 
Action: Mouse scrolled (440, 351) with delta (0, 0)
Screenshot: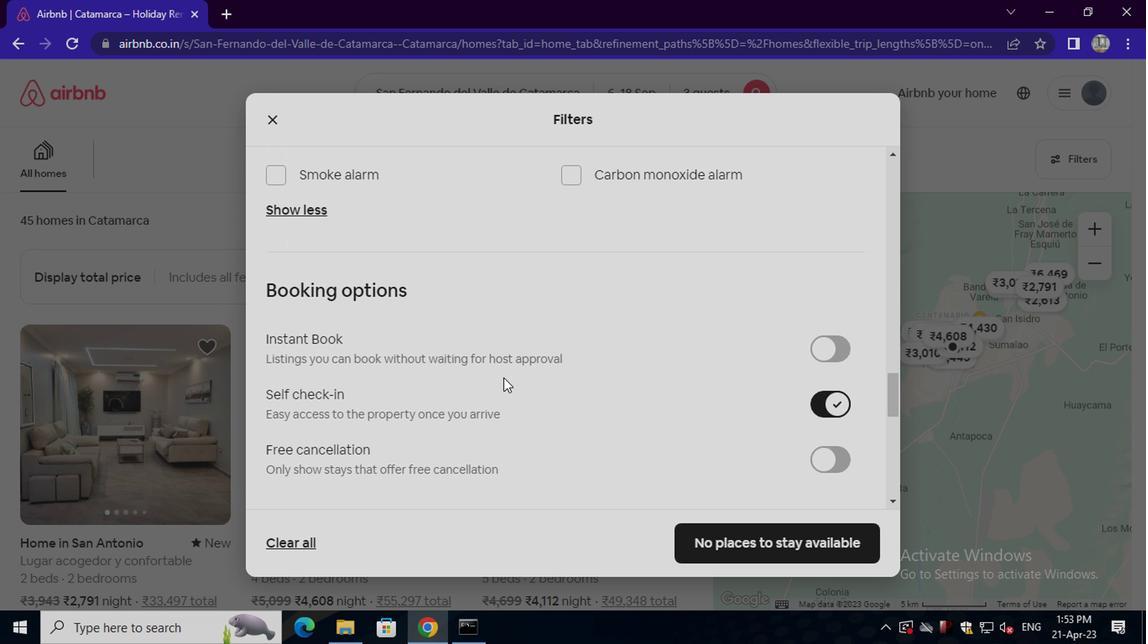 
Action: Mouse moved to (439, 351)
Screenshot: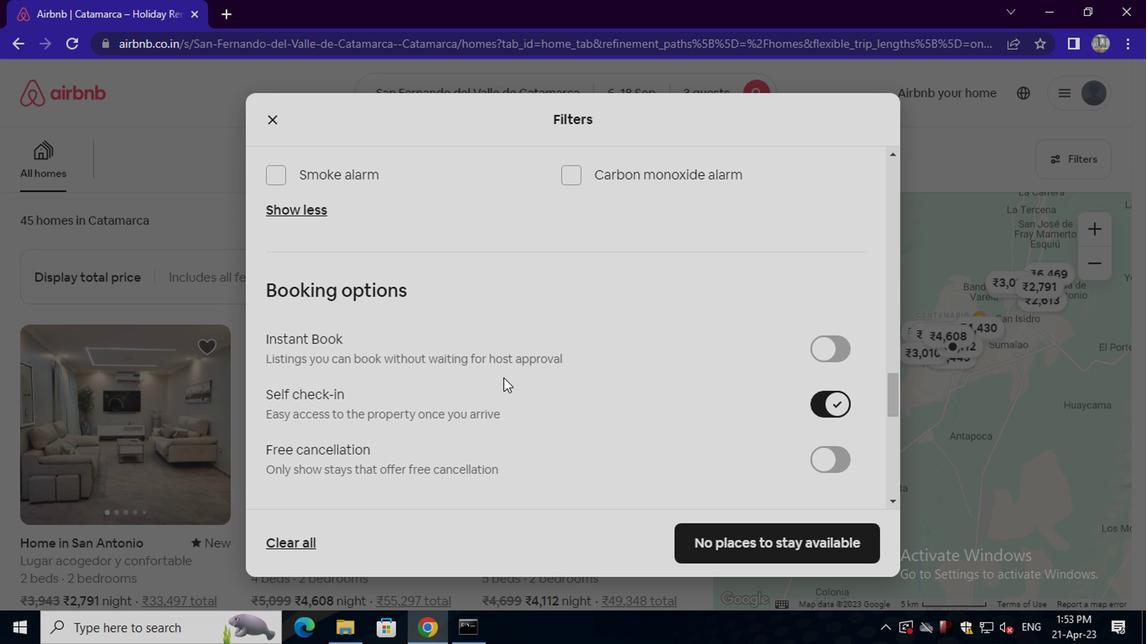 
Action: Mouse scrolled (439, 351) with delta (0, 0)
Screenshot: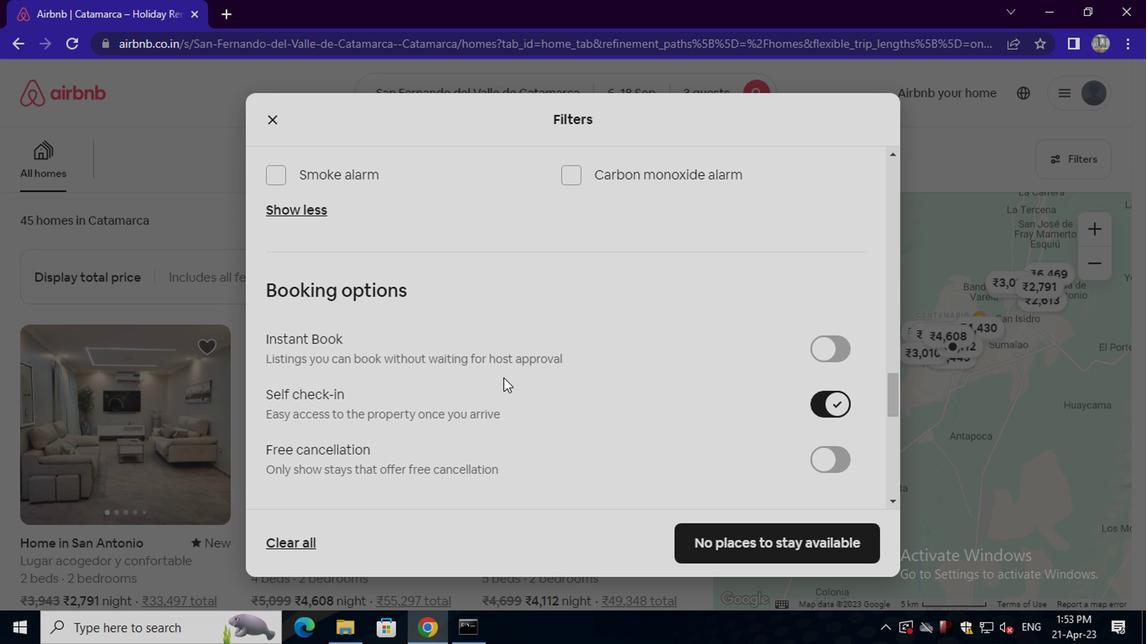 
Action: Mouse moved to (437, 351)
Screenshot: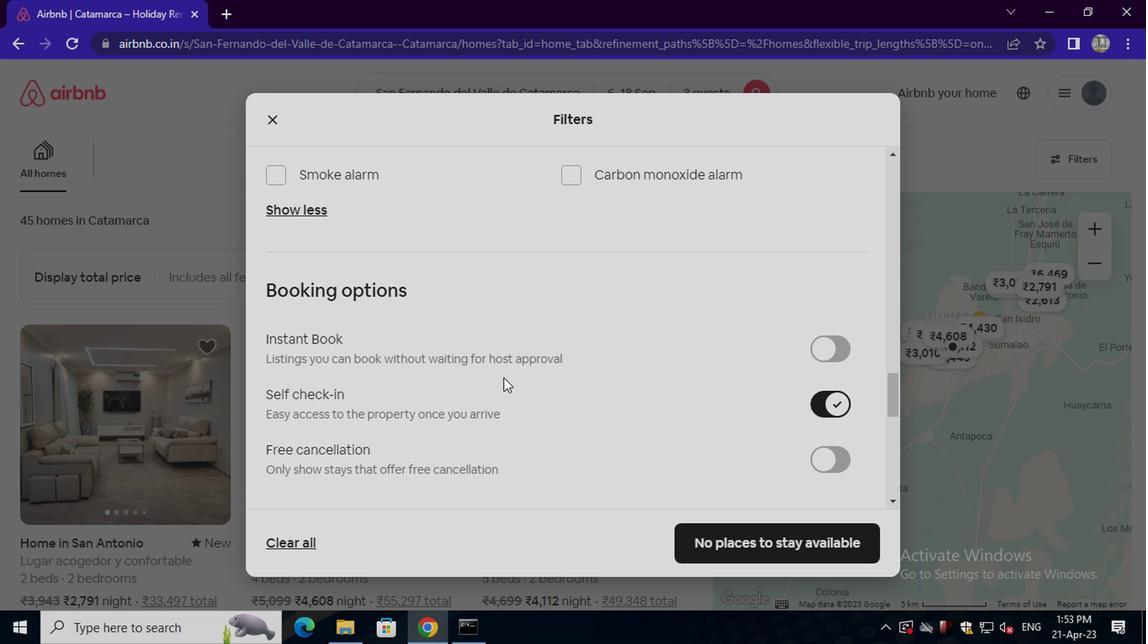 
Action: Mouse scrolled (437, 351) with delta (0, 0)
Screenshot: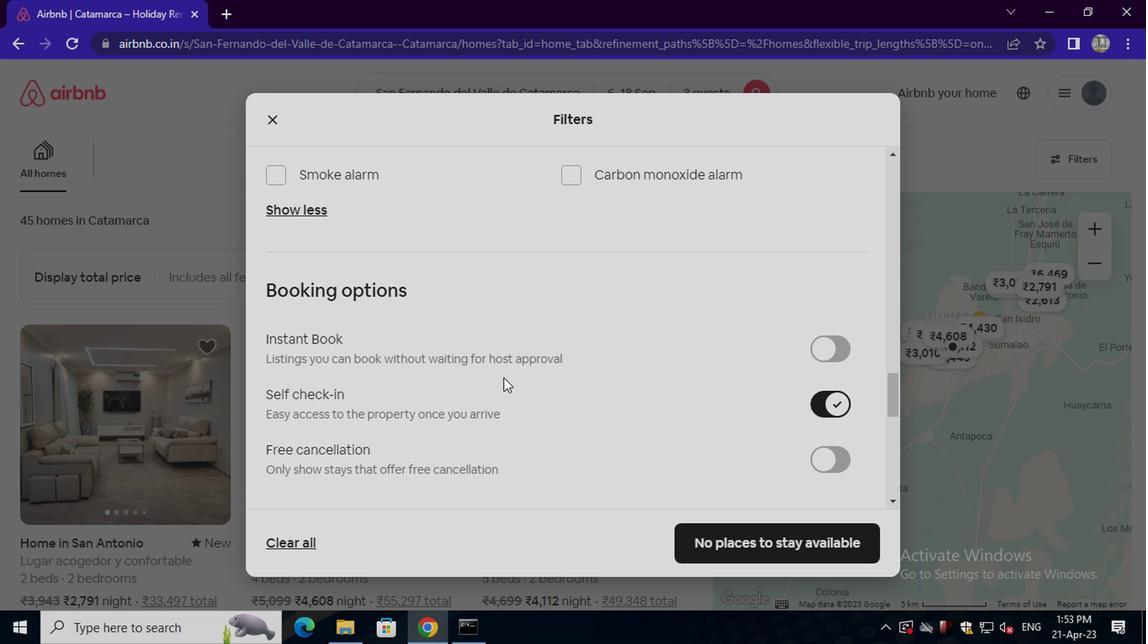 
Action: Mouse moved to (390, 364)
Screenshot: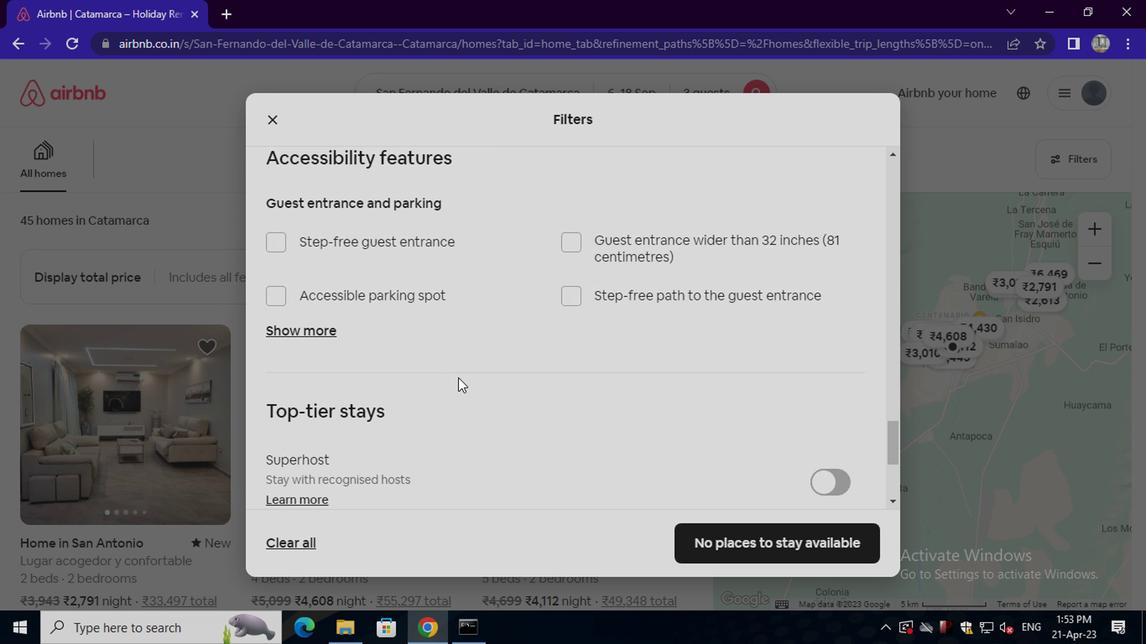 
Action: Mouse scrolled (390, 364) with delta (0, 0)
Screenshot: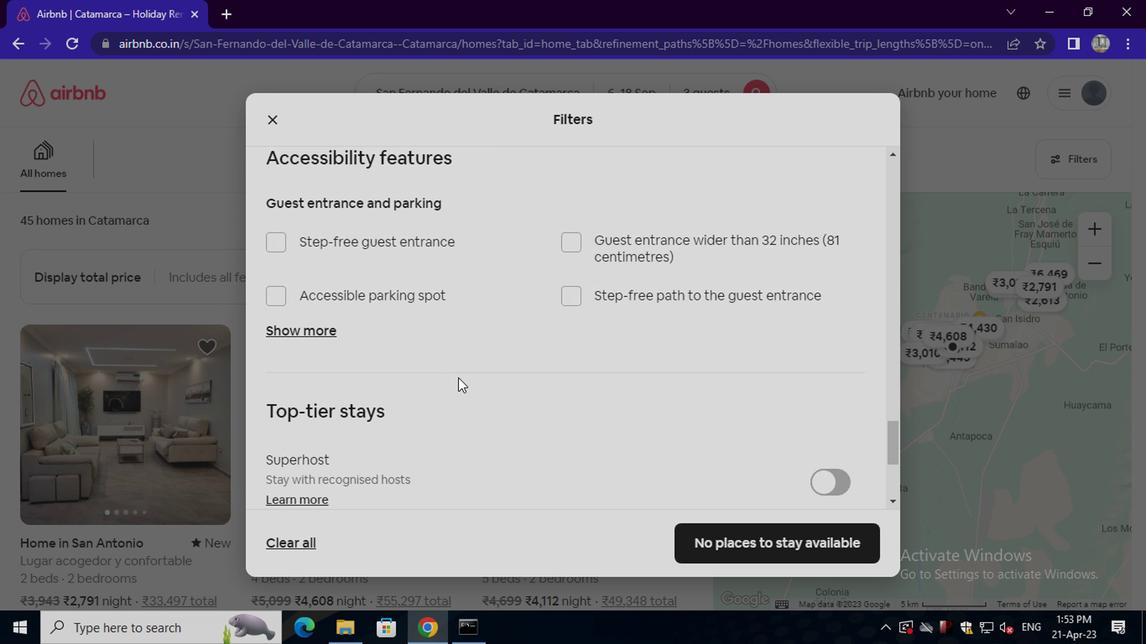 
Action: Mouse moved to (386, 369)
Screenshot: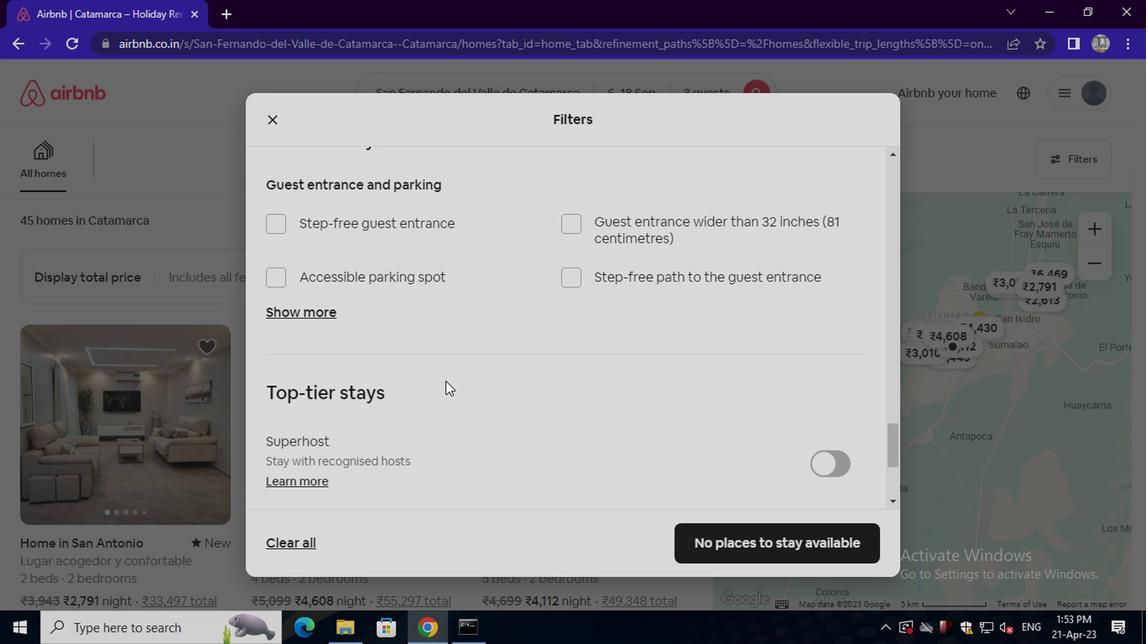 
Action: Mouse scrolled (386, 368) with delta (0, 0)
Screenshot: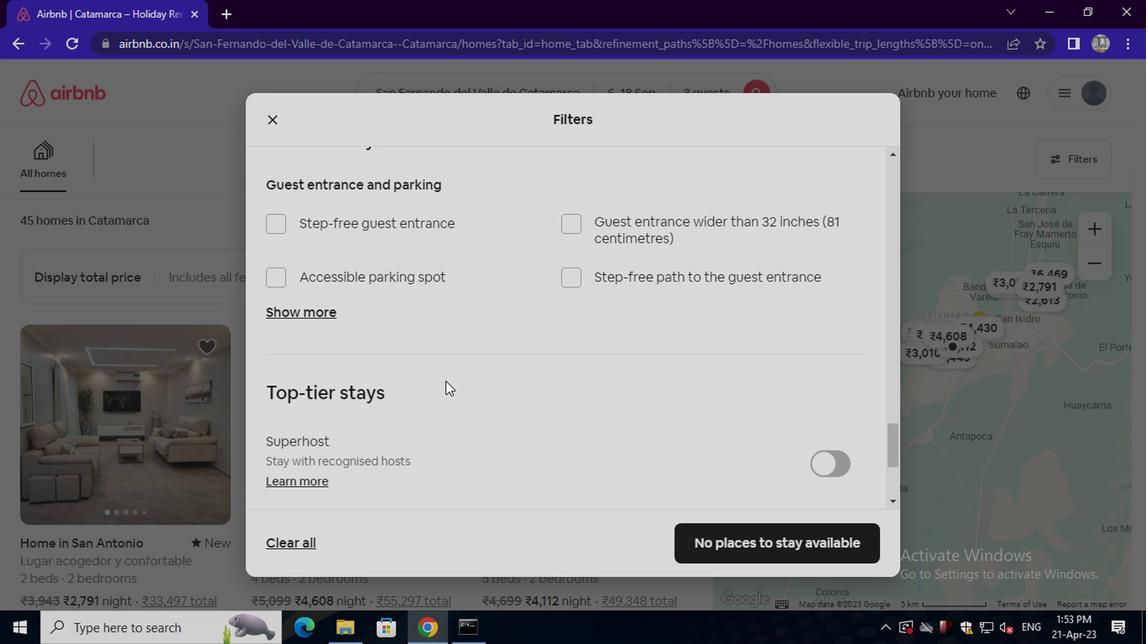 
Action: Mouse moved to (381, 369)
Screenshot: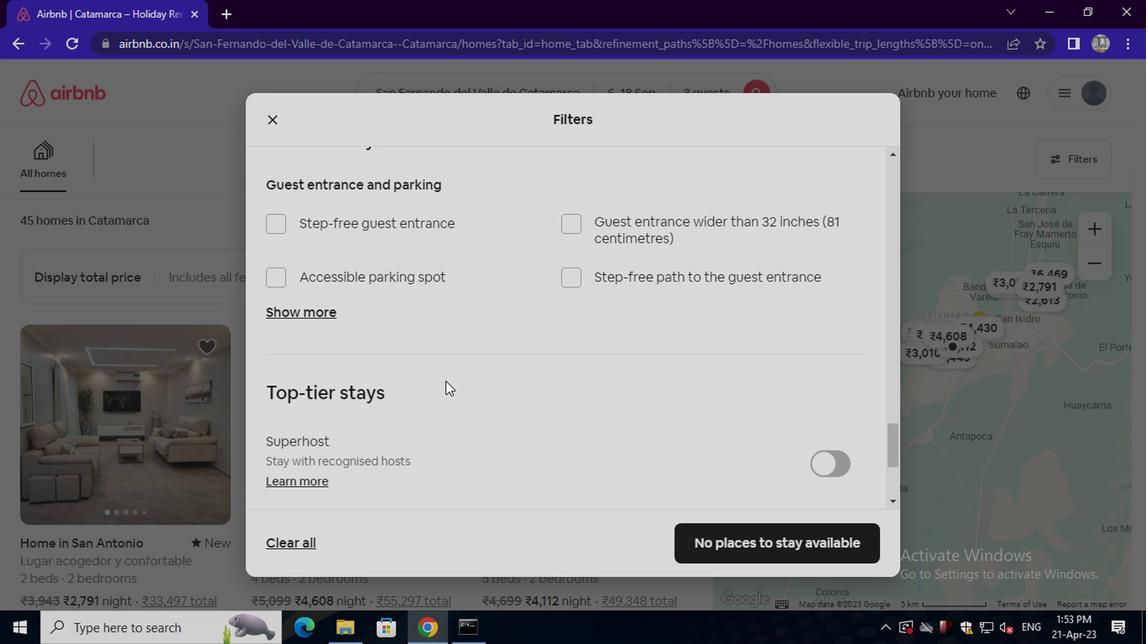 
Action: Mouse scrolled (381, 369) with delta (0, 0)
Screenshot: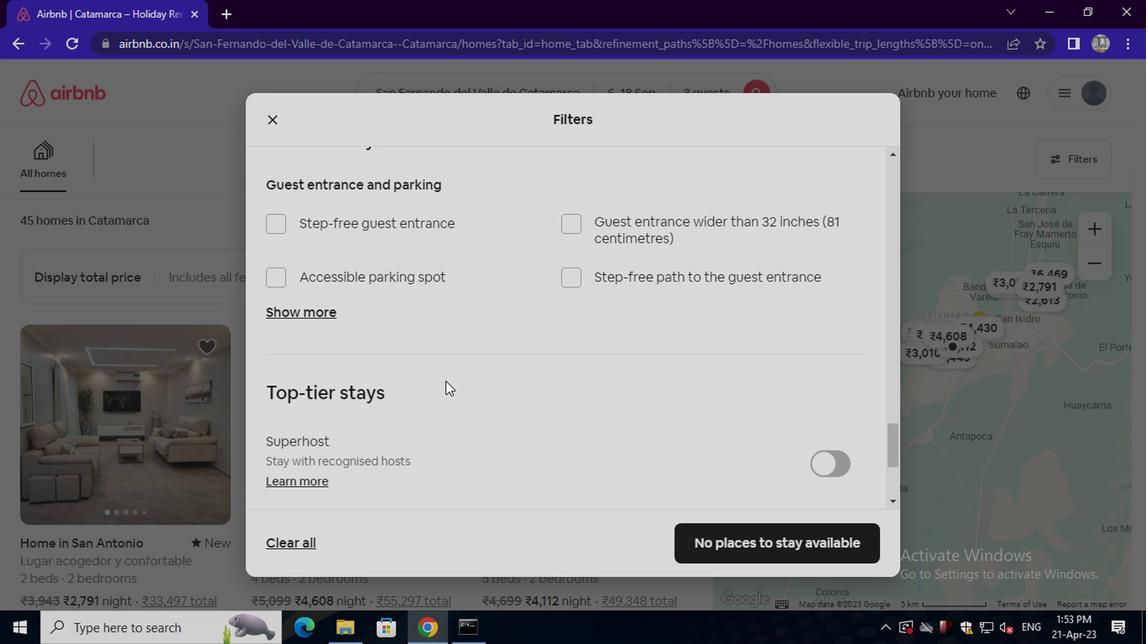 
Action: Mouse moved to (371, 369)
Screenshot: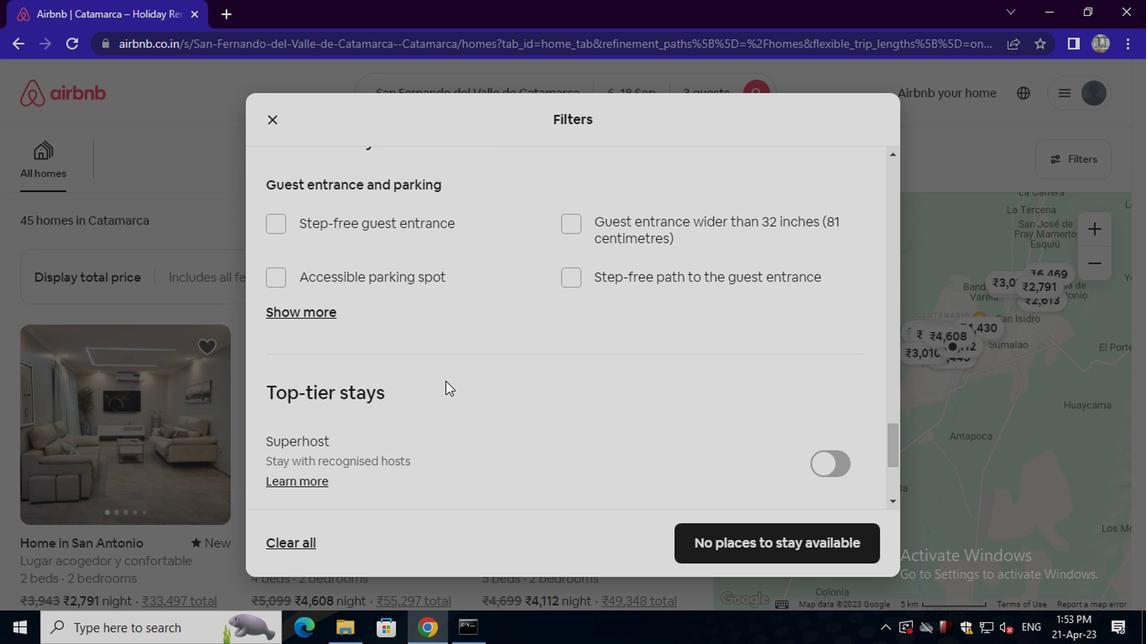 
Action: Mouse scrolled (371, 369) with delta (0, 0)
Screenshot: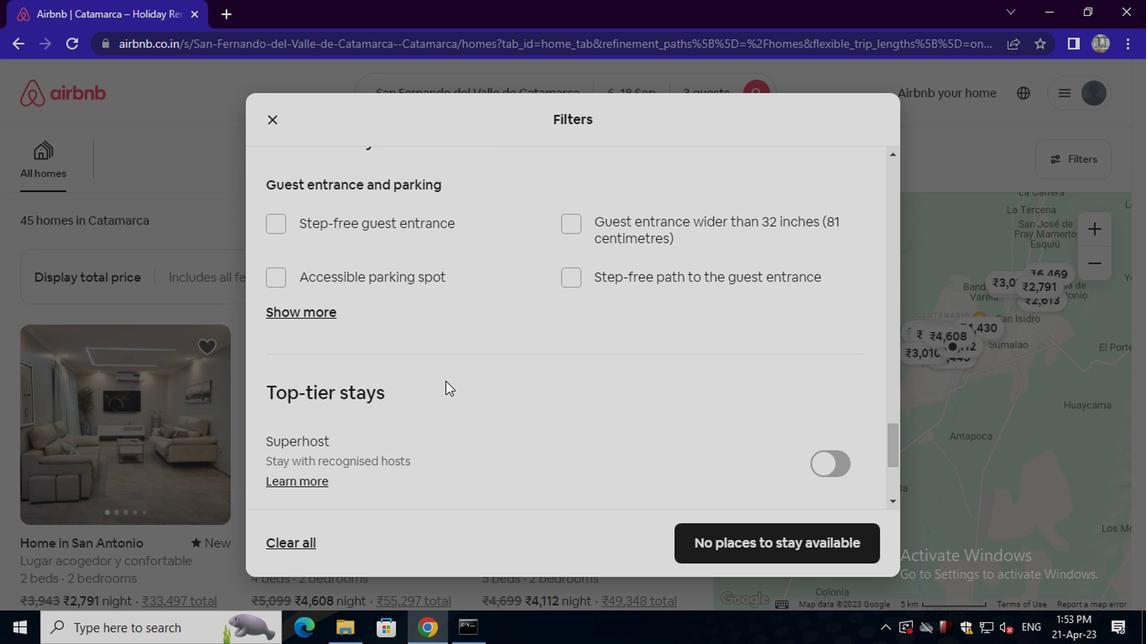 
Action: Mouse moved to (364, 368)
Screenshot: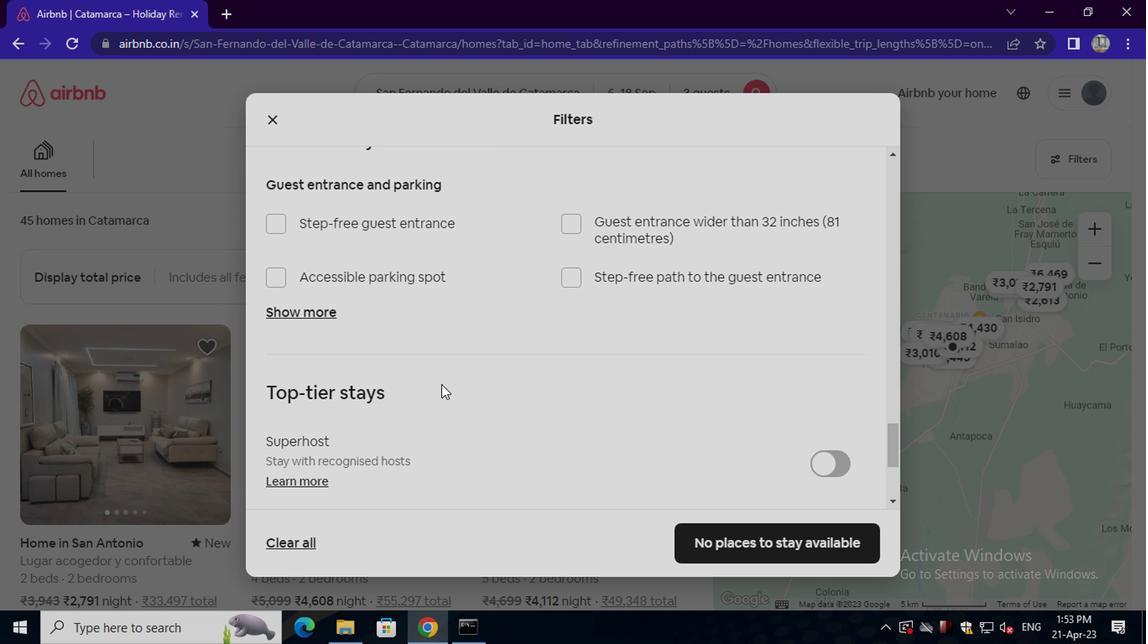 
Action: Mouse scrolled (364, 367) with delta (0, 0)
Screenshot: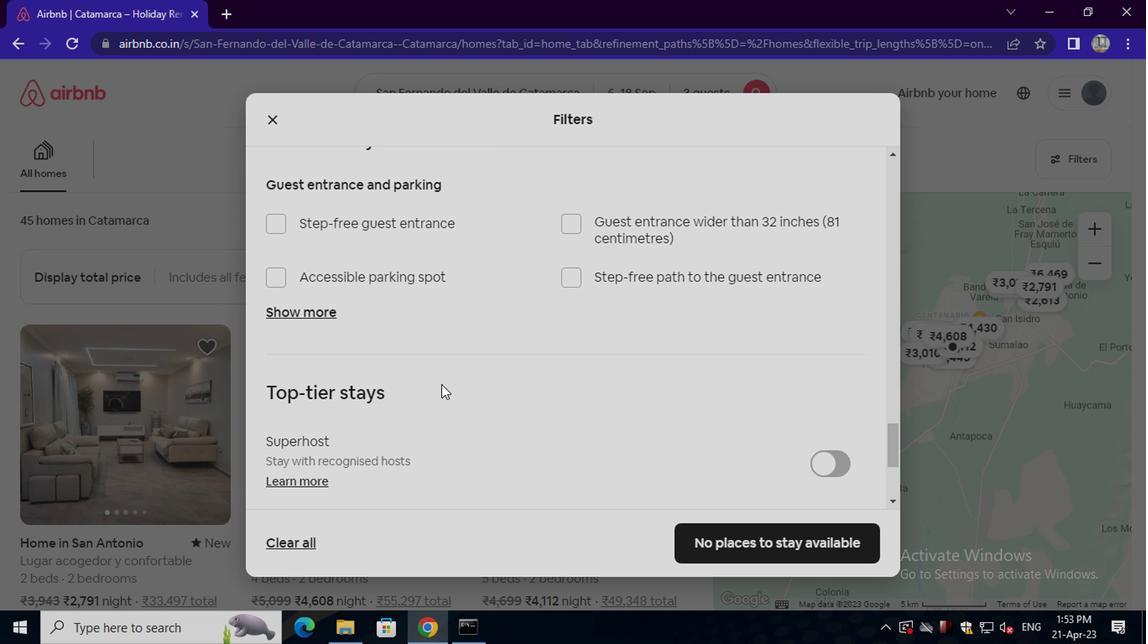 
Action: Mouse moved to (343, 369)
Screenshot: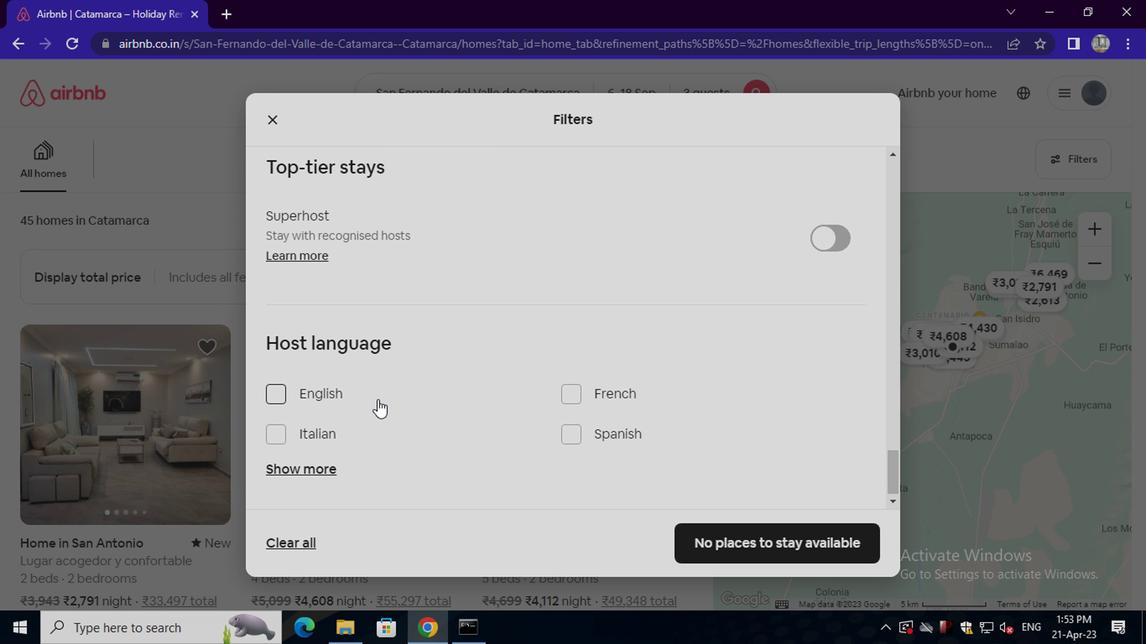 
Action: Mouse scrolled (343, 368) with delta (0, 0)
Screenshot: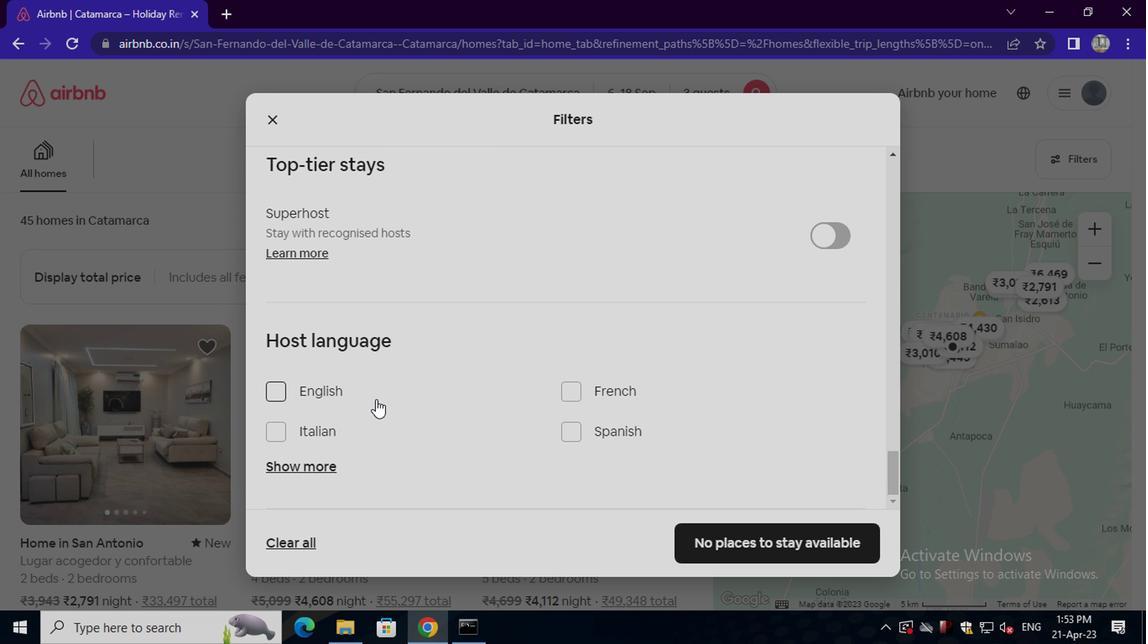 
Action: Mouse scrolled (343, 368) with delta (0, 0)
Screenshot: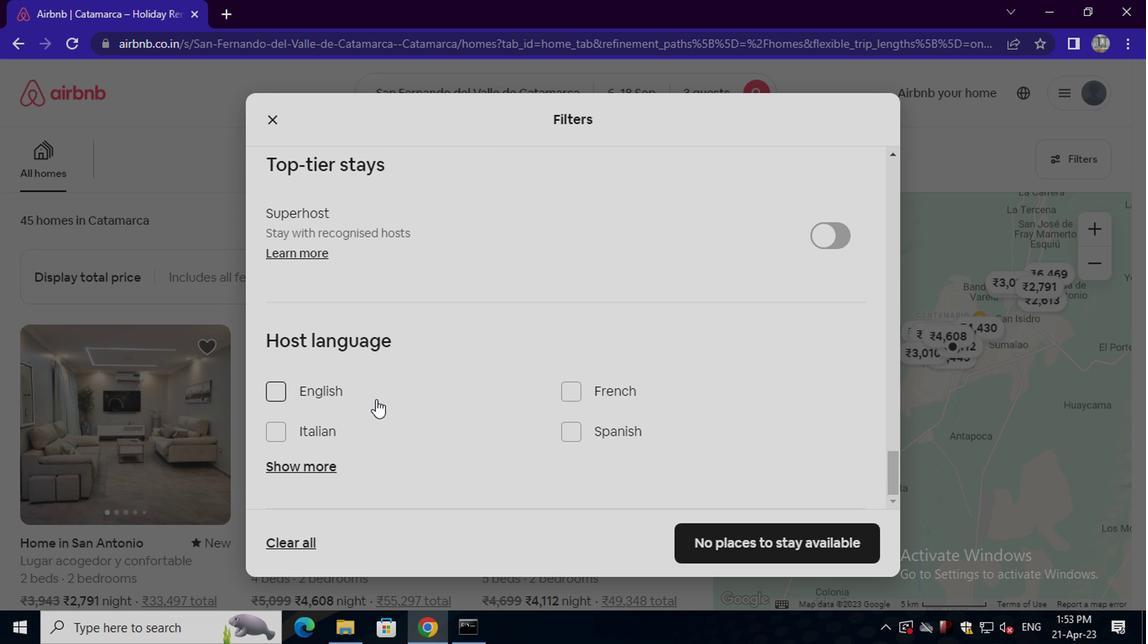 
Action: Mouse moved to (301, 353)
Screenshot: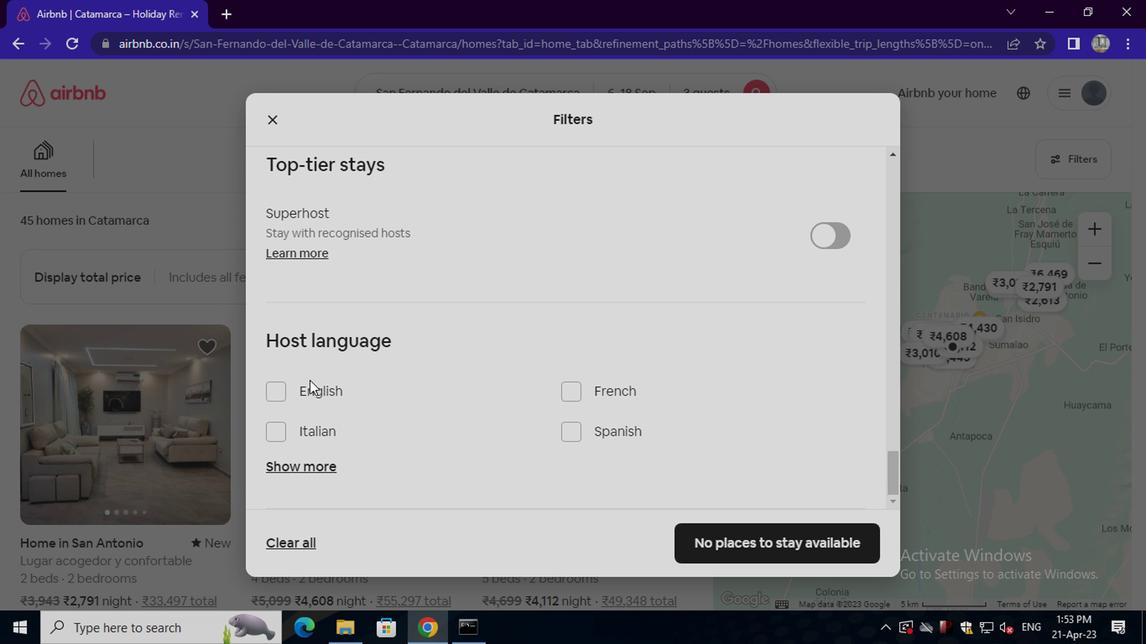 
Action: Mouse pressed left at (301, 353)
Screenshot: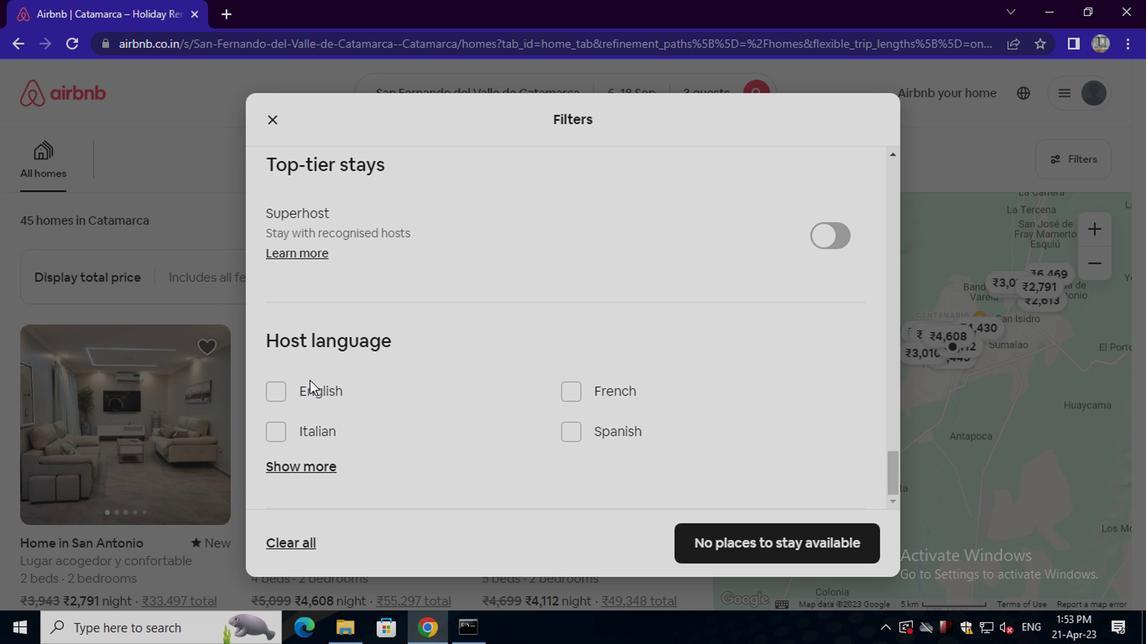 
Action: Mouse moved to (299, 360)
Screenshot: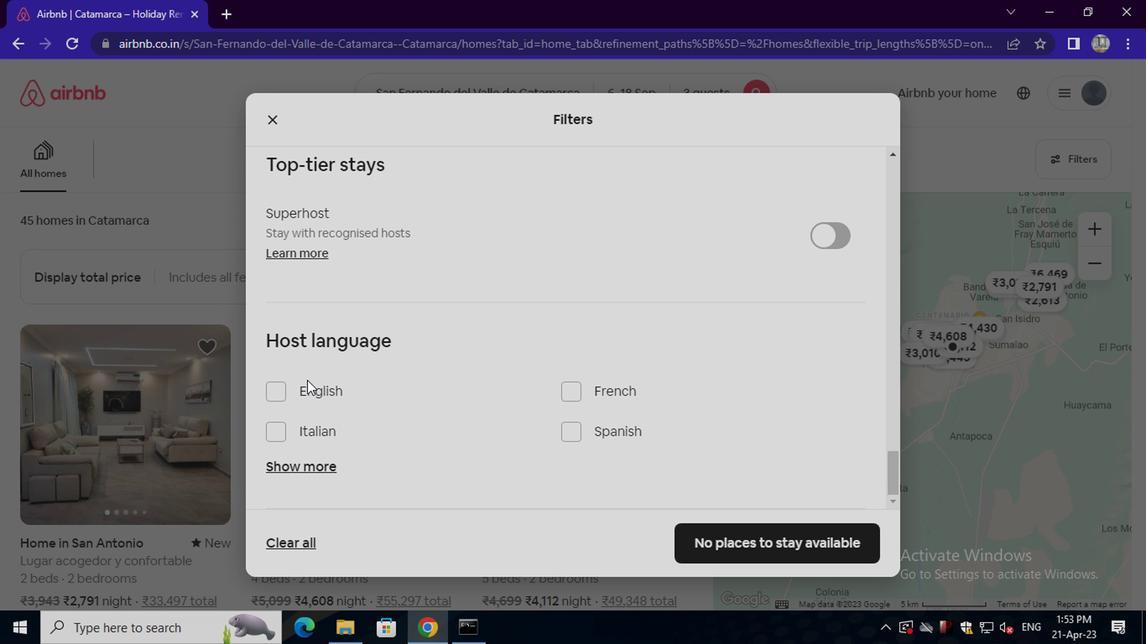 
Action: Mouse pressed left at (299, 360)
Screenshot: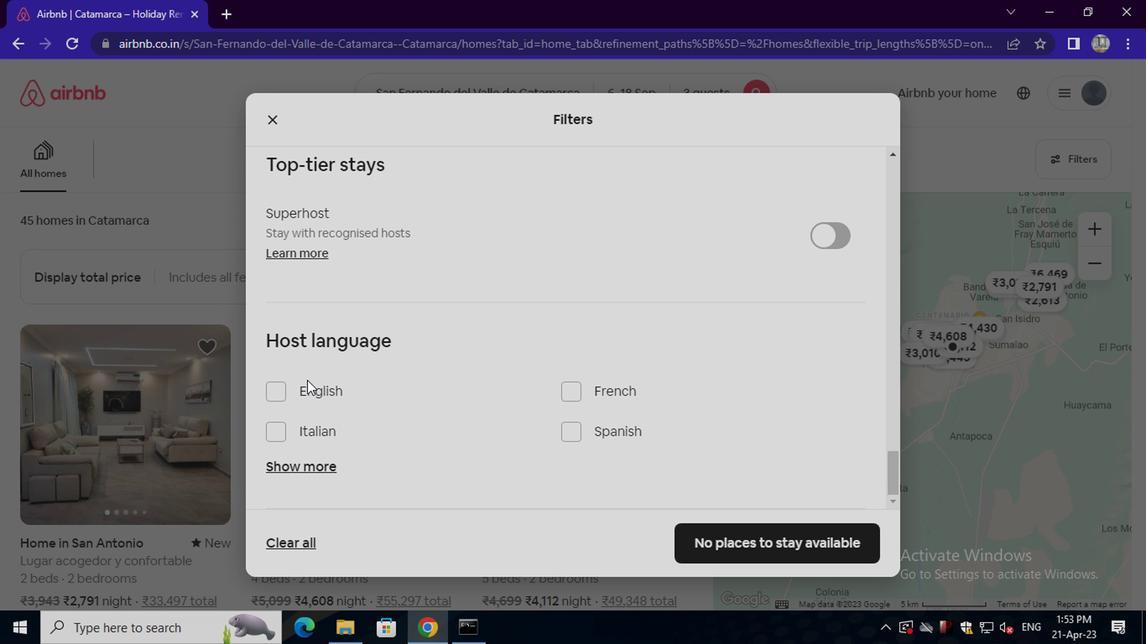 
Action: Mouse moved to (677, 469)
Screenshot: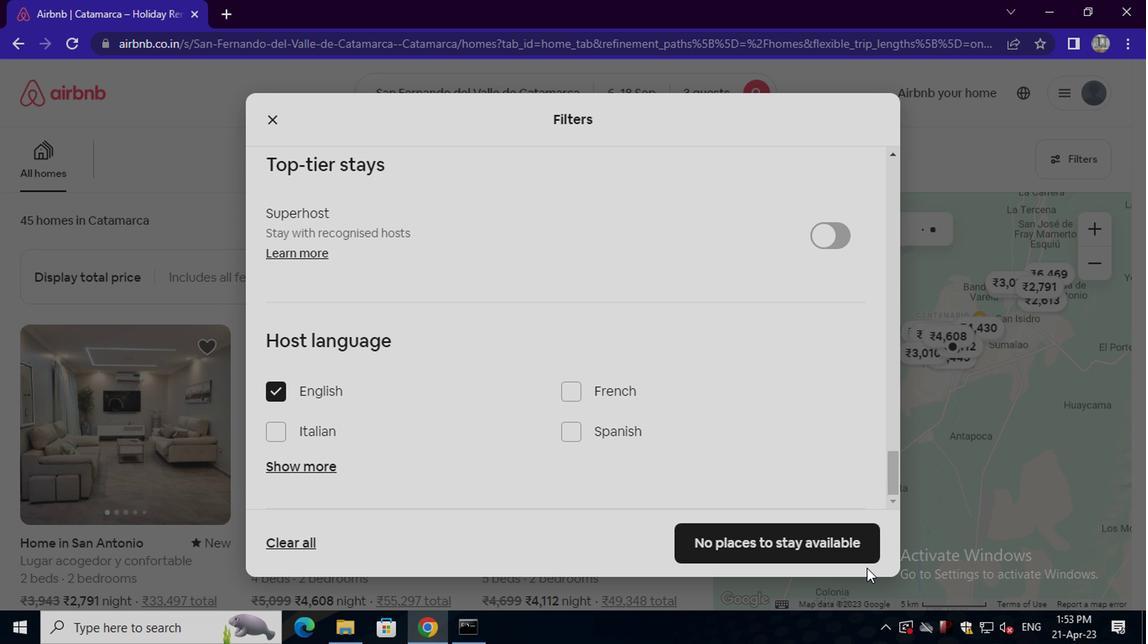 
Action: Mouse pressed left at (677, 469)
Screenshot: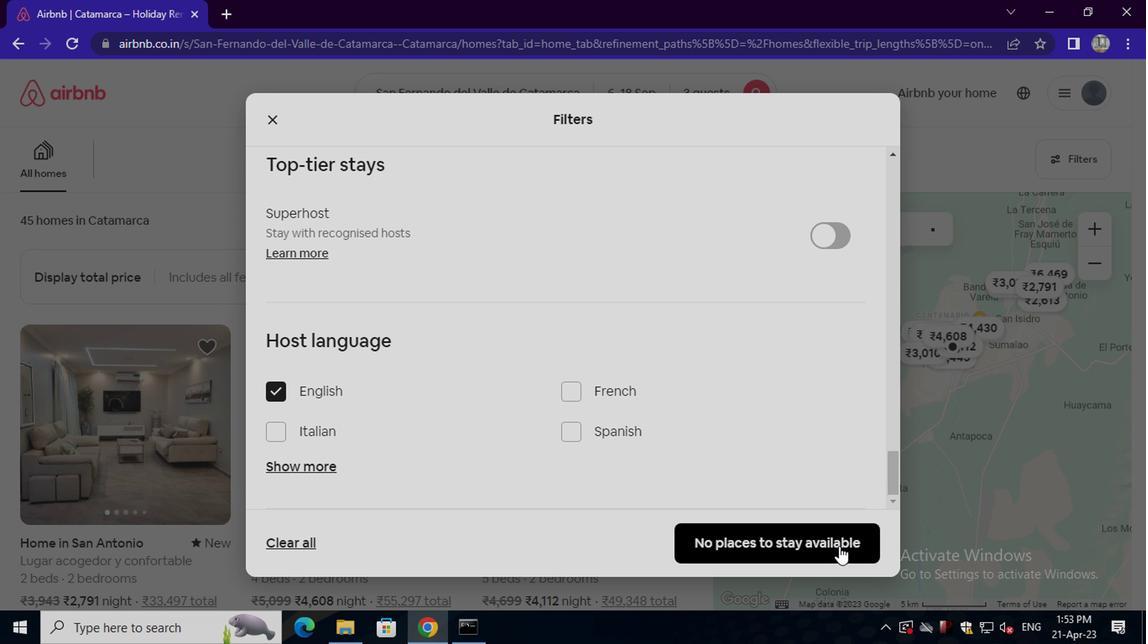 
